 Task: Find connections with filter location Isernhagen Farster Bauerschaft with filter topic #Managerwith filter profile language Potuguese with filter current company Meltwater with filter school Indraprastha University with filter industry Services for the Elderly and Disabled with filter service category Product Marketing with filter keywords title Video Game Writer
Action: Mouse moved to (718, 81)
Screenshot: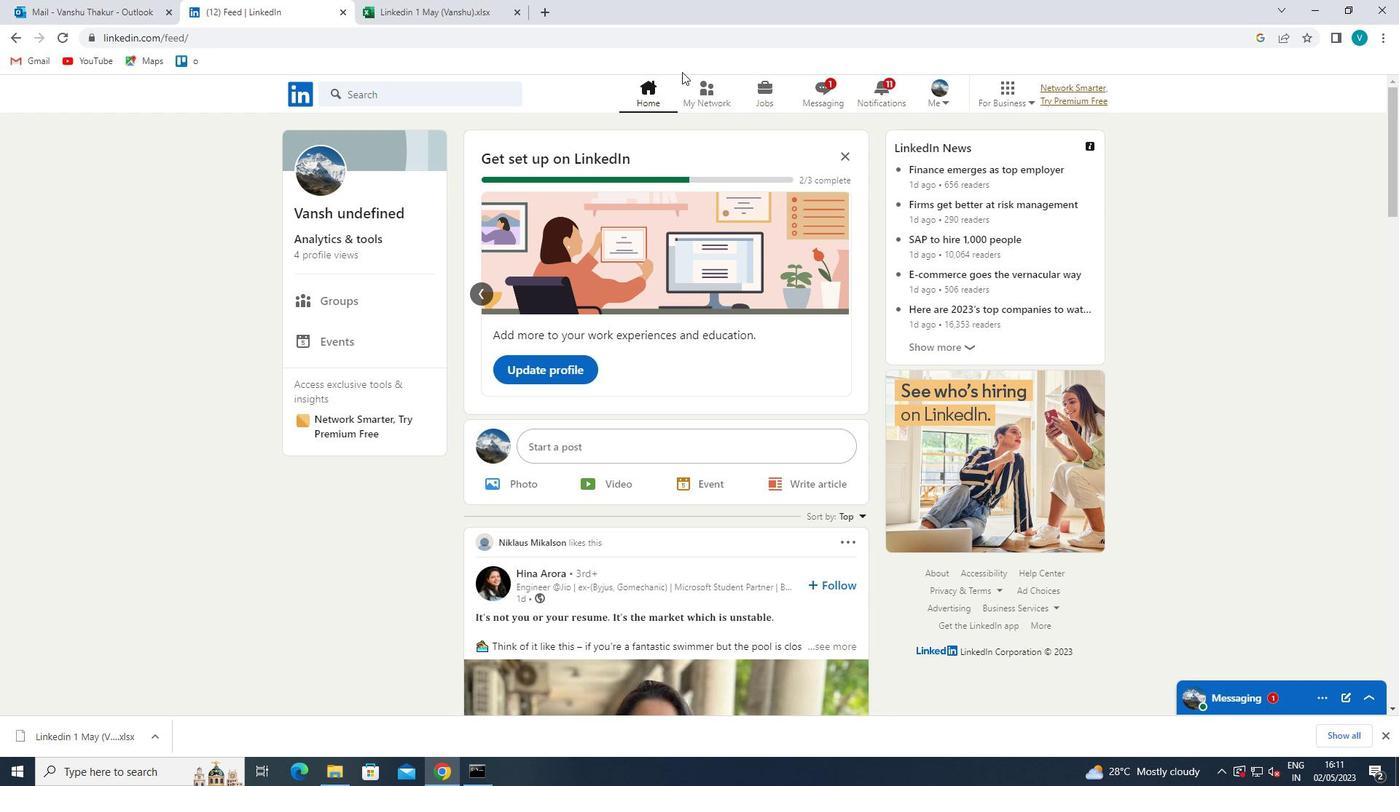 
Action: Mouse pressed left at (718, 81)
Screenshot: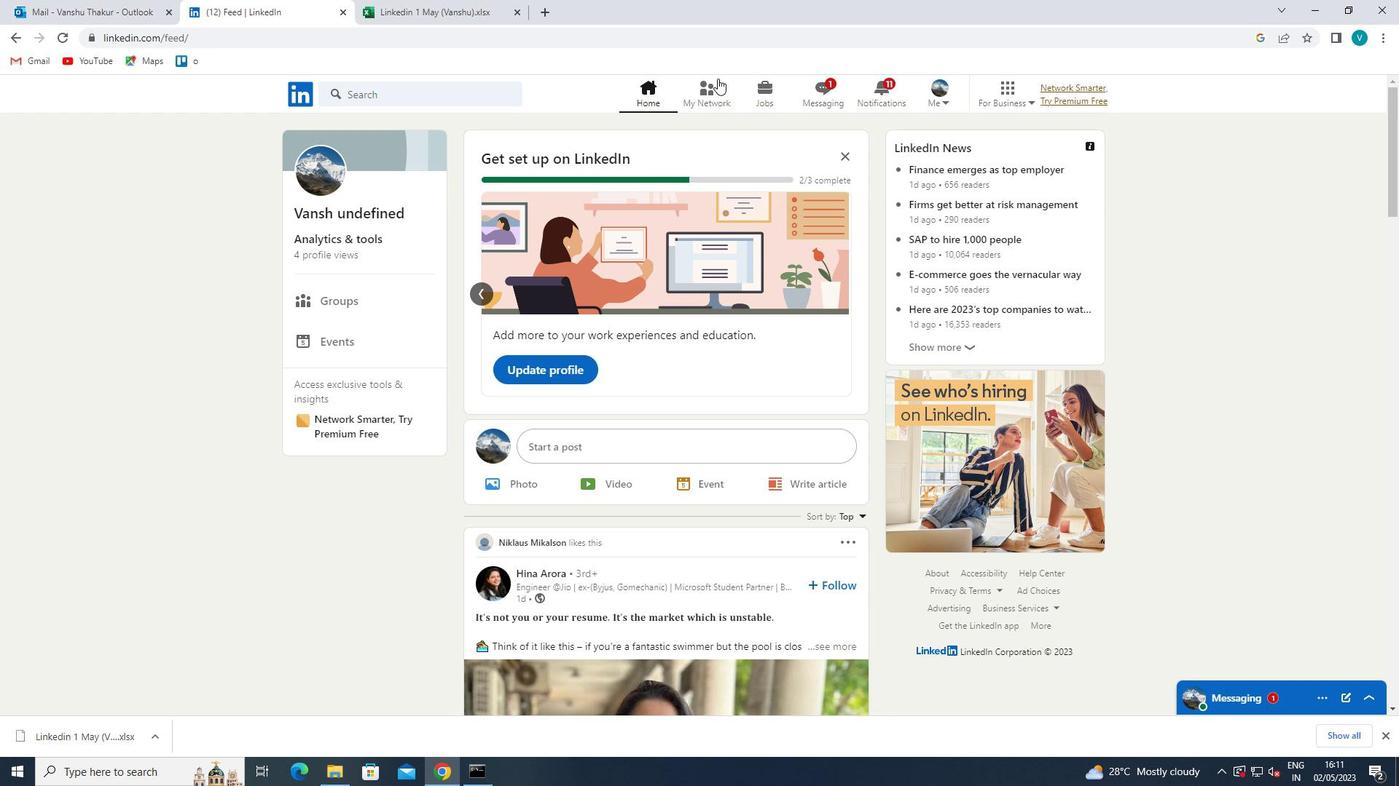 
Action: Mouse moved to (359, 179)
Screenshot: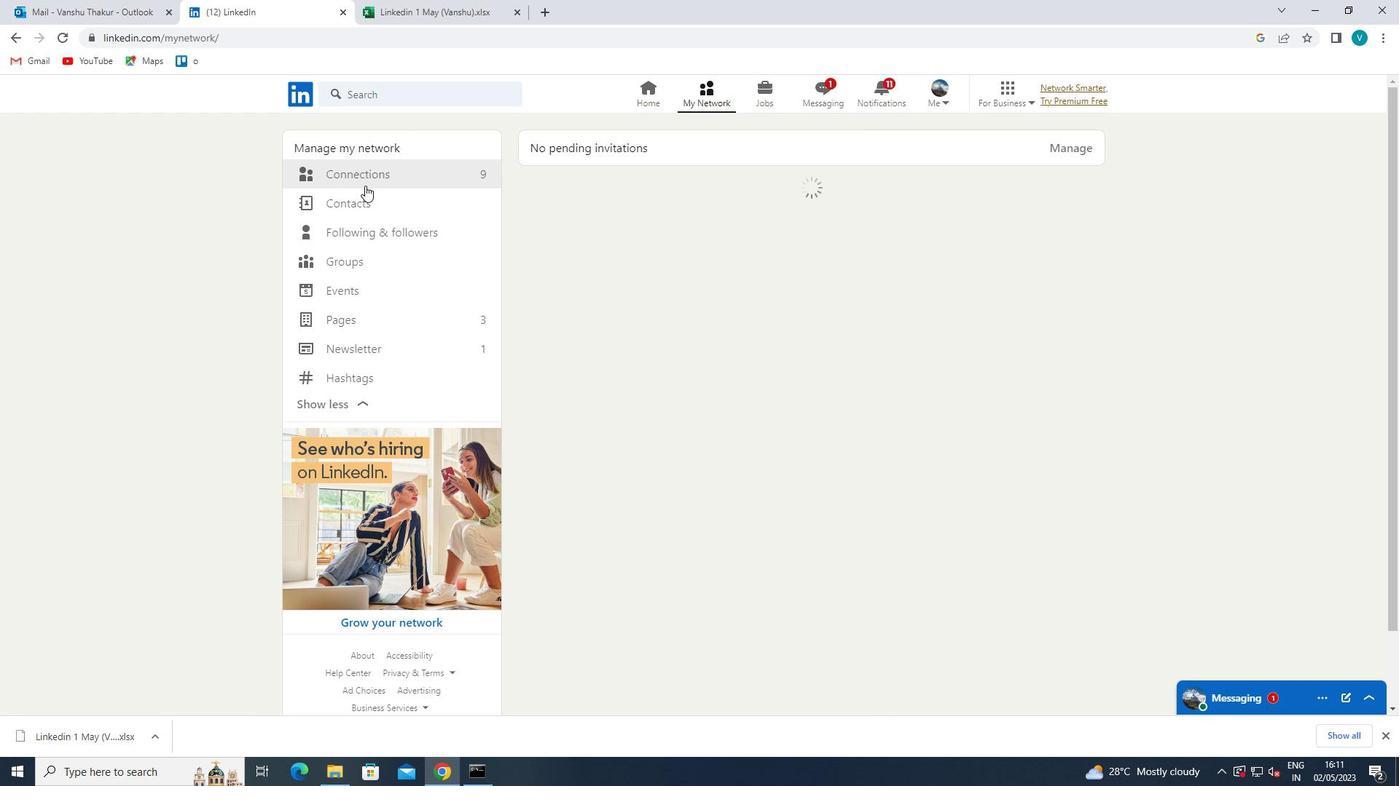
Action: Mouse pressed left at (359, 179)
Screenshot: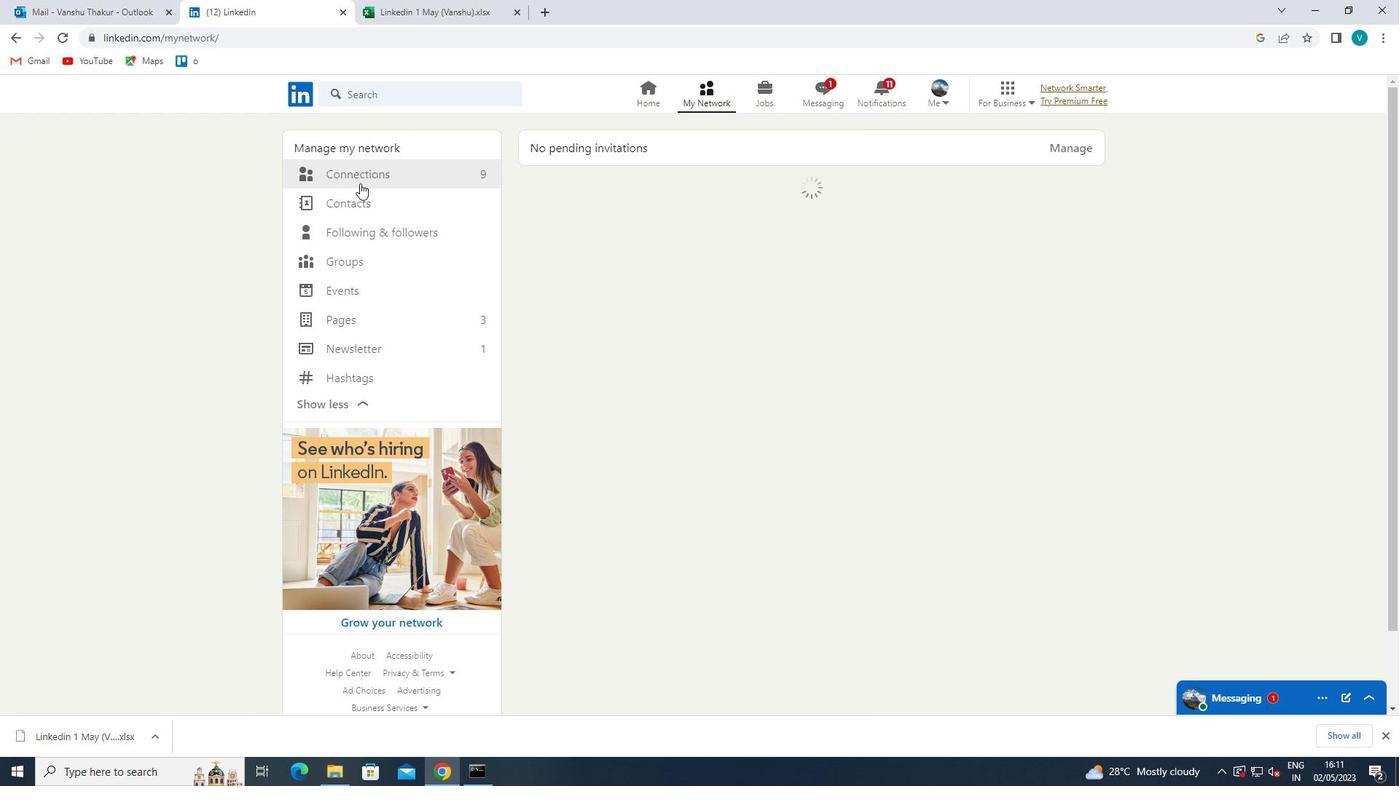 
Action: Mouse moved to (772, 174)
Screenshot: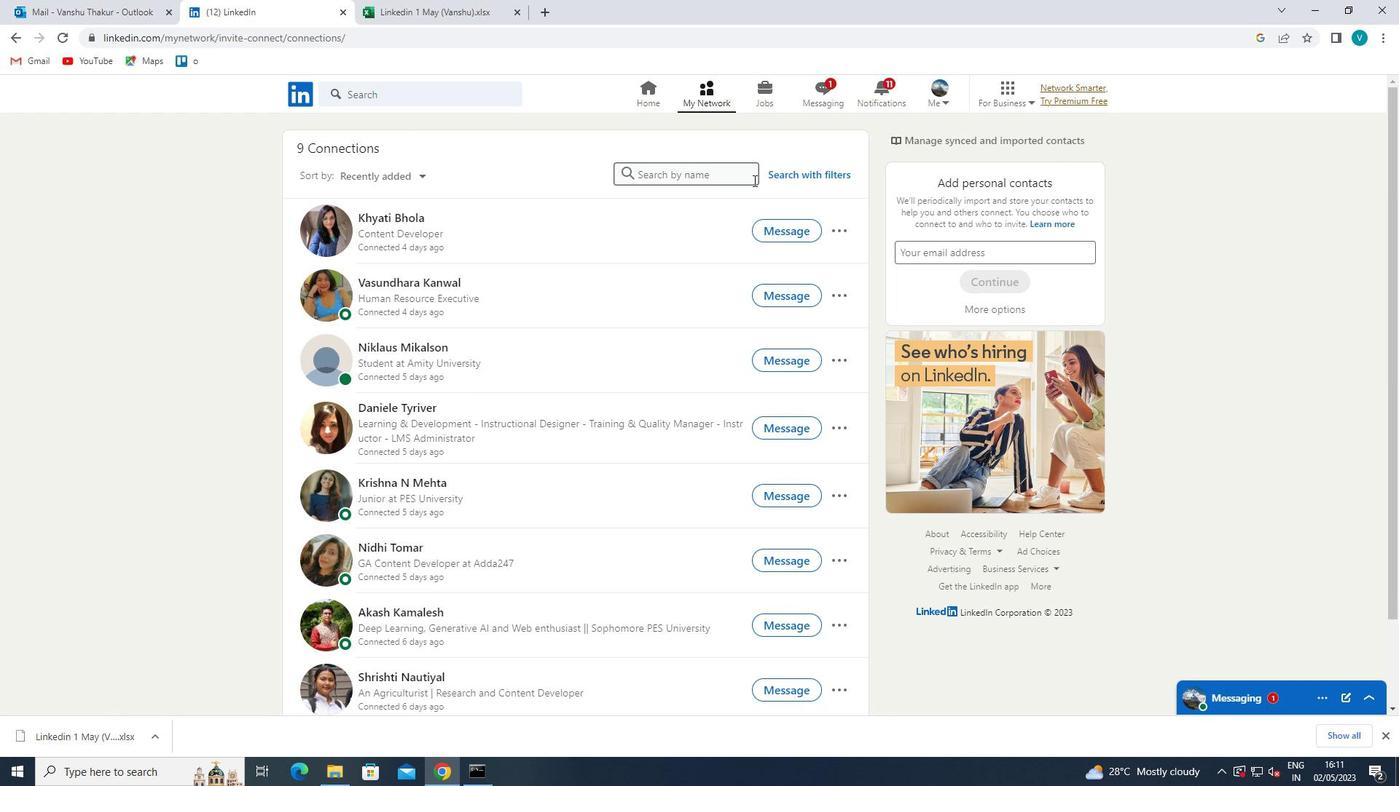 
Action: Mouse pressed left at (772, 174)
Screenshot: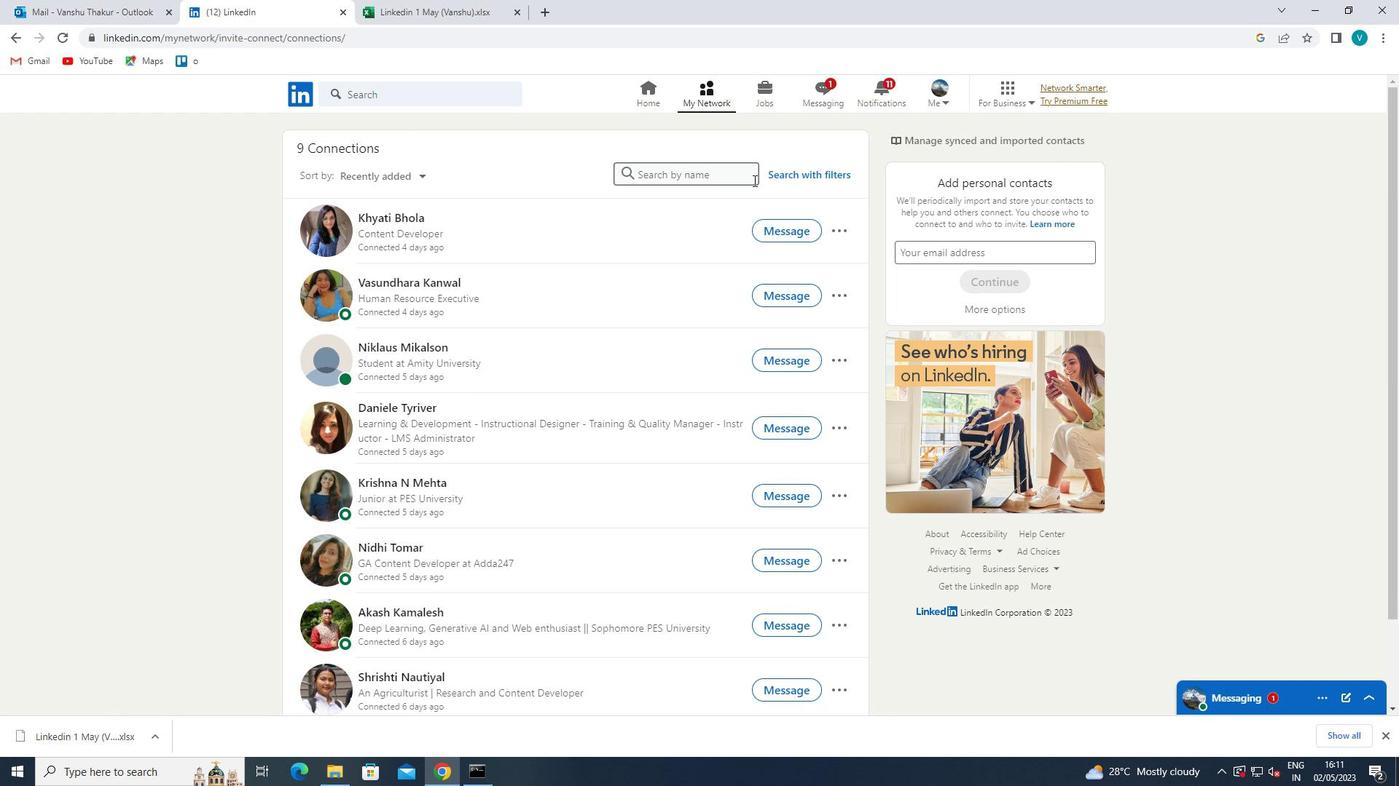 
Action: Mouse moved to (676, 142)
Screenshot: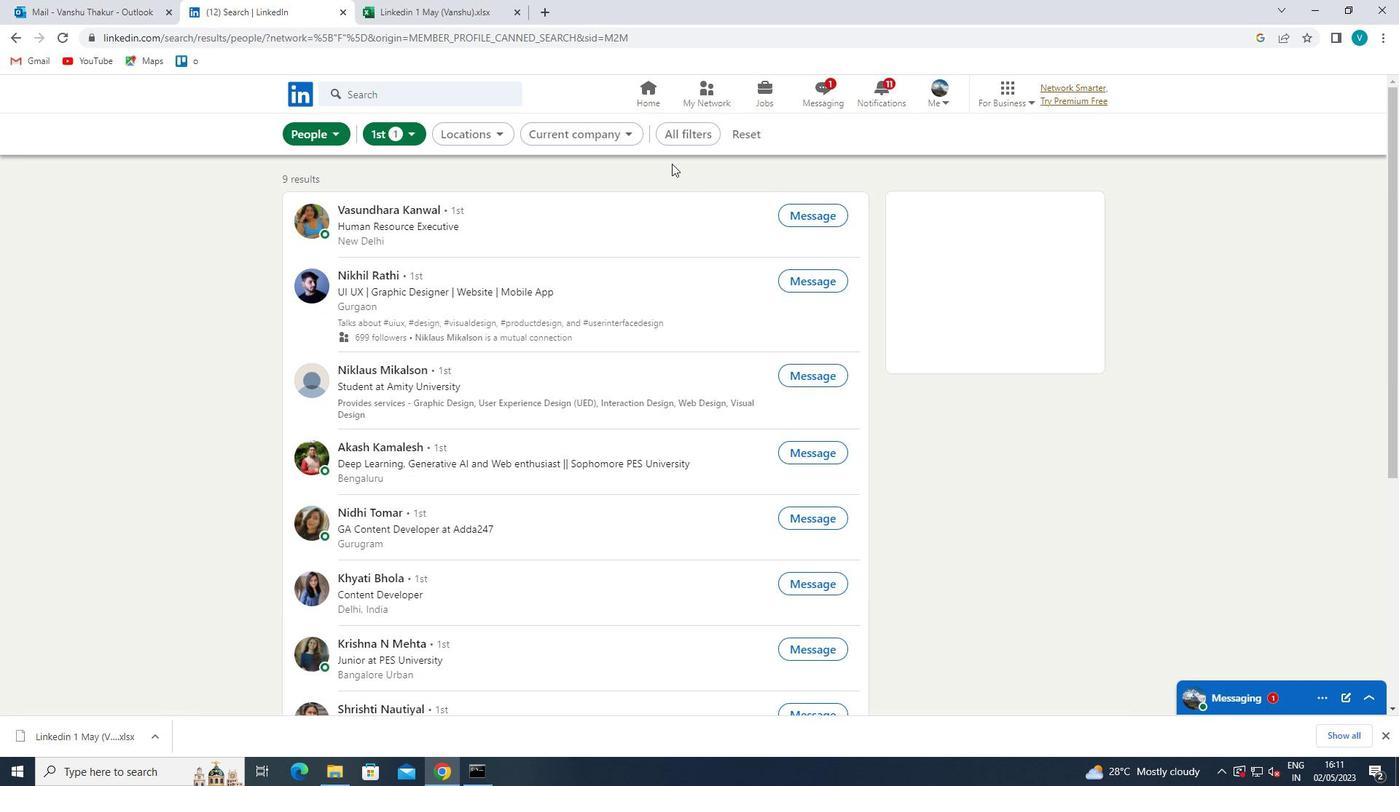 
Action: Mouse pressed left at (676, 142)
Screenshot: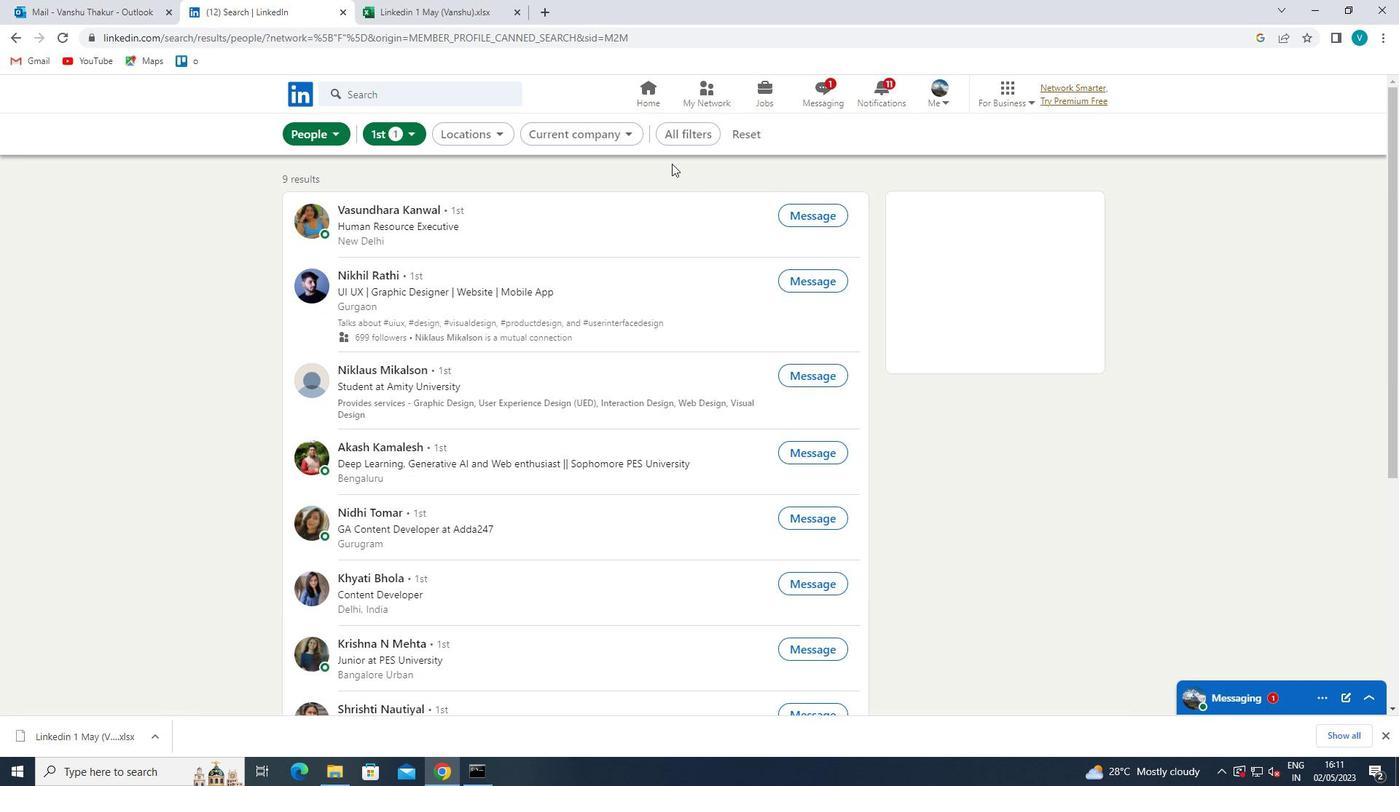 
Action: Mouse moved to (1089, 276)
Screenshot: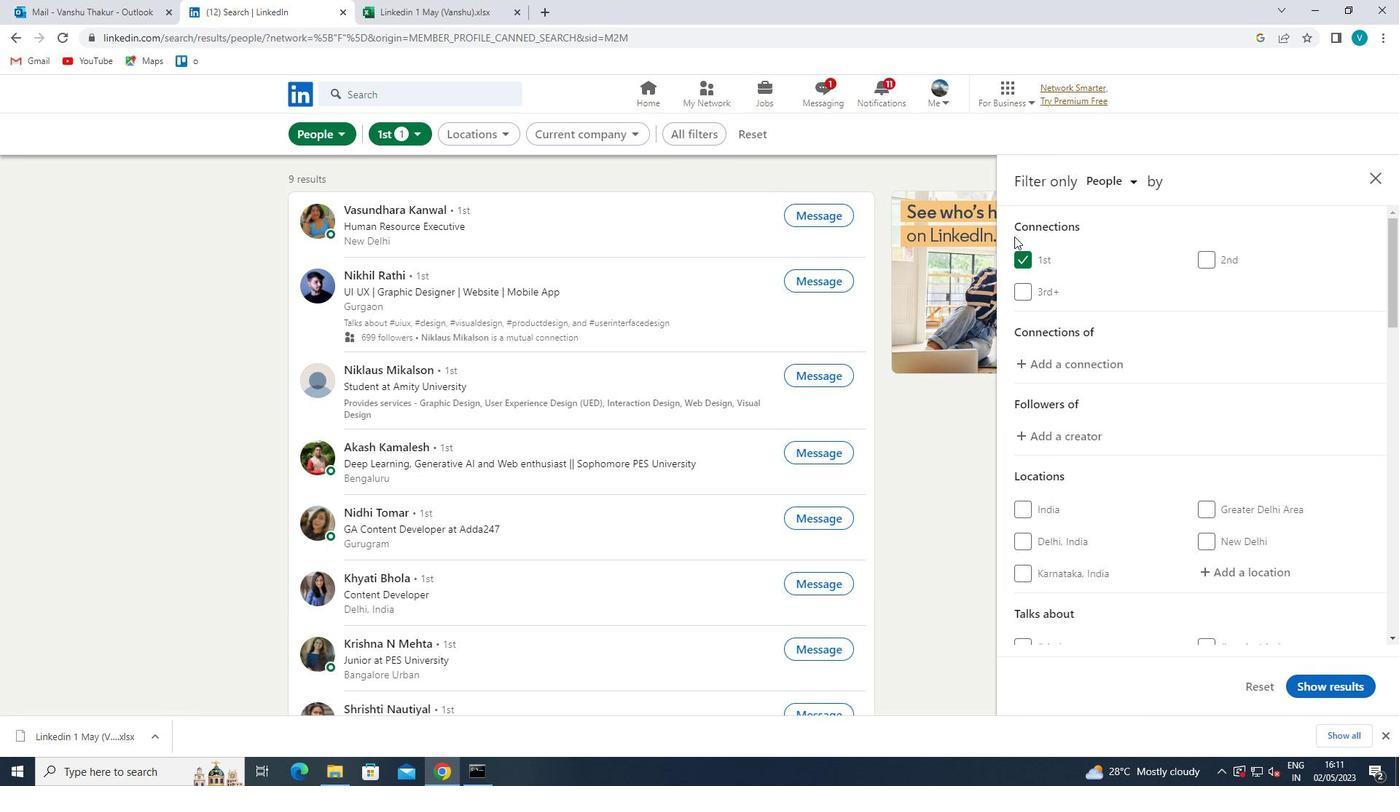 
Action: Mouse scrolled (1089, 275) with delta (0, 0)
Screenshot: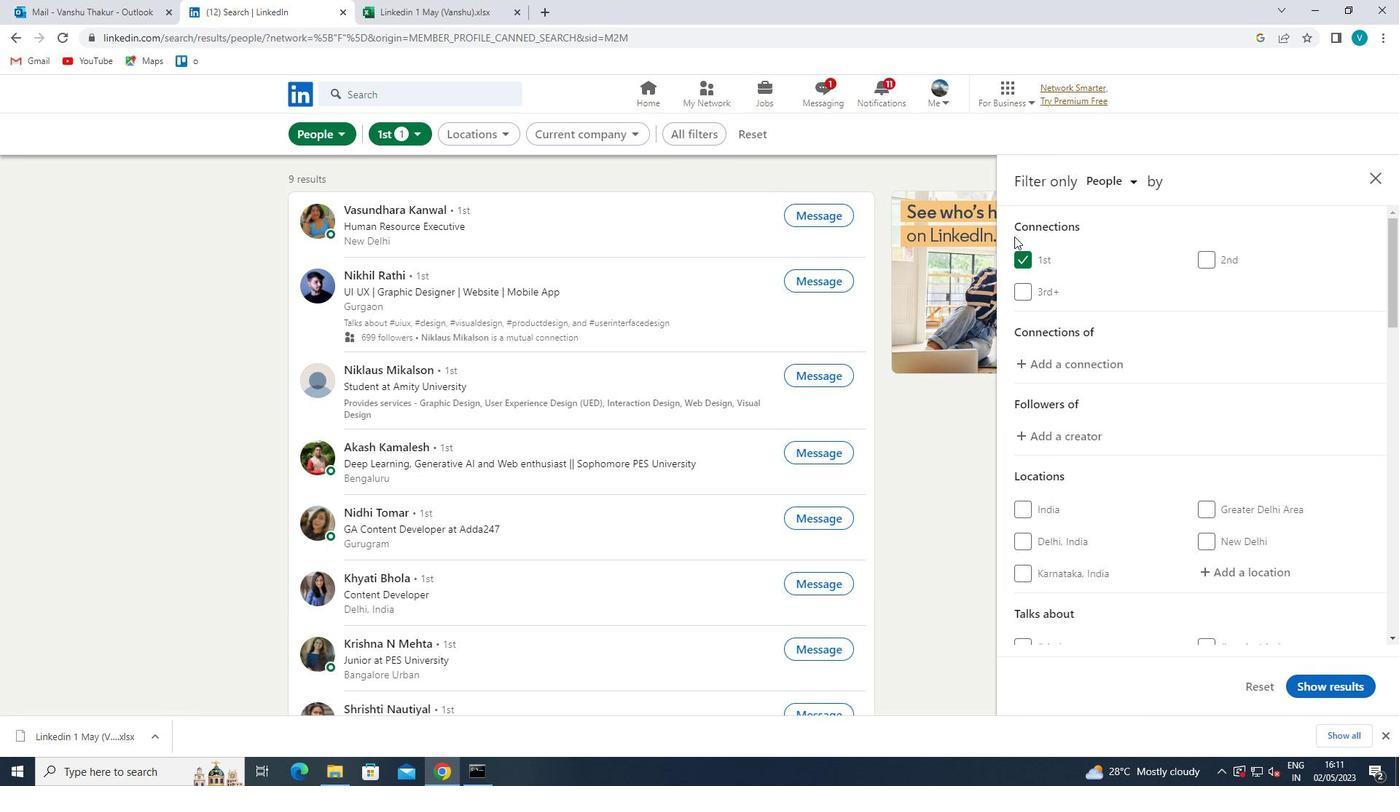 
Action: Mouse moved to (1100, 286)
Screenshot: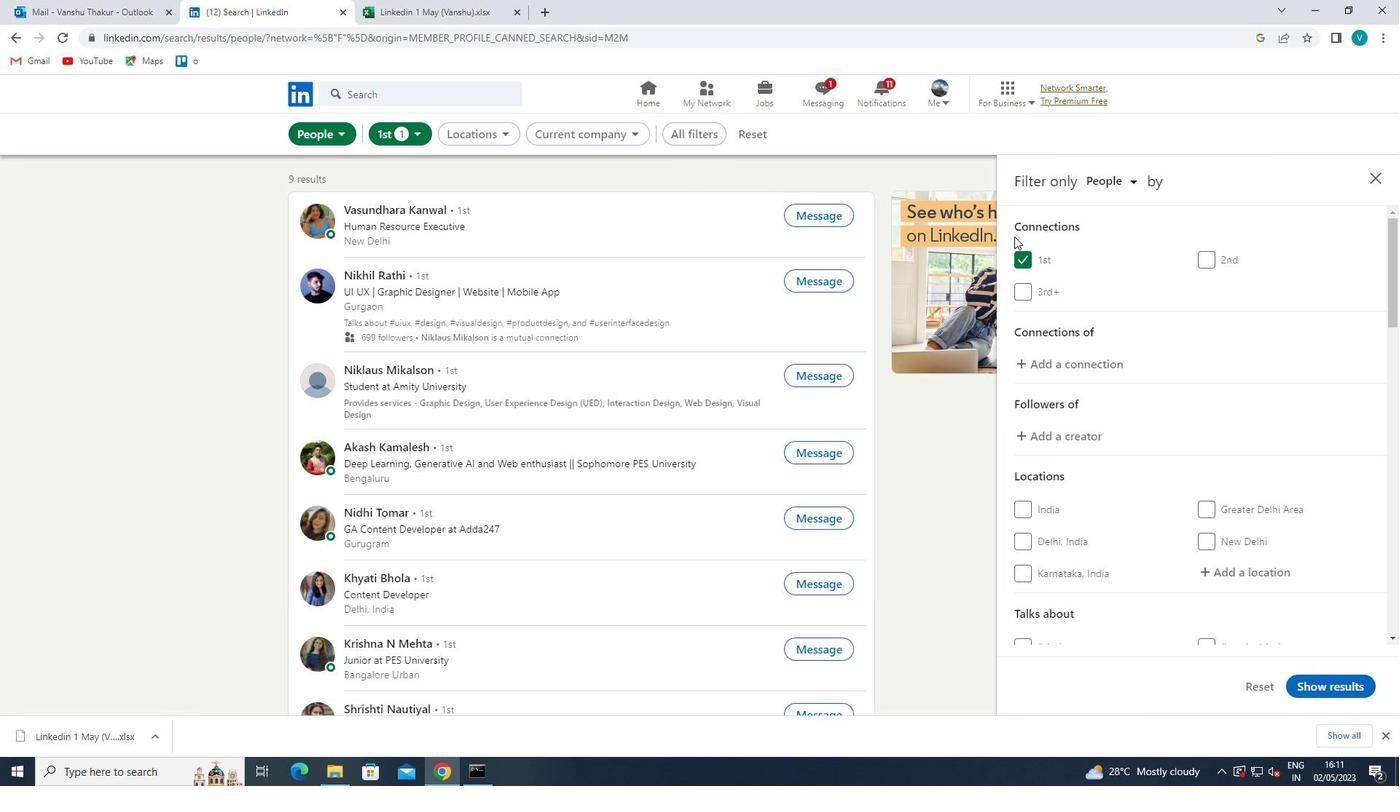 
Action: Mouse scrolled (1100, 285) with delta (0, 0)
Screenshot: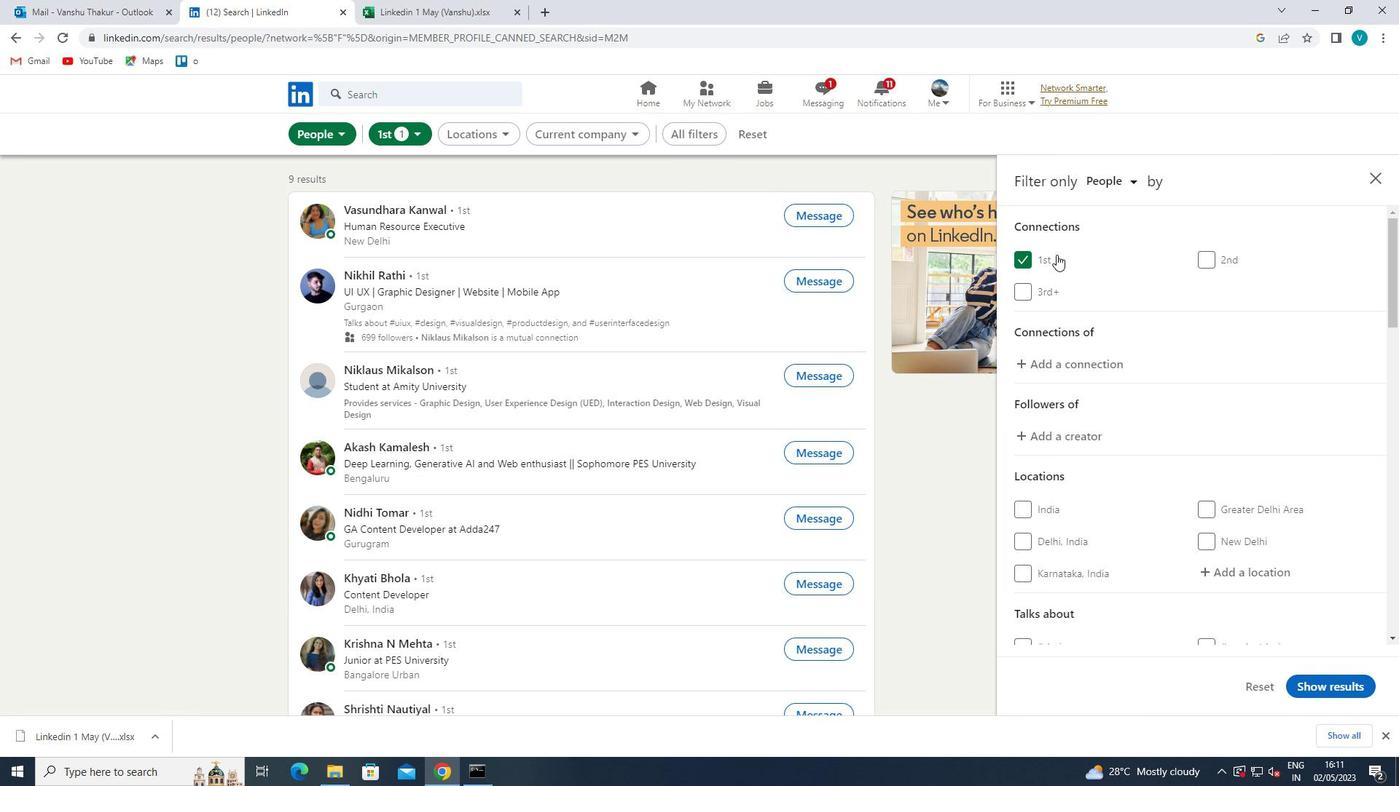 
Action: Mouse moved to (1219, 427)
Screenshot: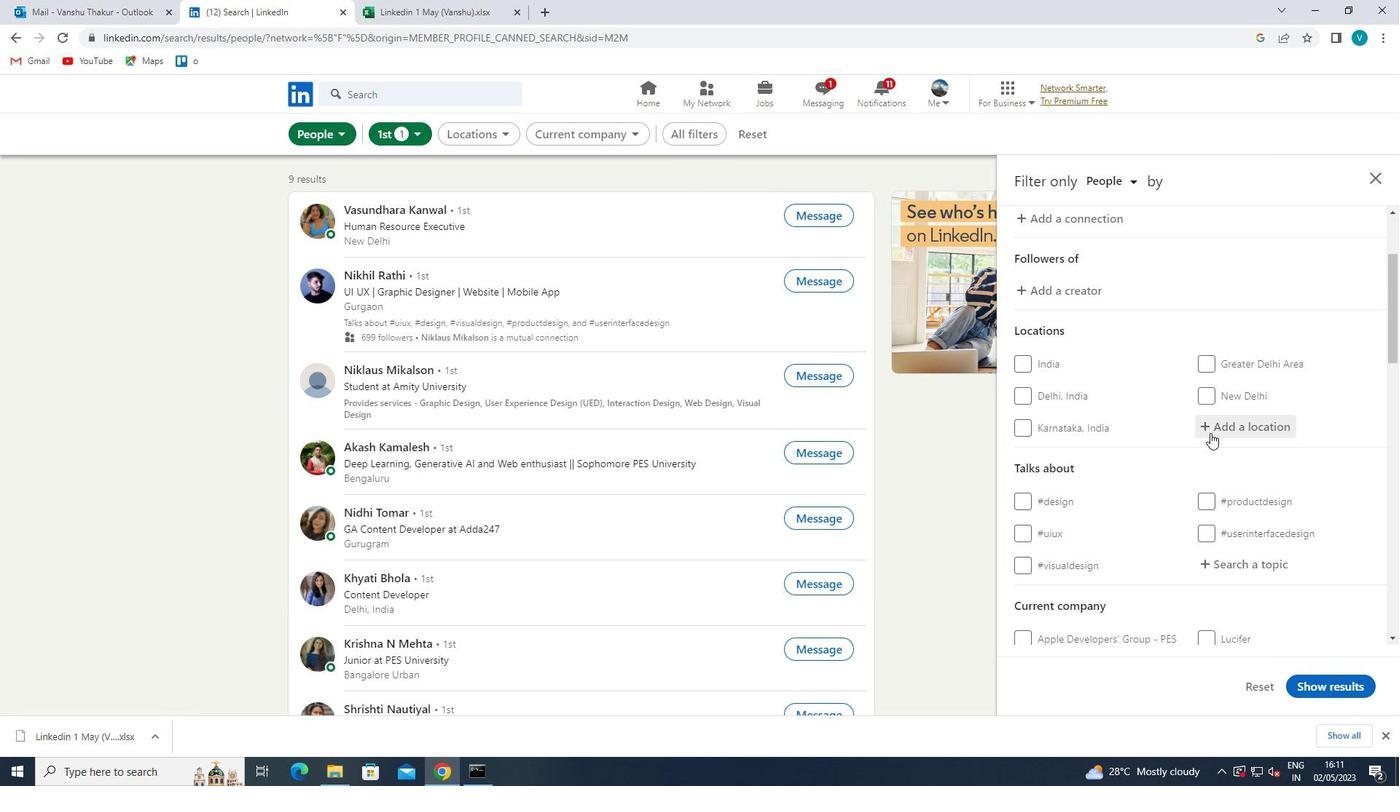 
Action: Mouse pressed left at (1219, 427)
Screenshot: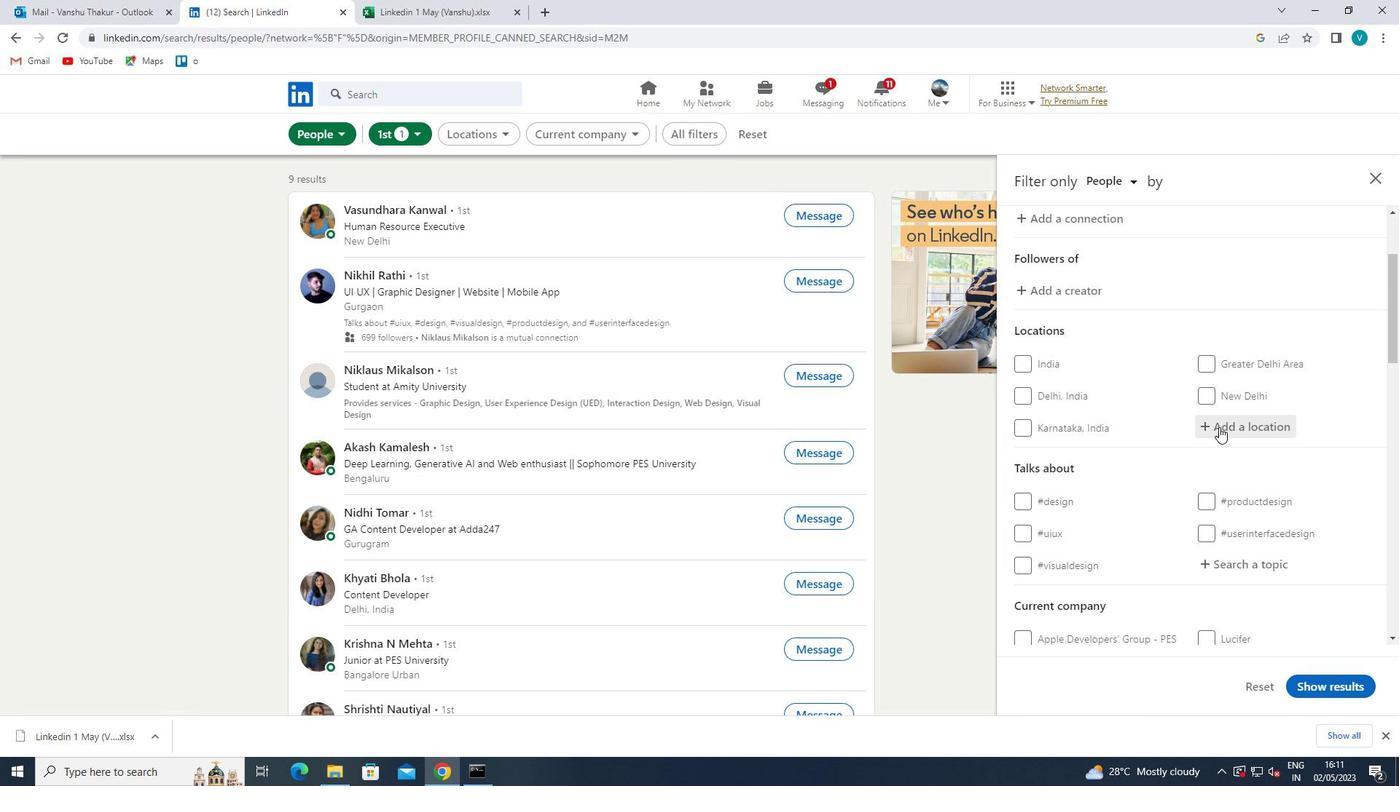 
Action: Mouse moved to (1047, 373)
Screenshot: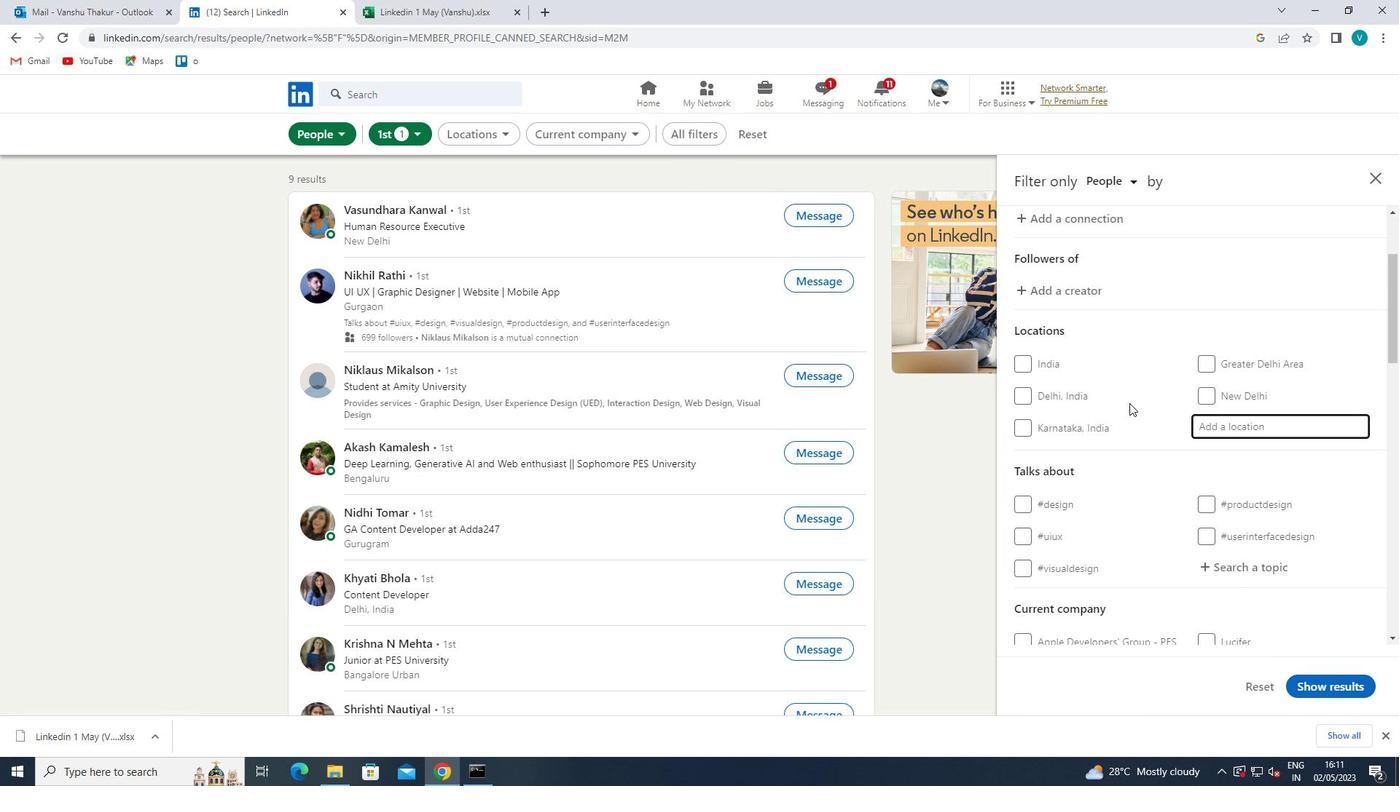 
Action: Key pressed <Key.shift>ISERNHAGEN
Screenshot: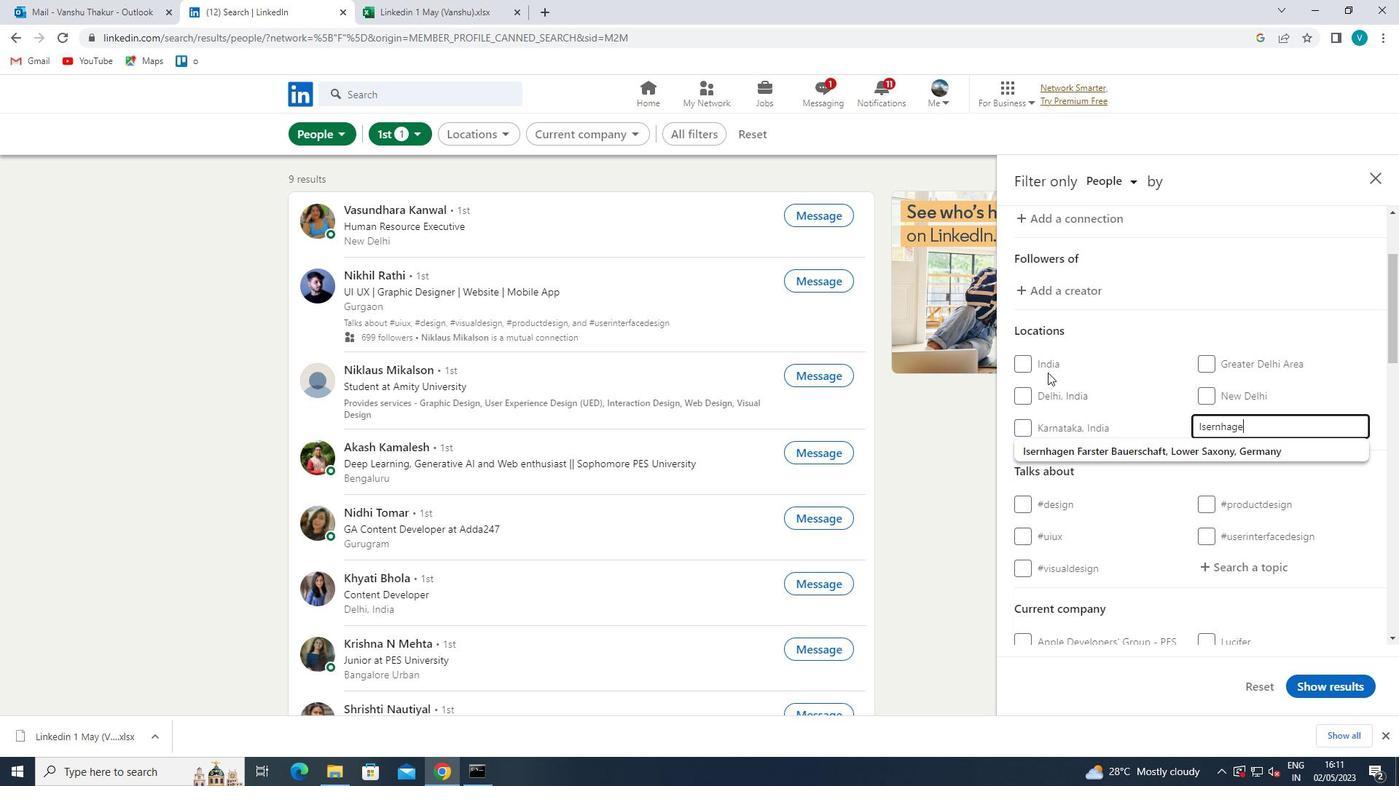 
Action: Mouse moved to (1100, 451)
Screenshot: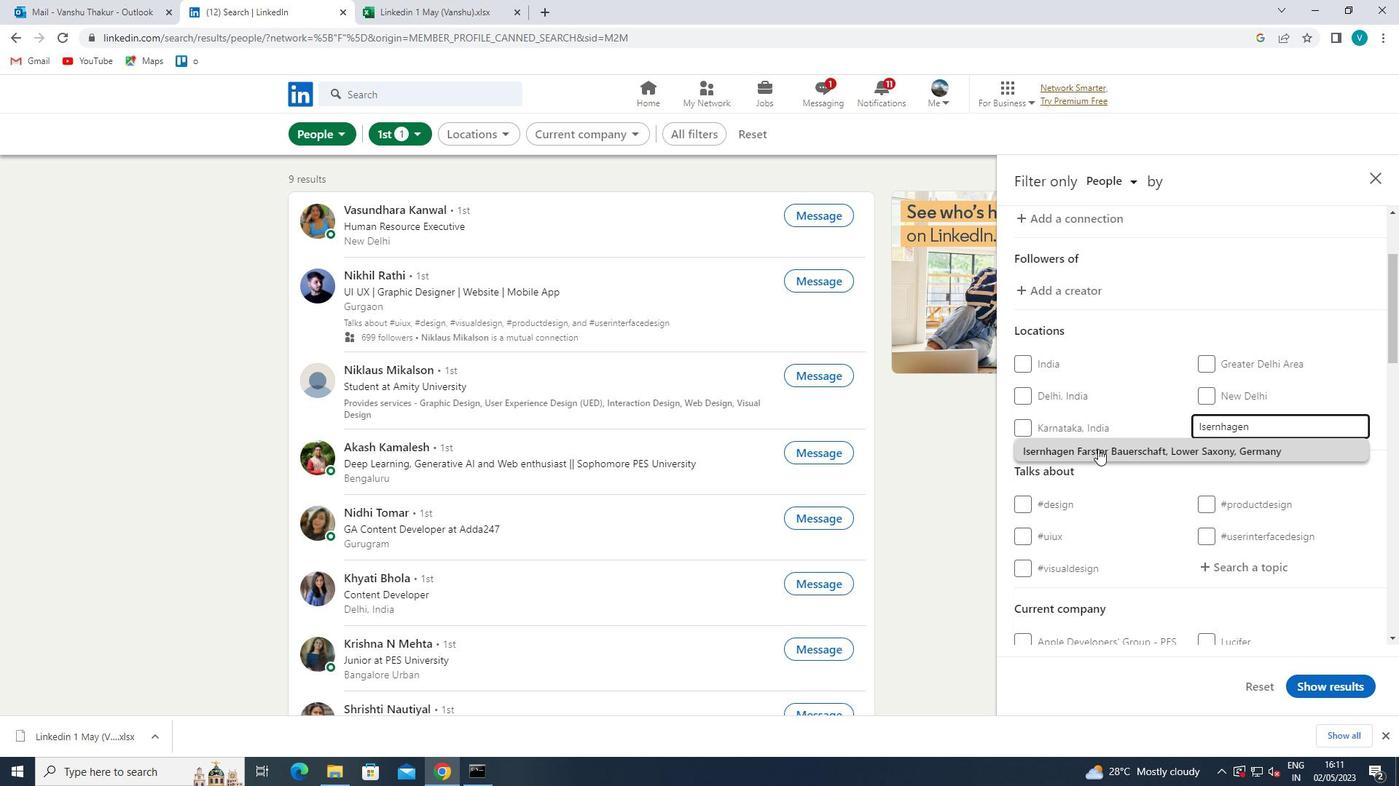 
Action: Mouse pressed left at (1100, 451)
Screenshot: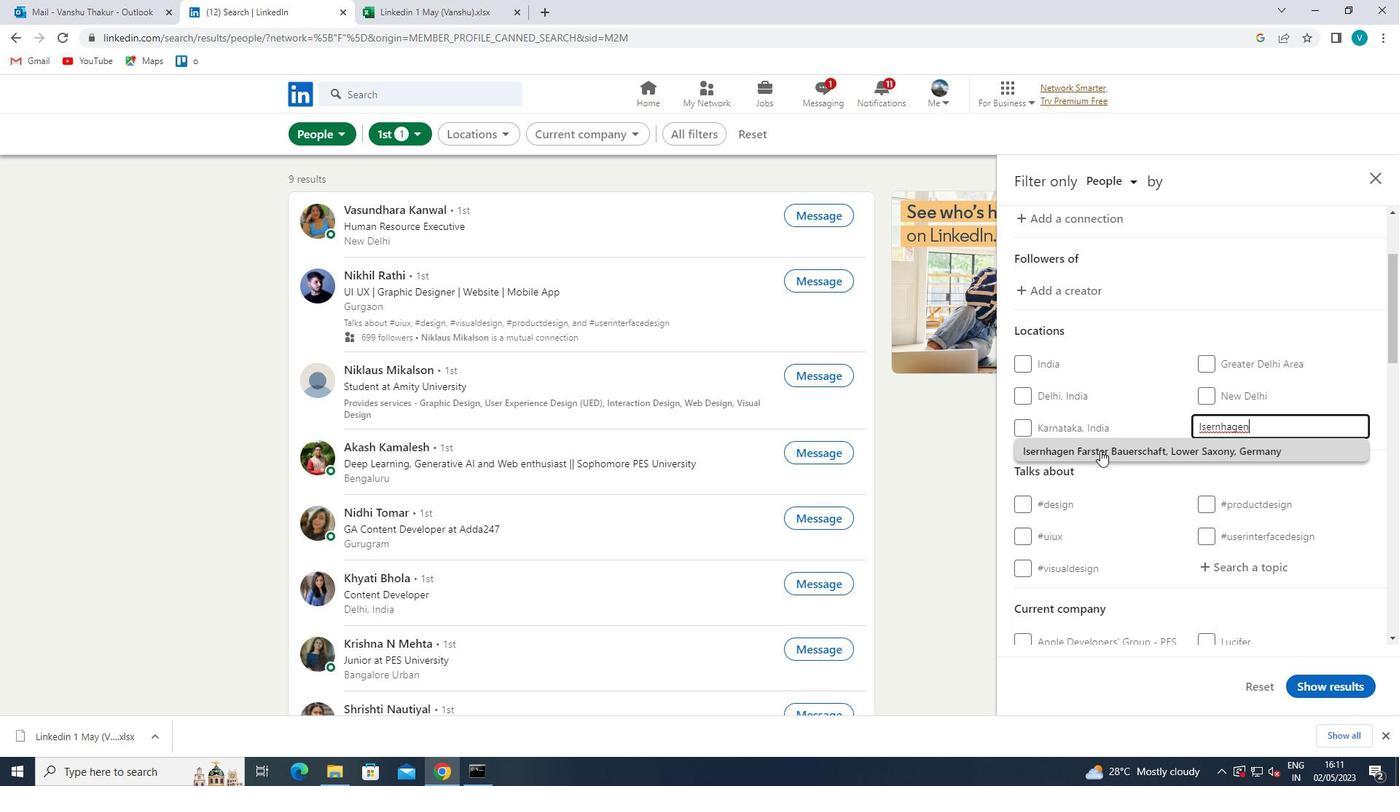 
Action: Mouse moved to (1155, 453)
Screenshot: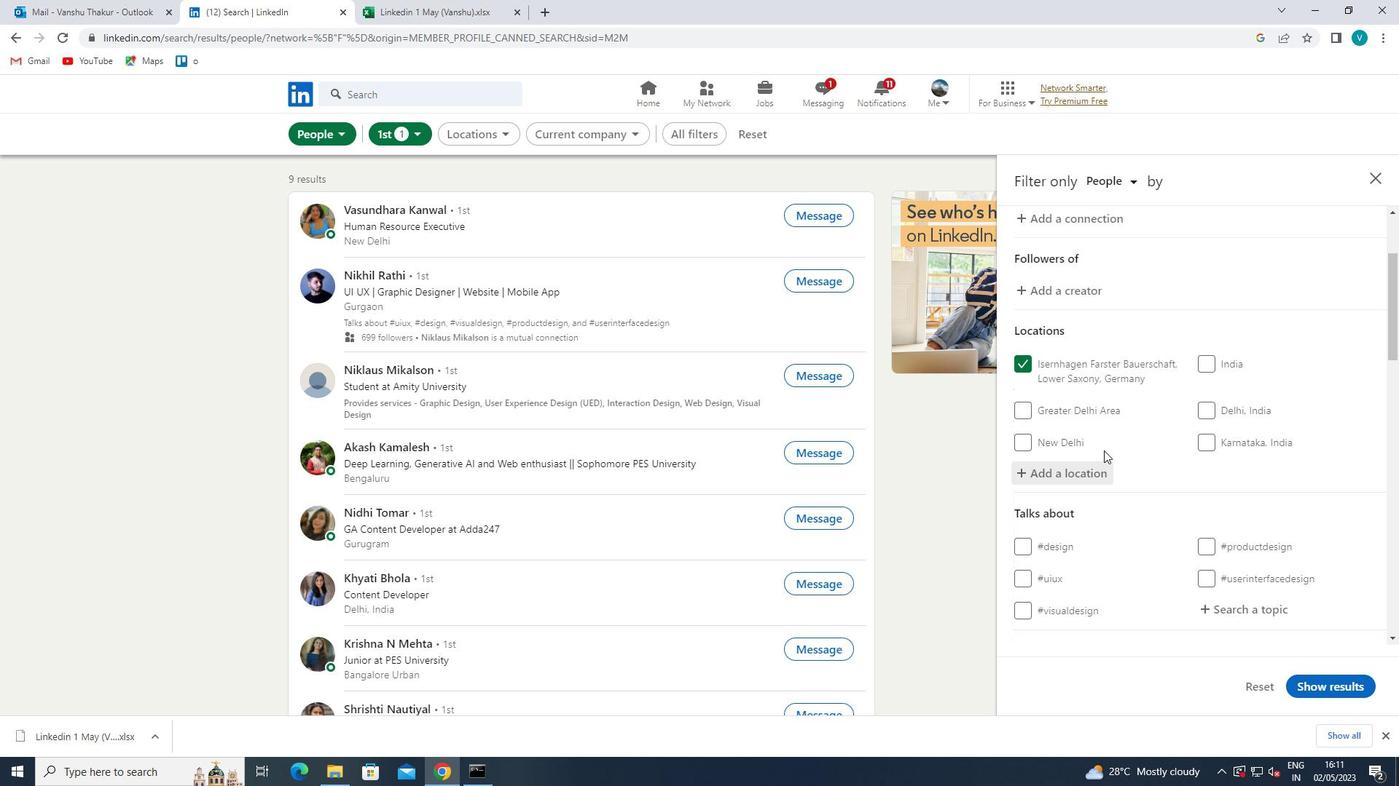 
Action: Mouse scrolled (1155, 452) with delta (0, 0)
Screenshot: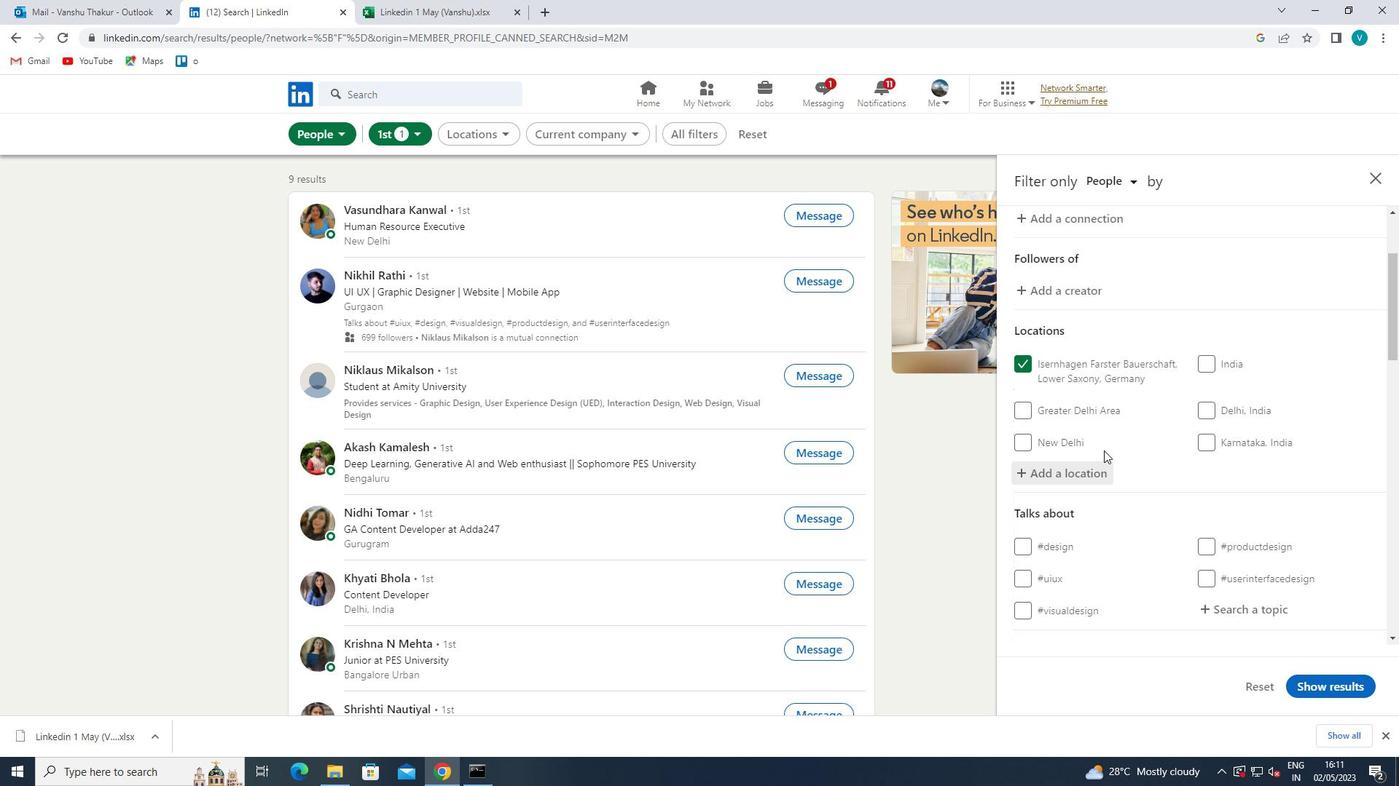 
Action: Mouse moved to (1219, 472)
Screenshot: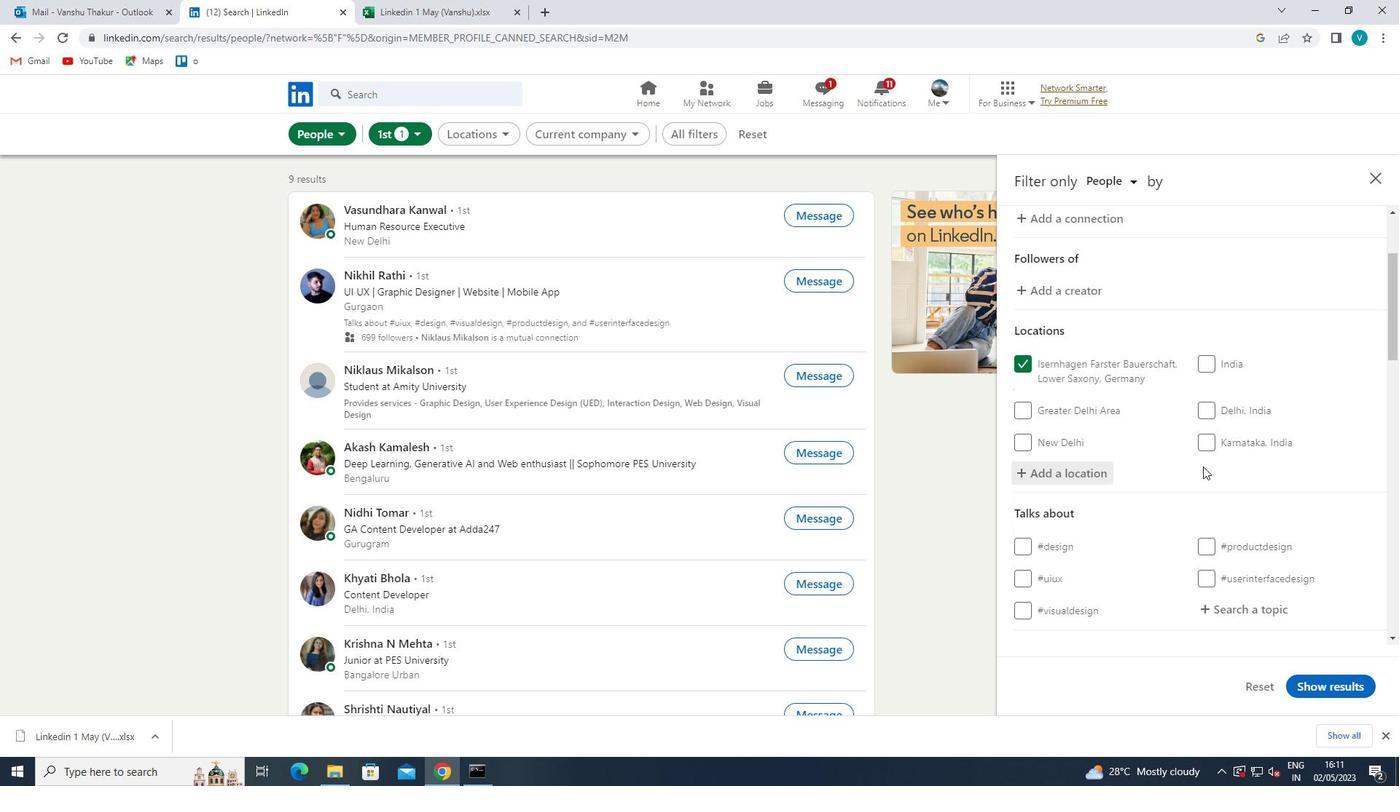 
Action: Mouse scrolled (1219, 471) with delta (0, 0)
Screenshot: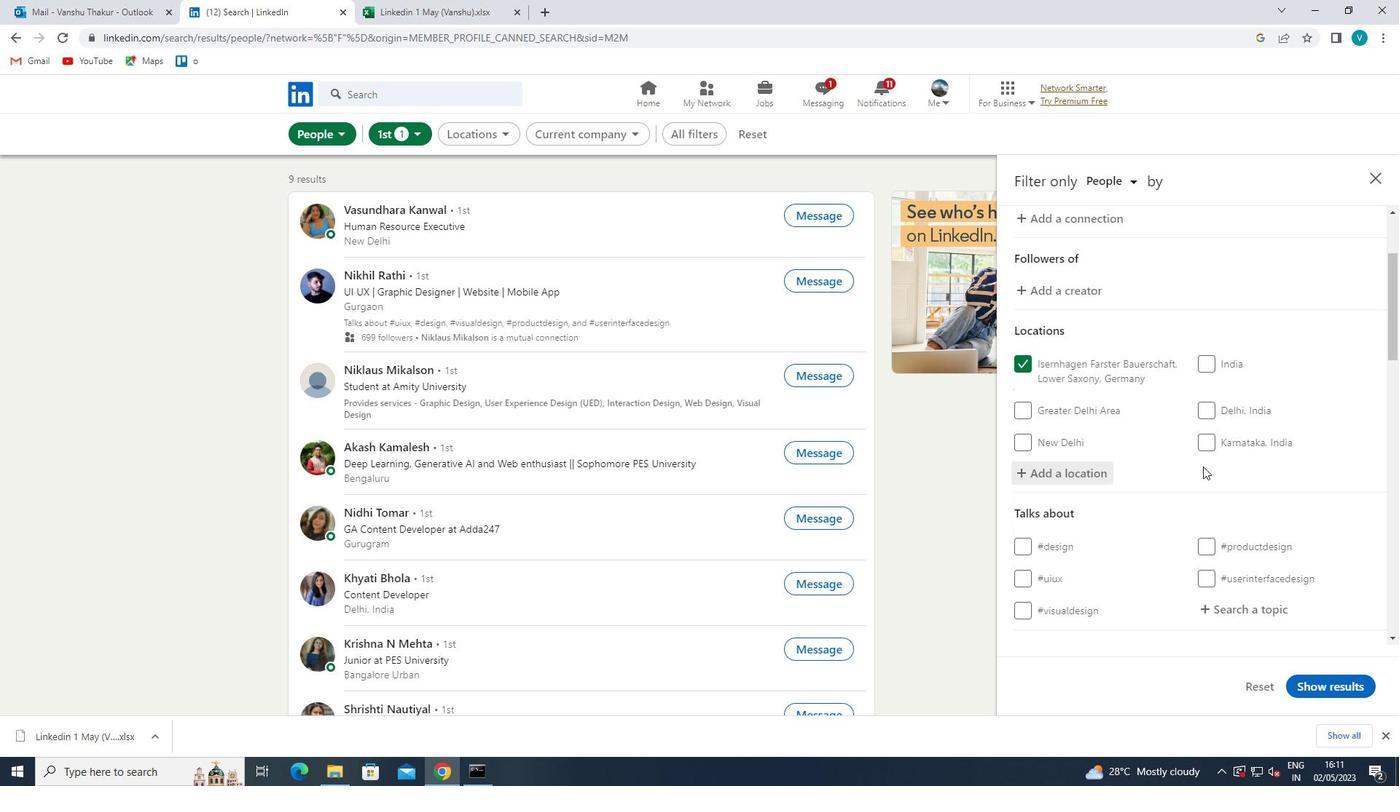 
Action: Mouse moved to (1224, 472)
Screenshot: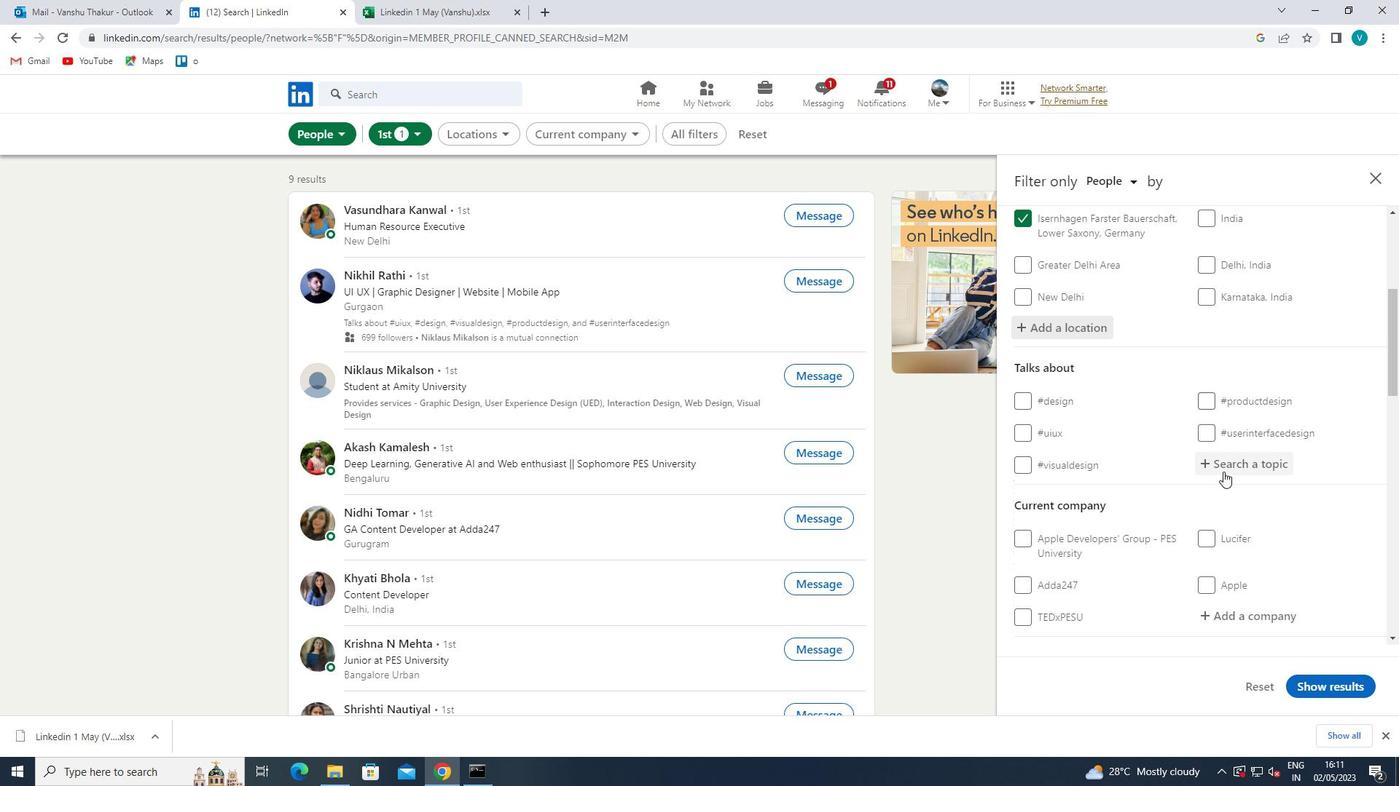
Action: Mouse pressed left at (1224, 472)
Screenshot: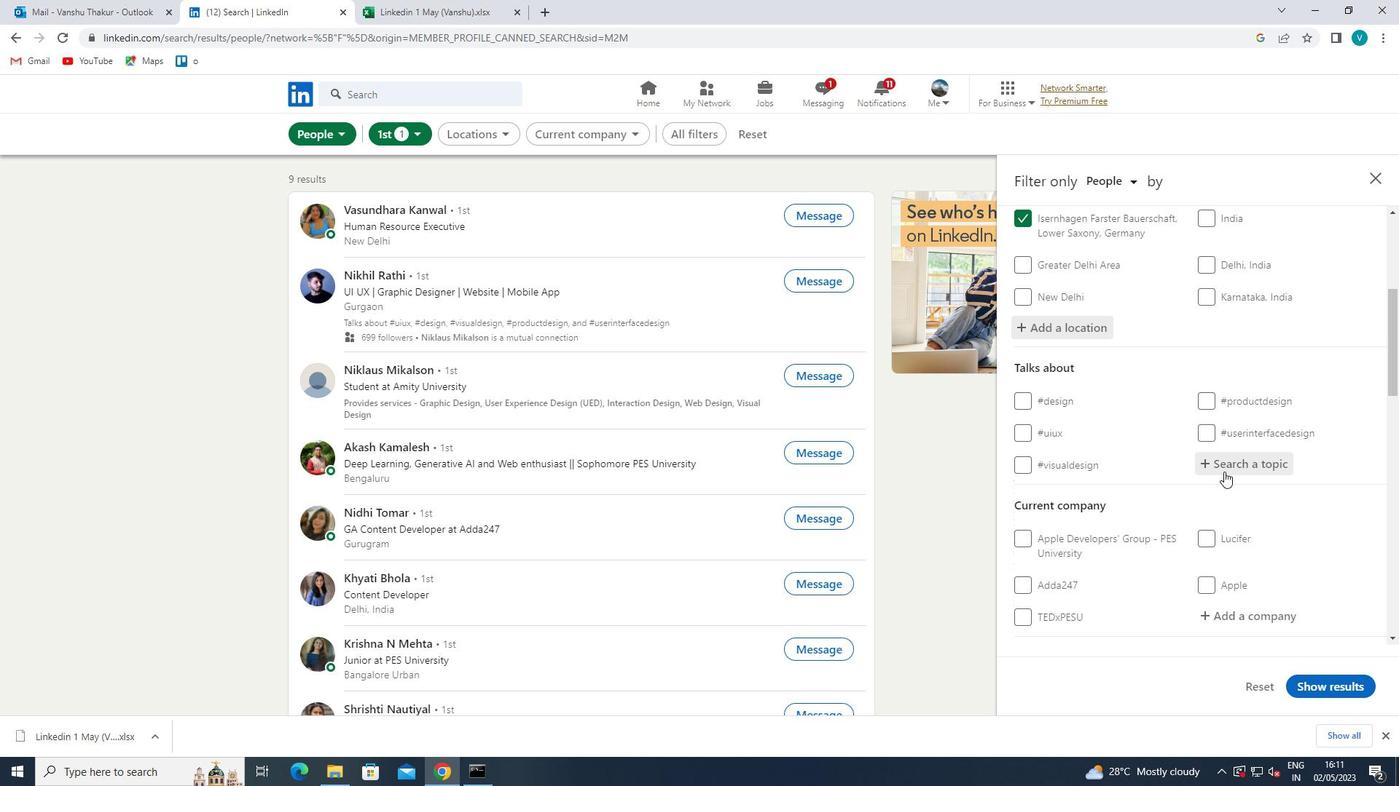 
Action: Key pressed MANAGER
Screenshot: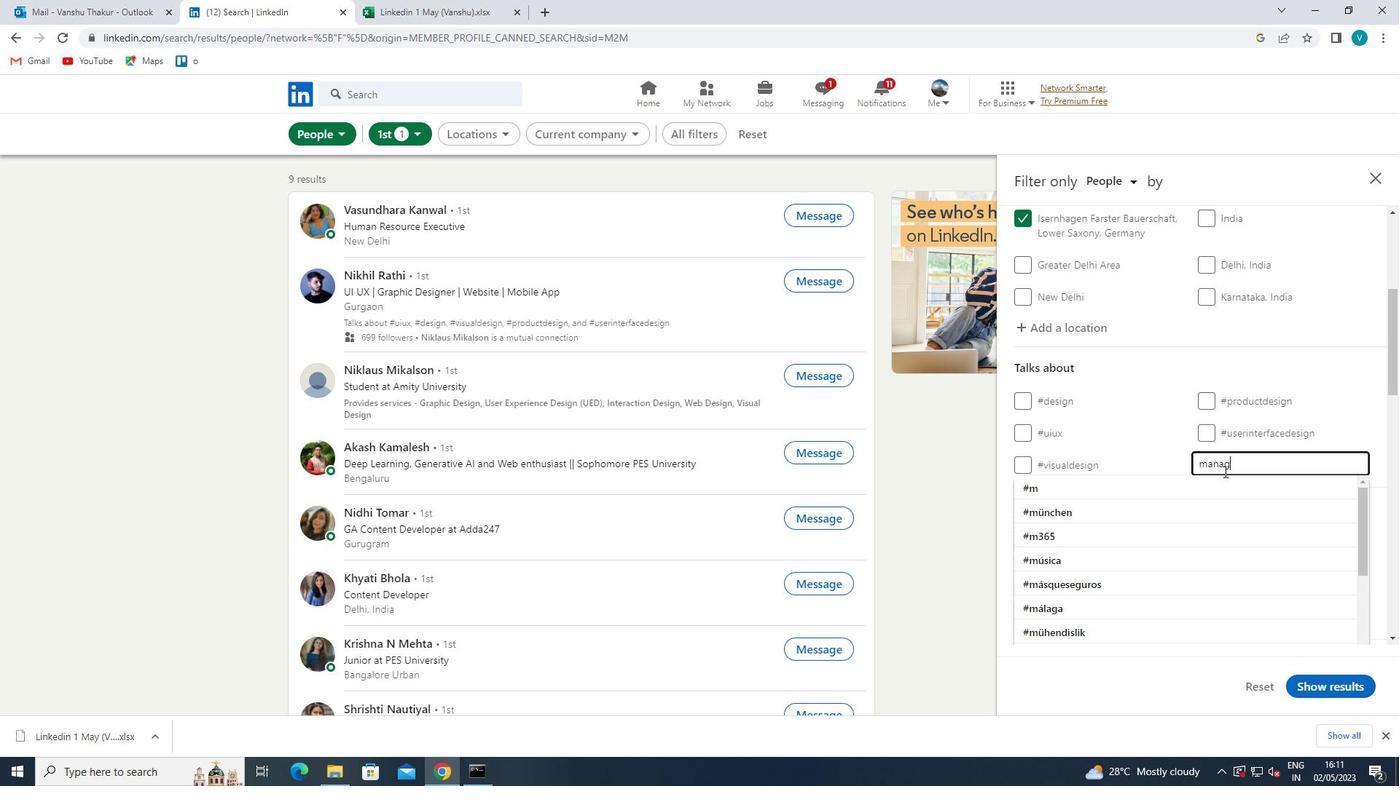 
Action: Mouse moved to (1188, 477)
Screenshot: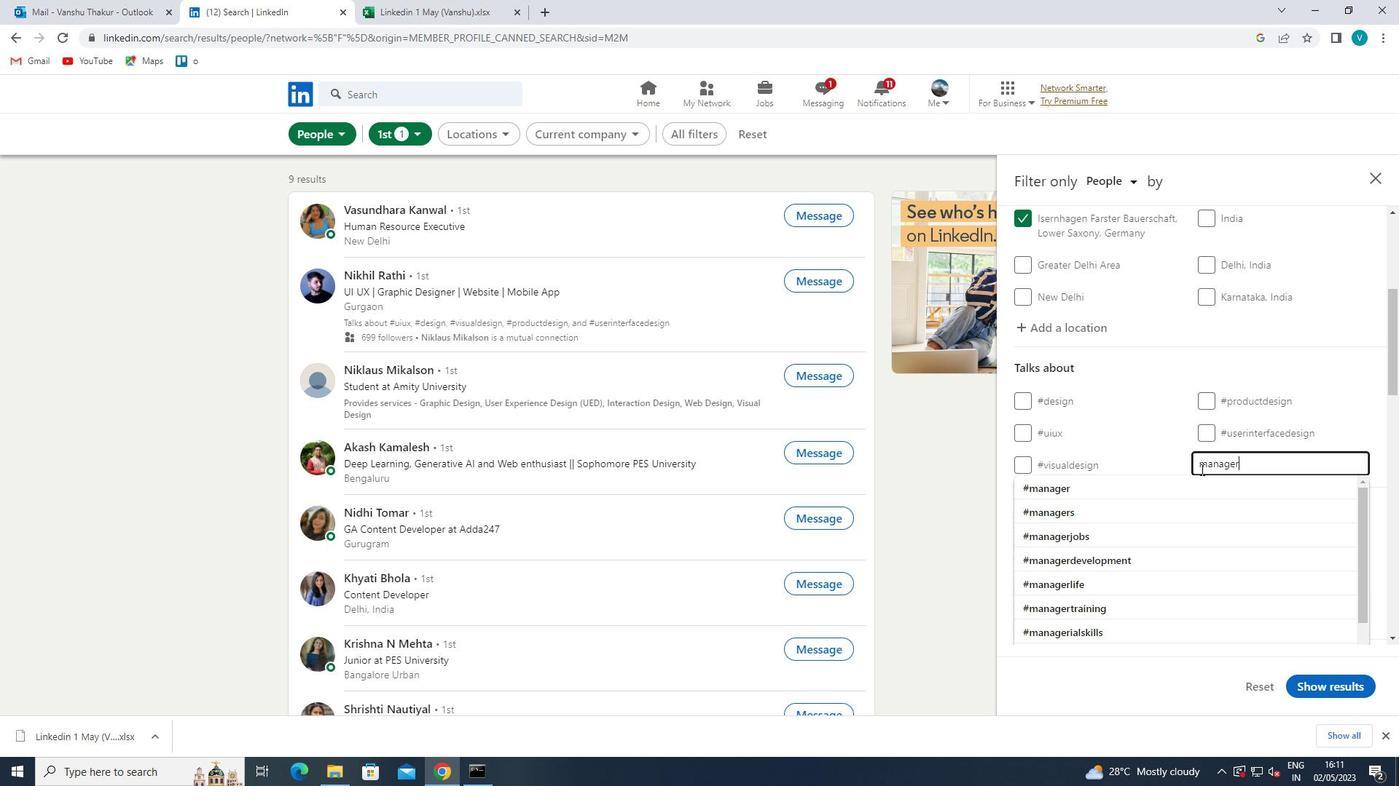 
Action: Mouse pressed left at (1188, 477)
Screenshot: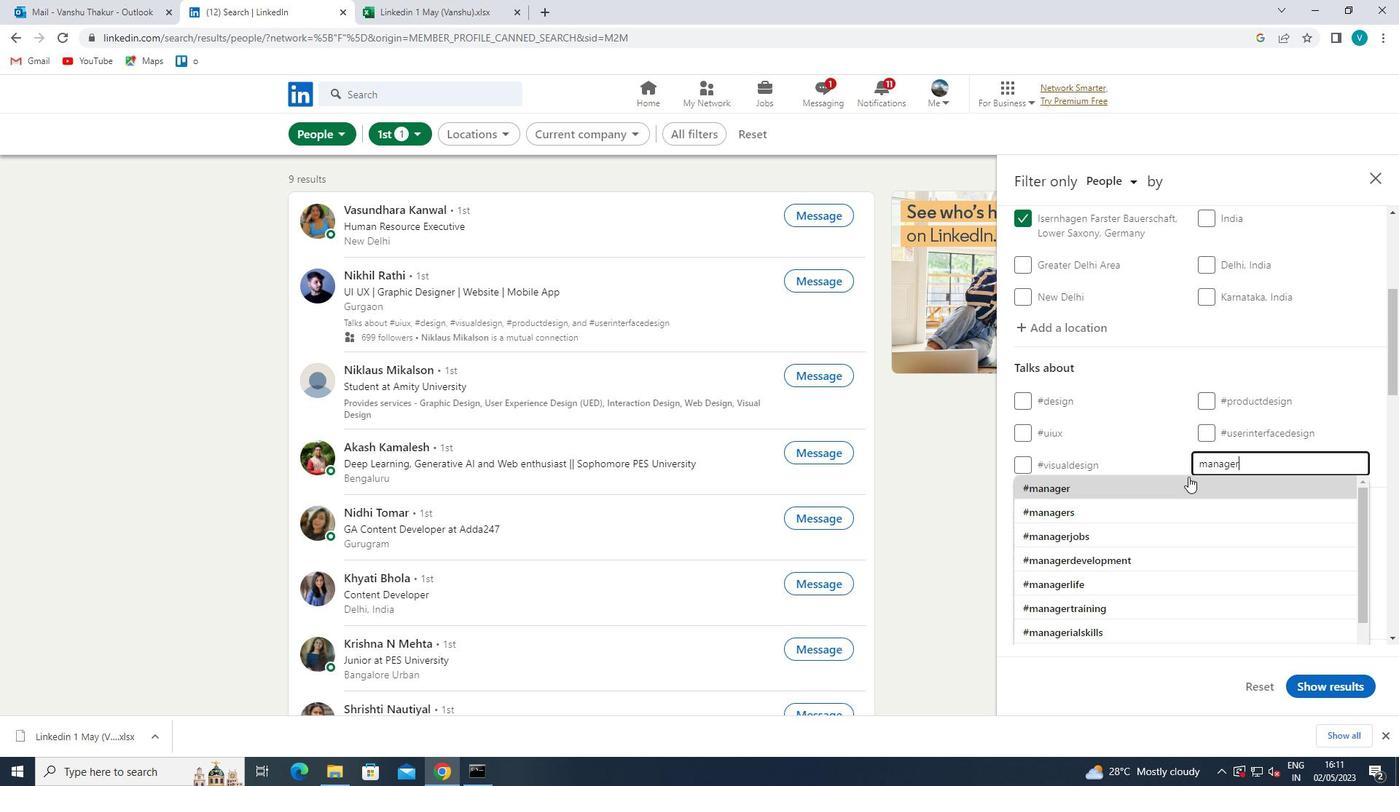 
Action: Mouse scrolled (1188, 476) with delta (0, 0)
Screenshot: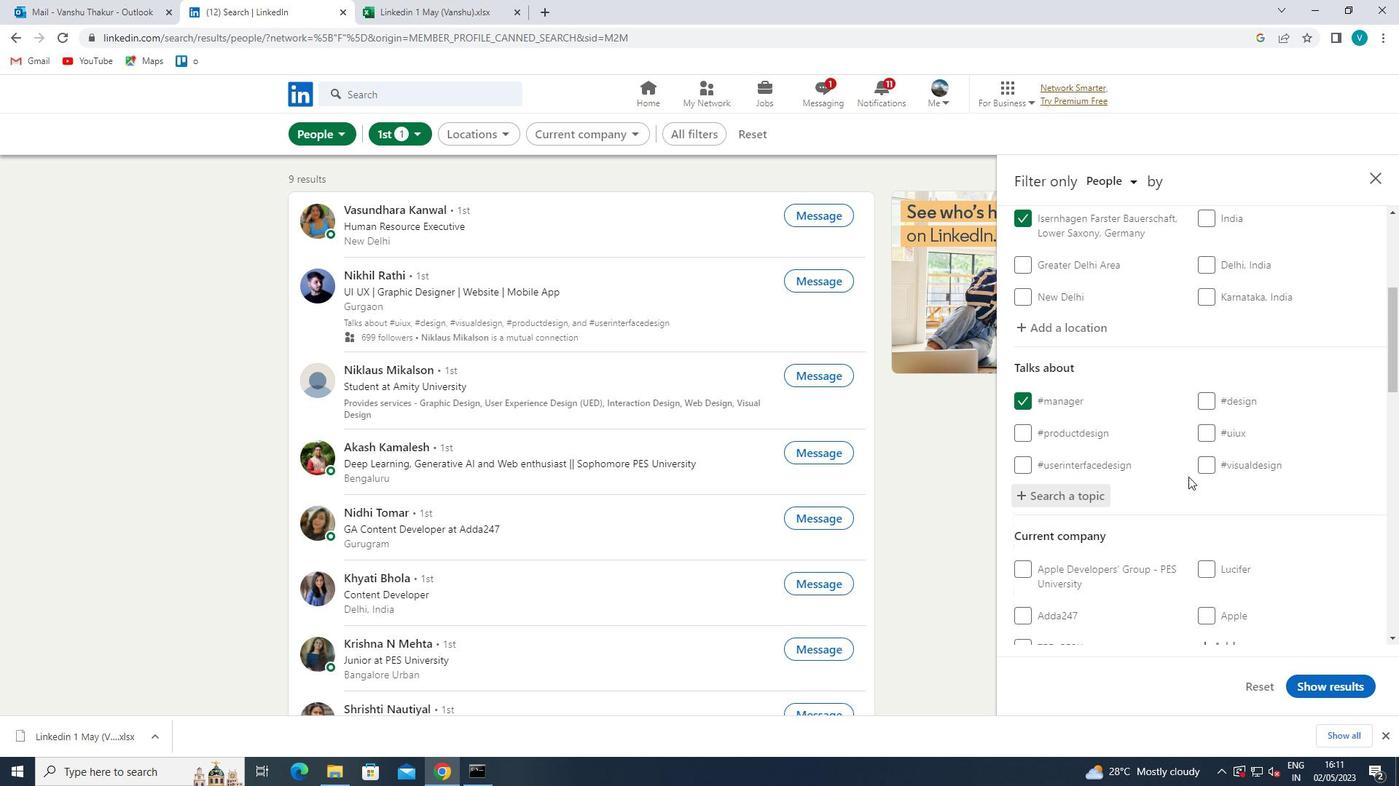
Action: Mouse scrolled (1188, 476) with delta (0, 0)
Screenshot: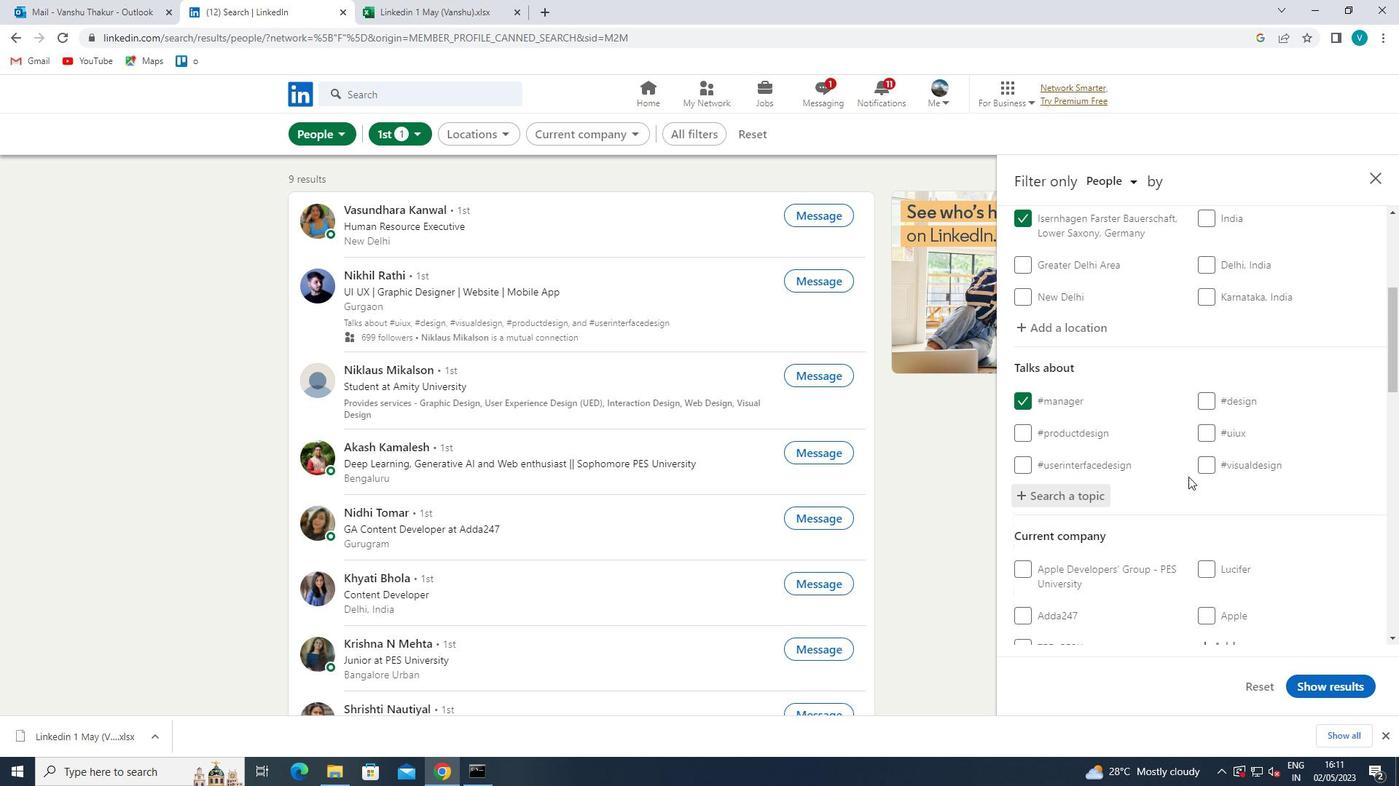 
Action: Mouse scrolled (1188, 476) with delta (0, 0)
Screenshot: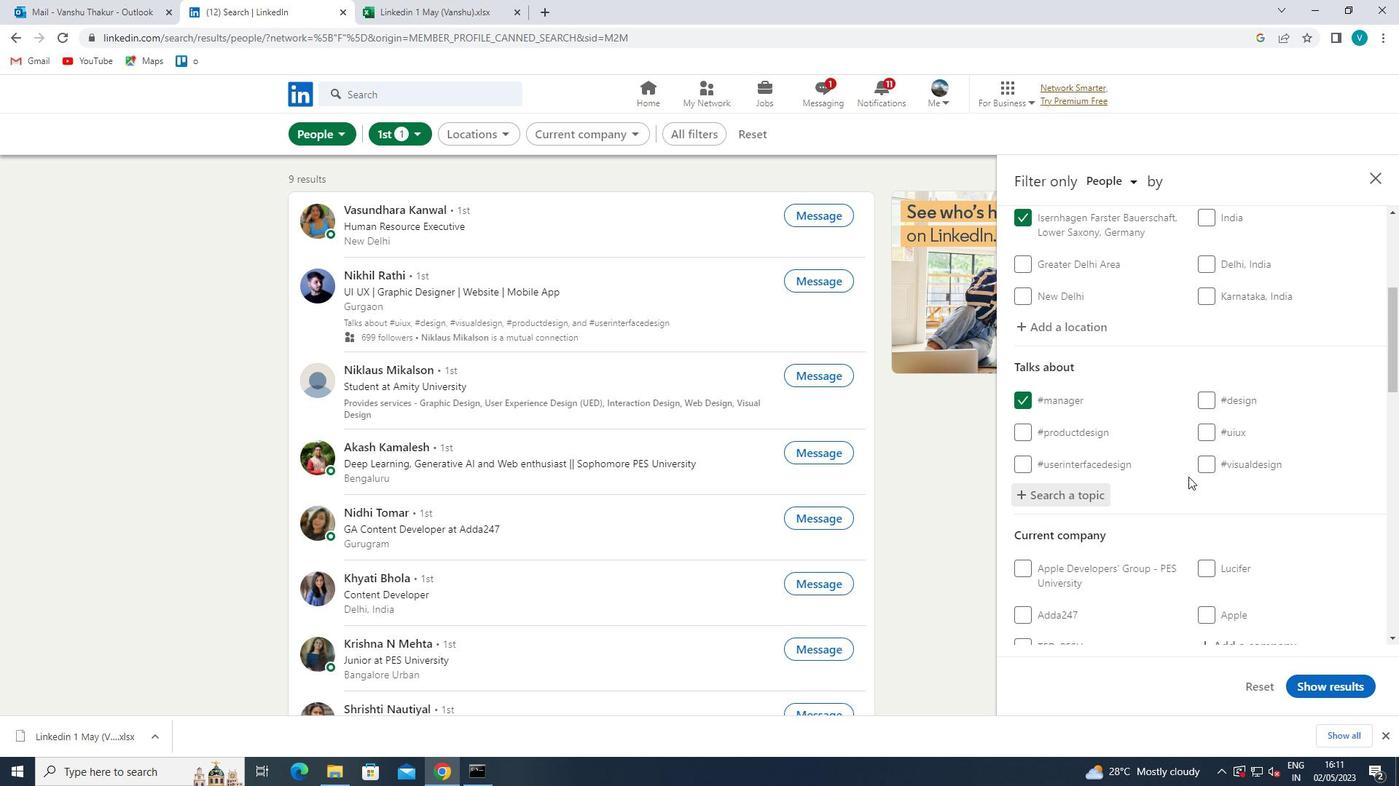 
Action: Mouse moved to (1247, 428)
Screenshot: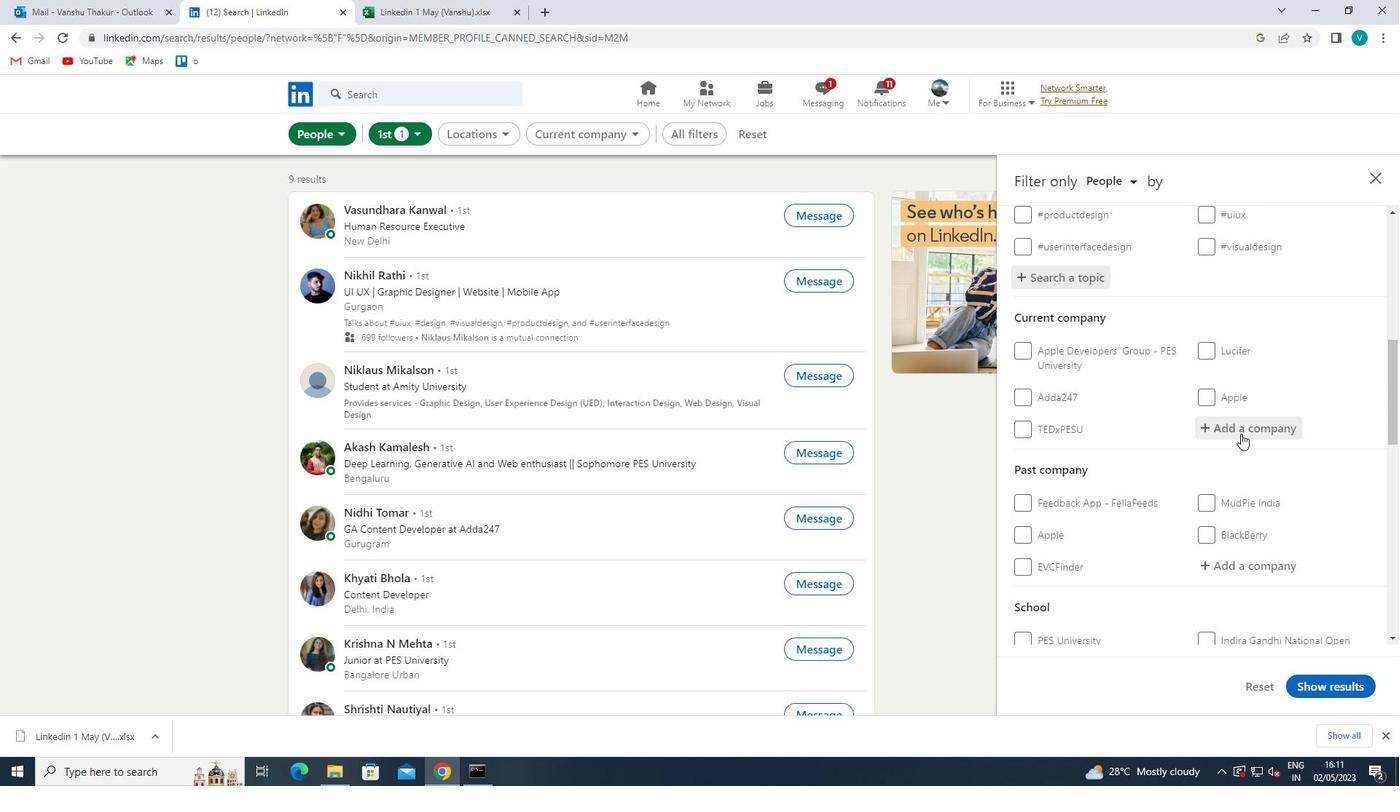 
Action: Mouse pressed left at (1247, 428)
Screenshot: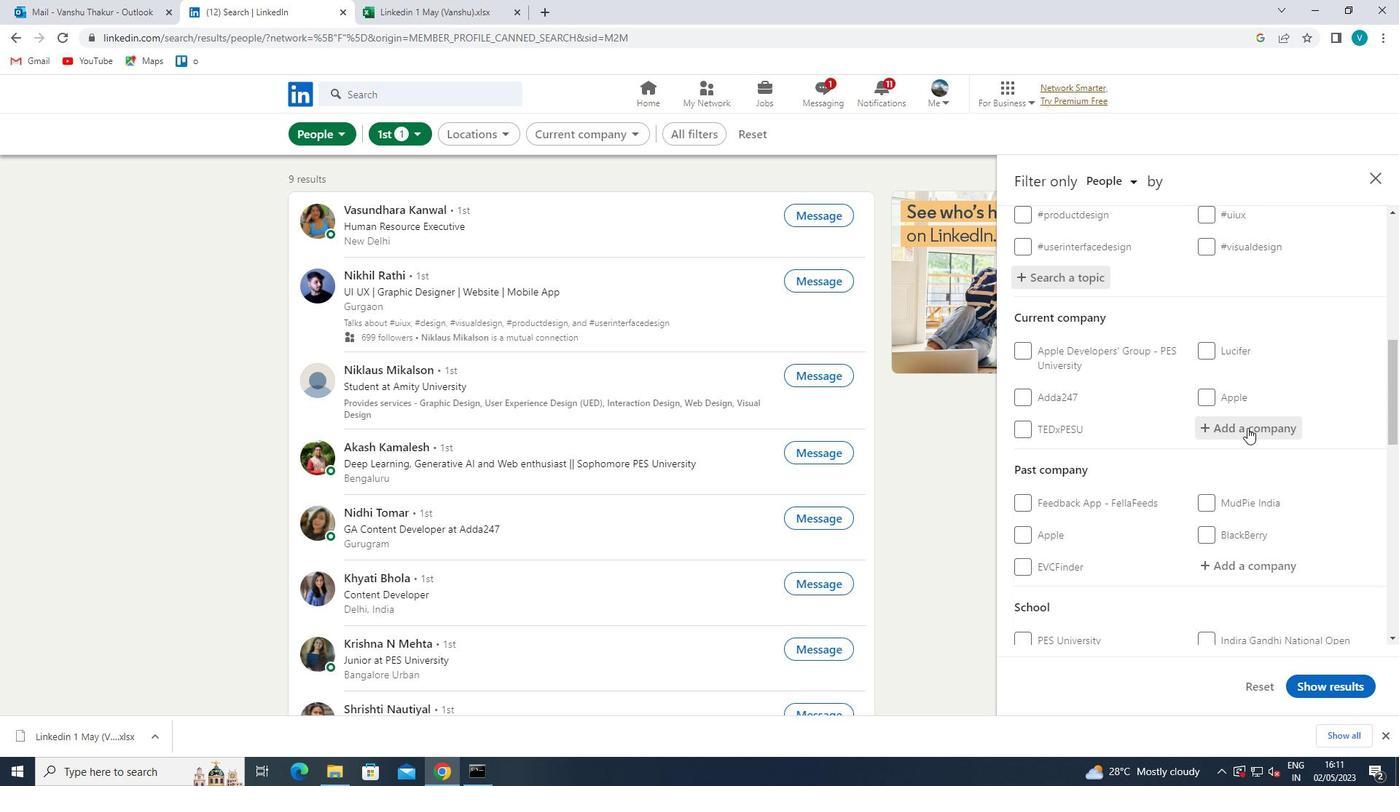 
Action: Mouse moved to (1187, 467)
Screenshot: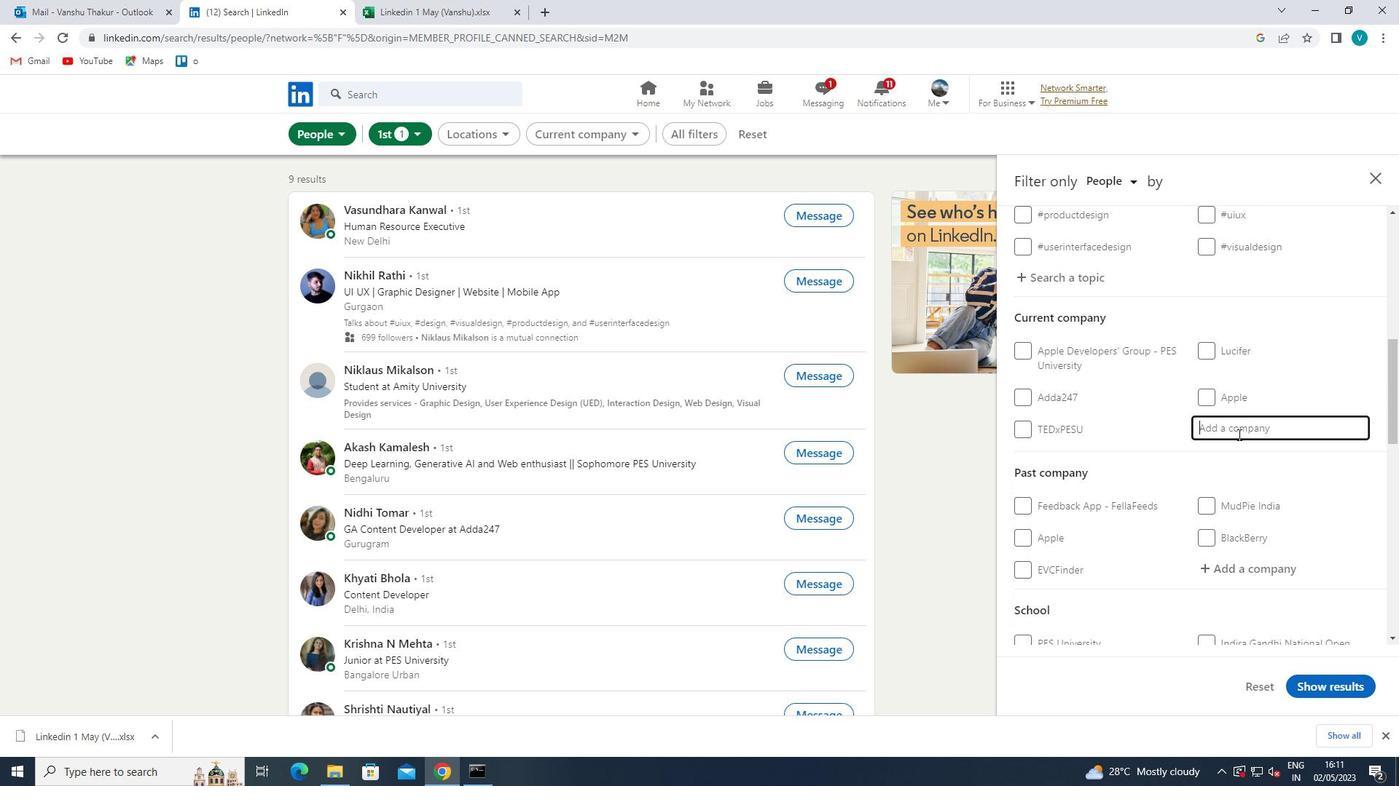 
Action: Key pressed <Key.shift><Key.shift><Key.shift><Key.shift>MELTWATER
Screenshot: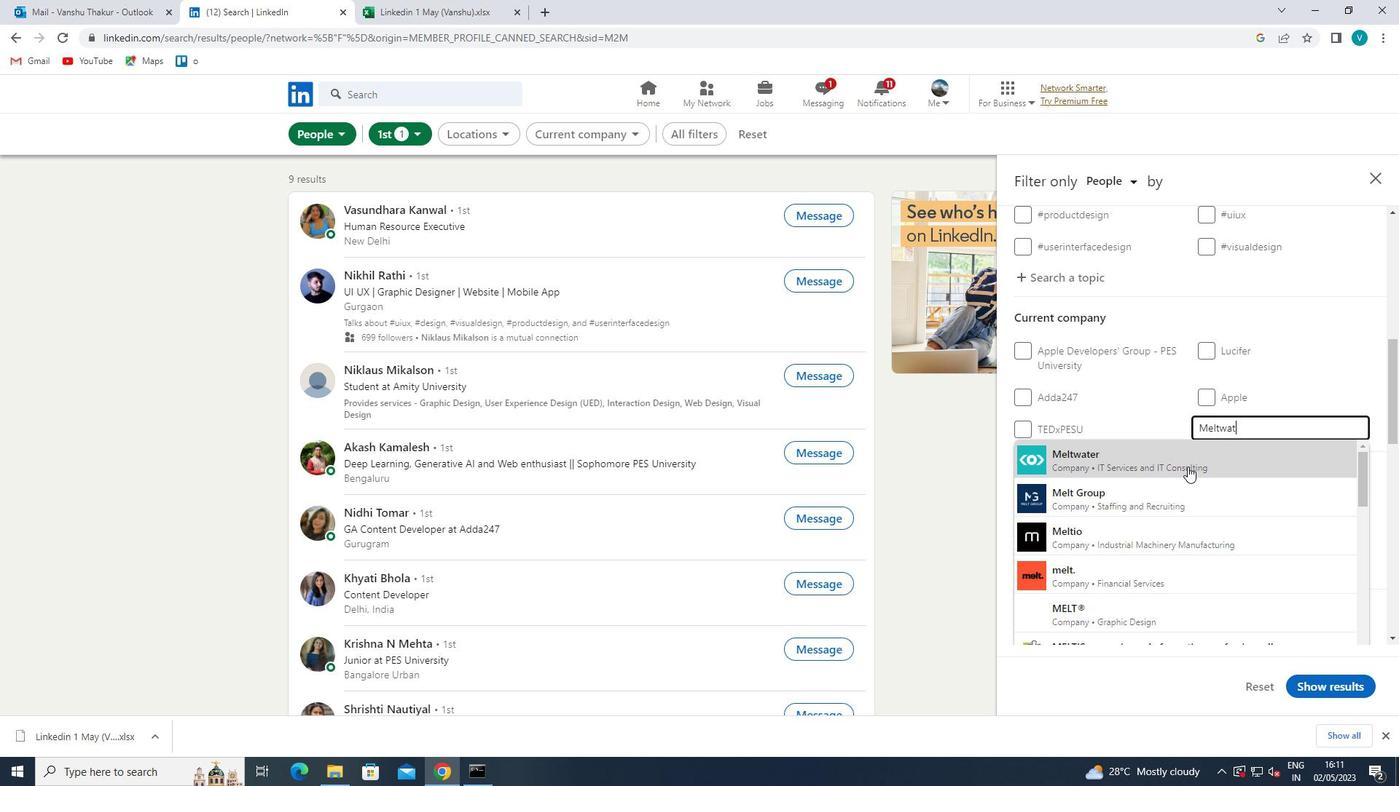 
Action: Mouse pressed left at (1187, 467)
Screenshot: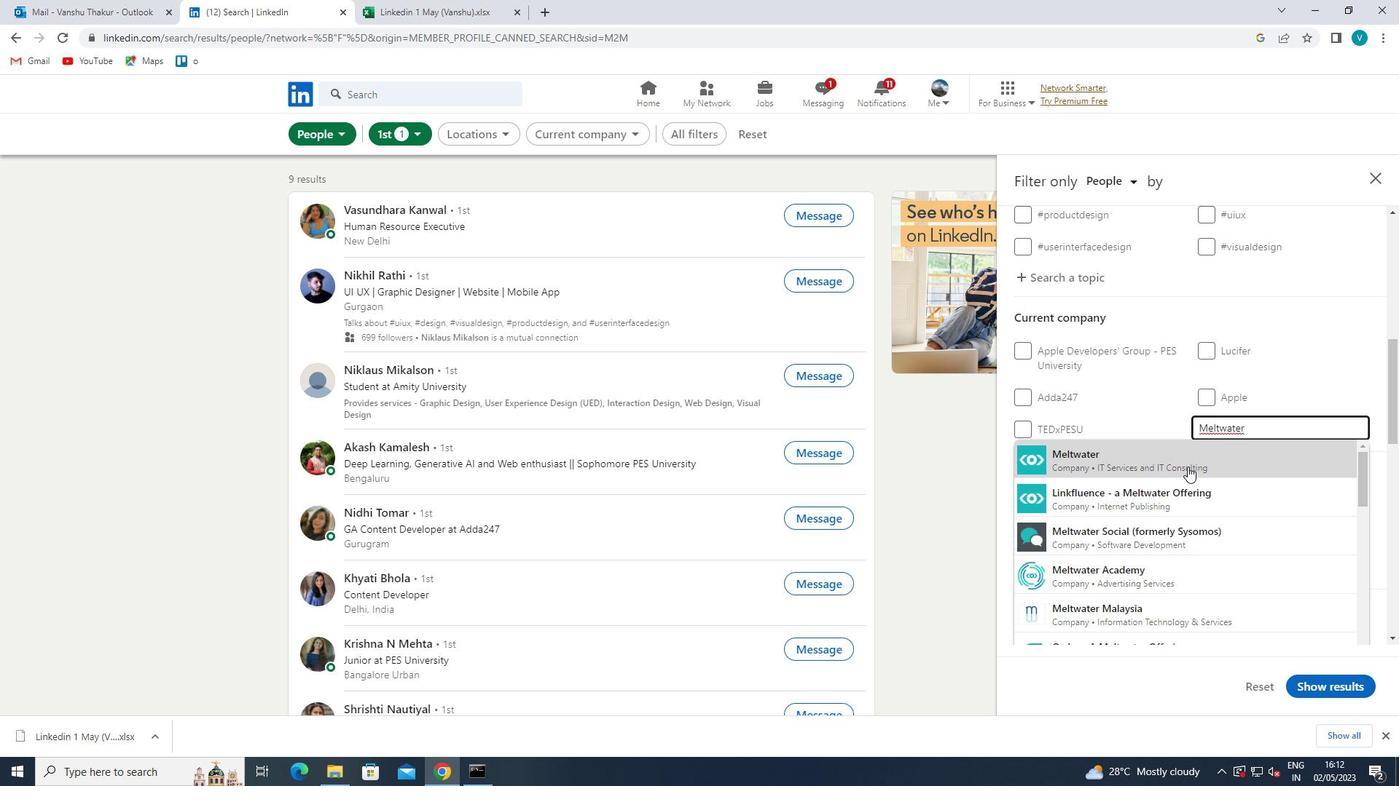 
Action: Mouse scrolled (1187, 466) with delta (0, 0)
Screenshot: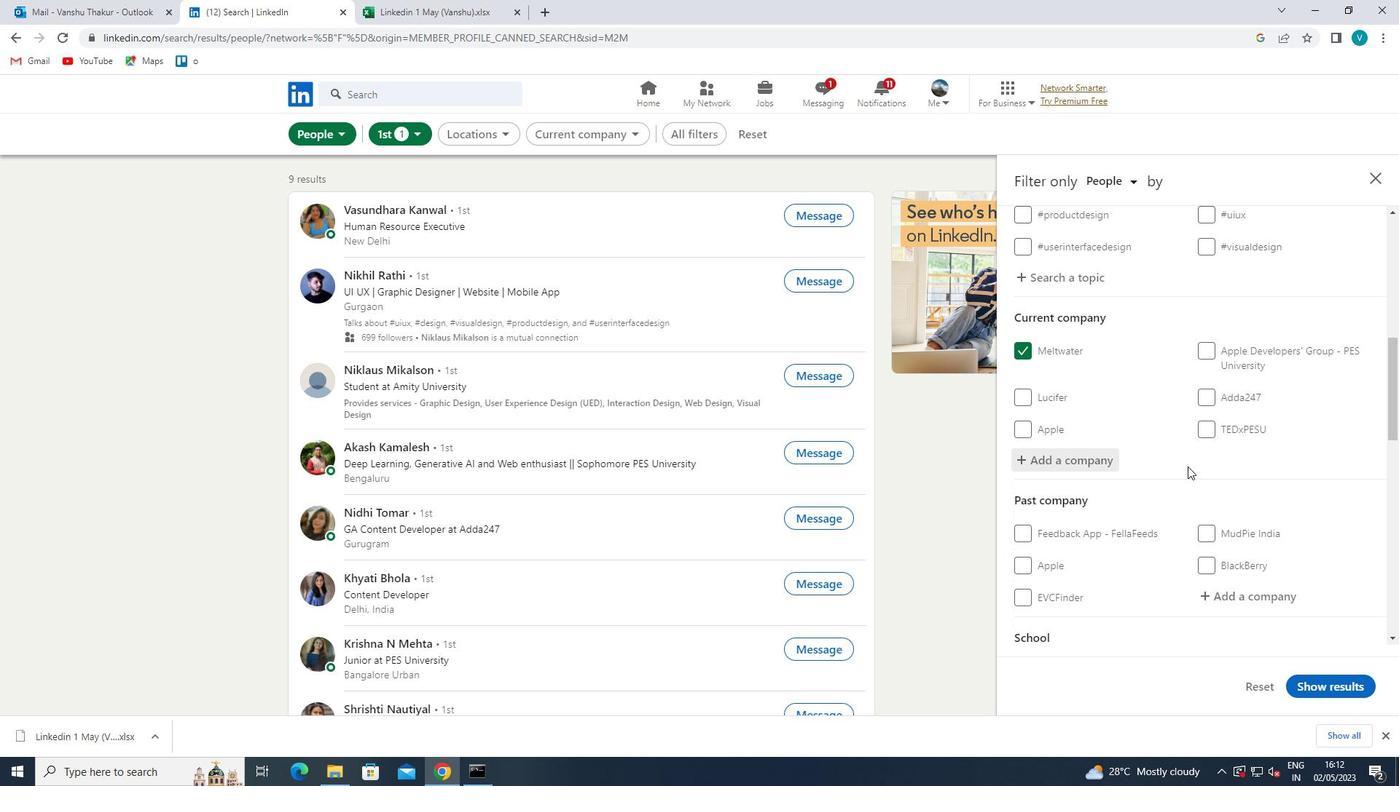
Action: Mouse scrolled (1187, 466) with delta (0, 0)
Screenshot: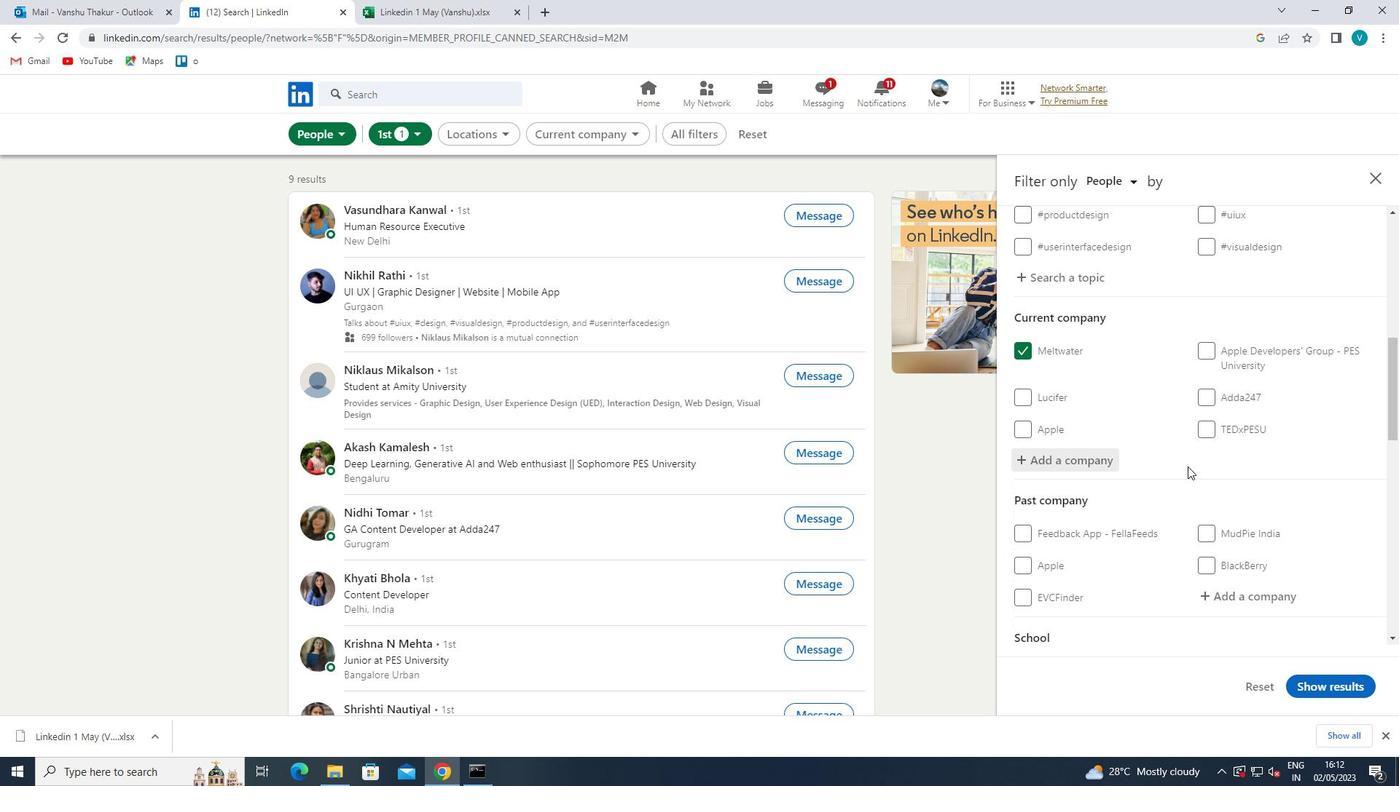 
Action: Mouse scrolled (1187, 466) with delta (0, 0)
Screenshot: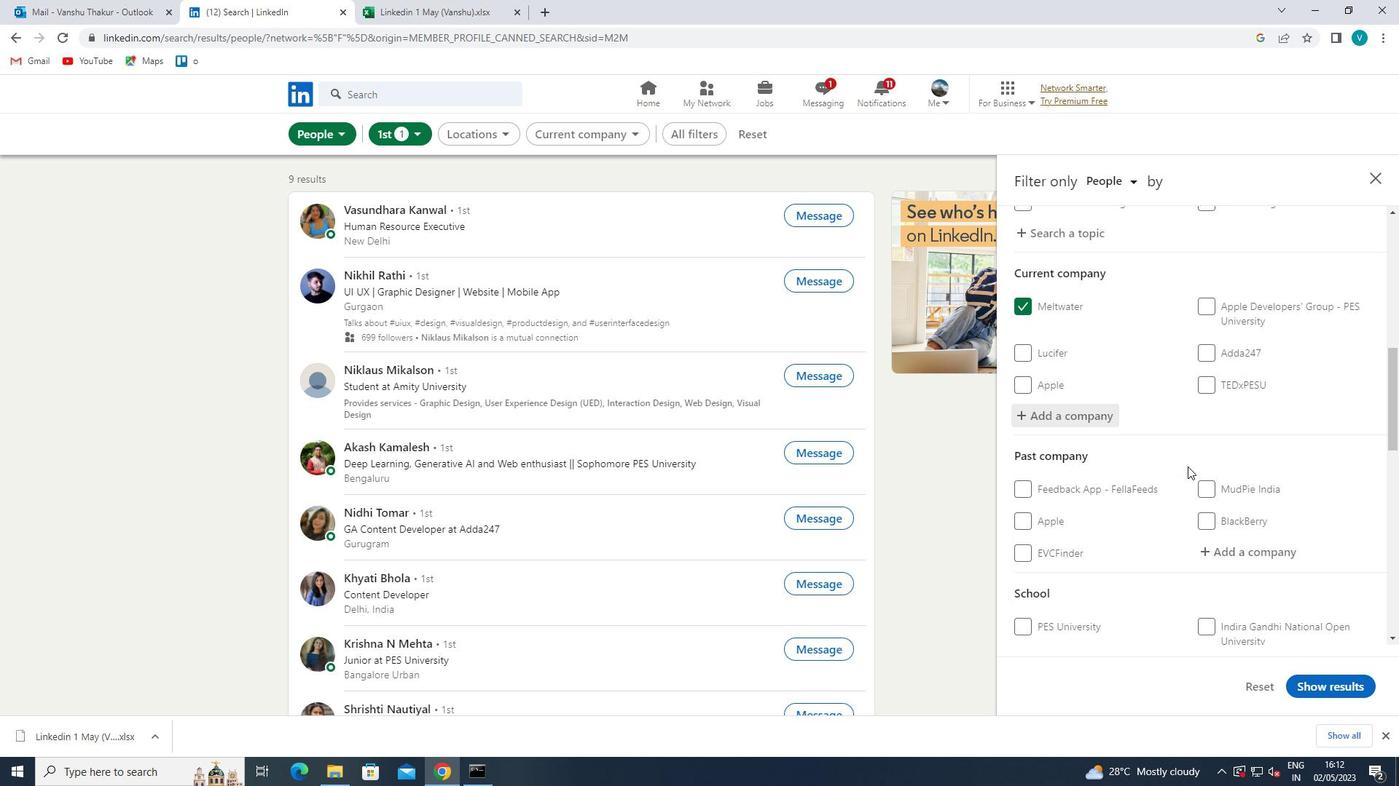 
Action: Mouse moved to (1235, 561)
Screenshot: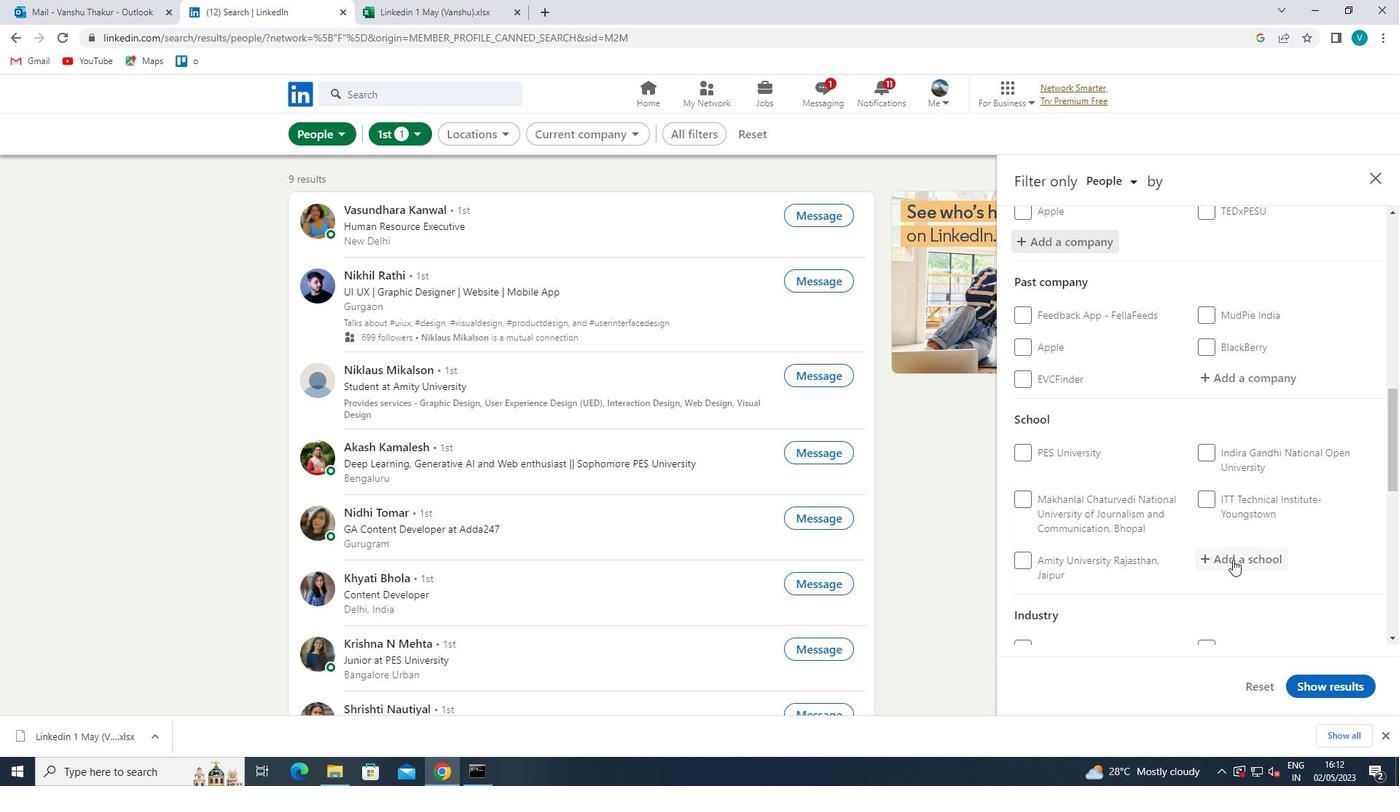 
Action: Mouse pressed left at (1235, 561)
Screenshot: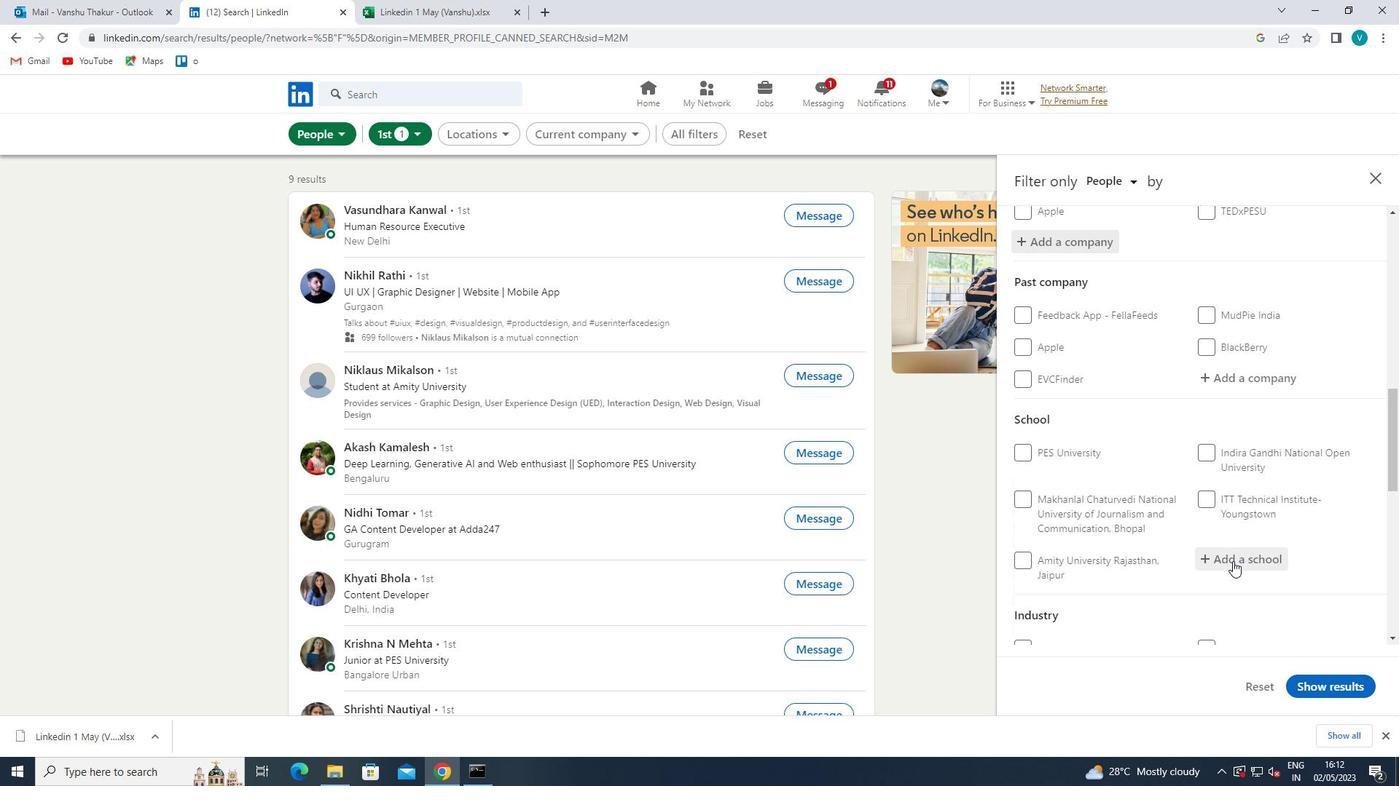 
Action: Mouse moved to (1185, 588)
Screenshot: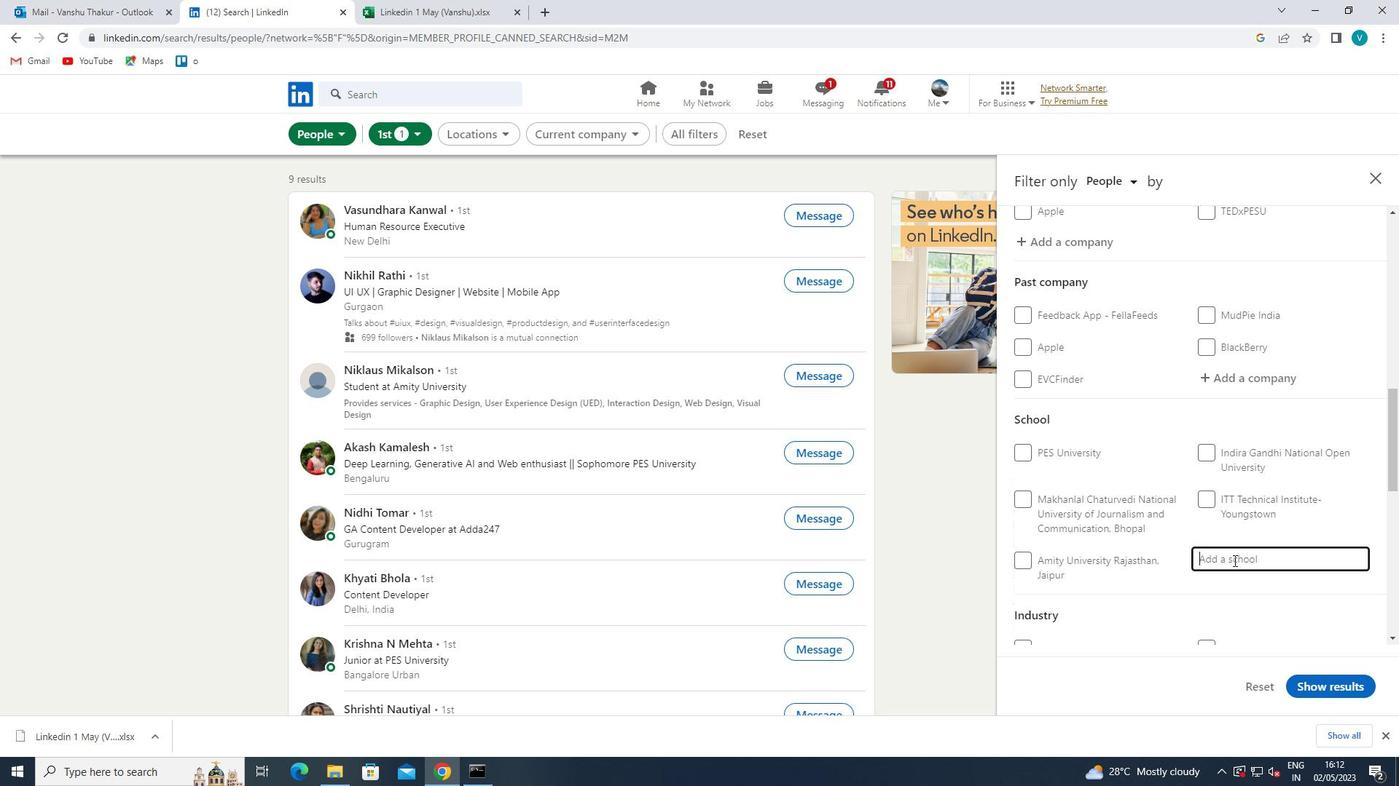 
Action: Key pressed <Key.shift>INDRAPRA
Screenshot: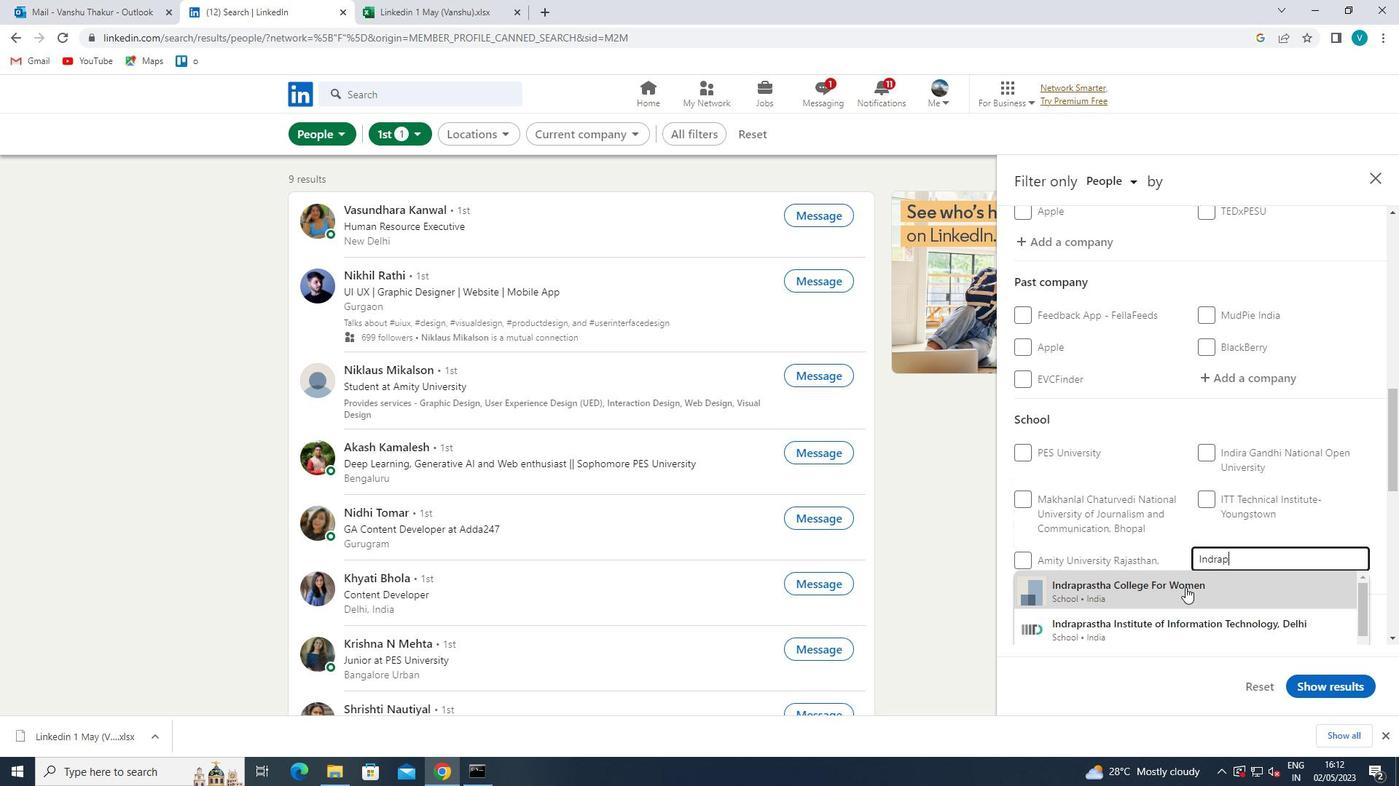 
Action: Mouse moved to (1184, 588)
Screenshot: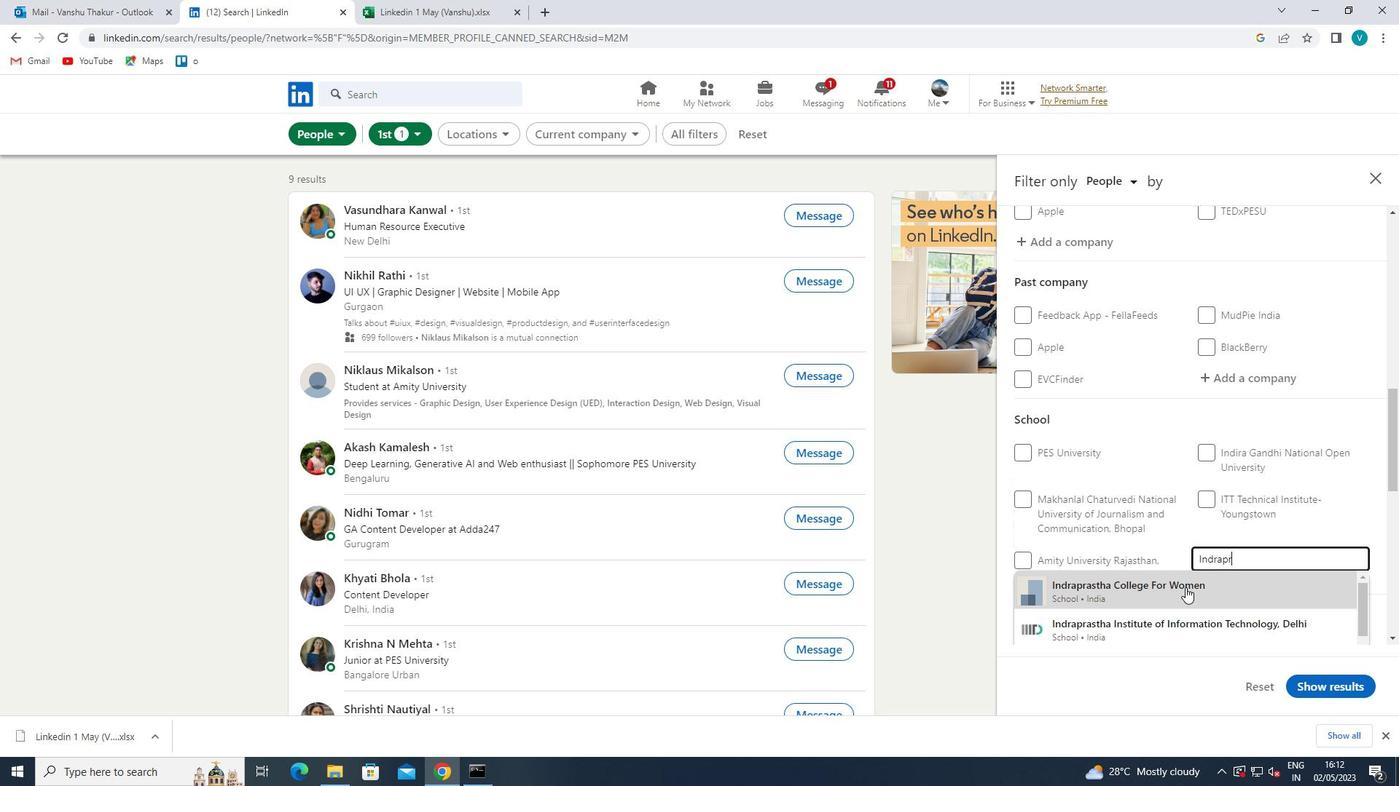 
Action: Key pressed STHA
Screenshot: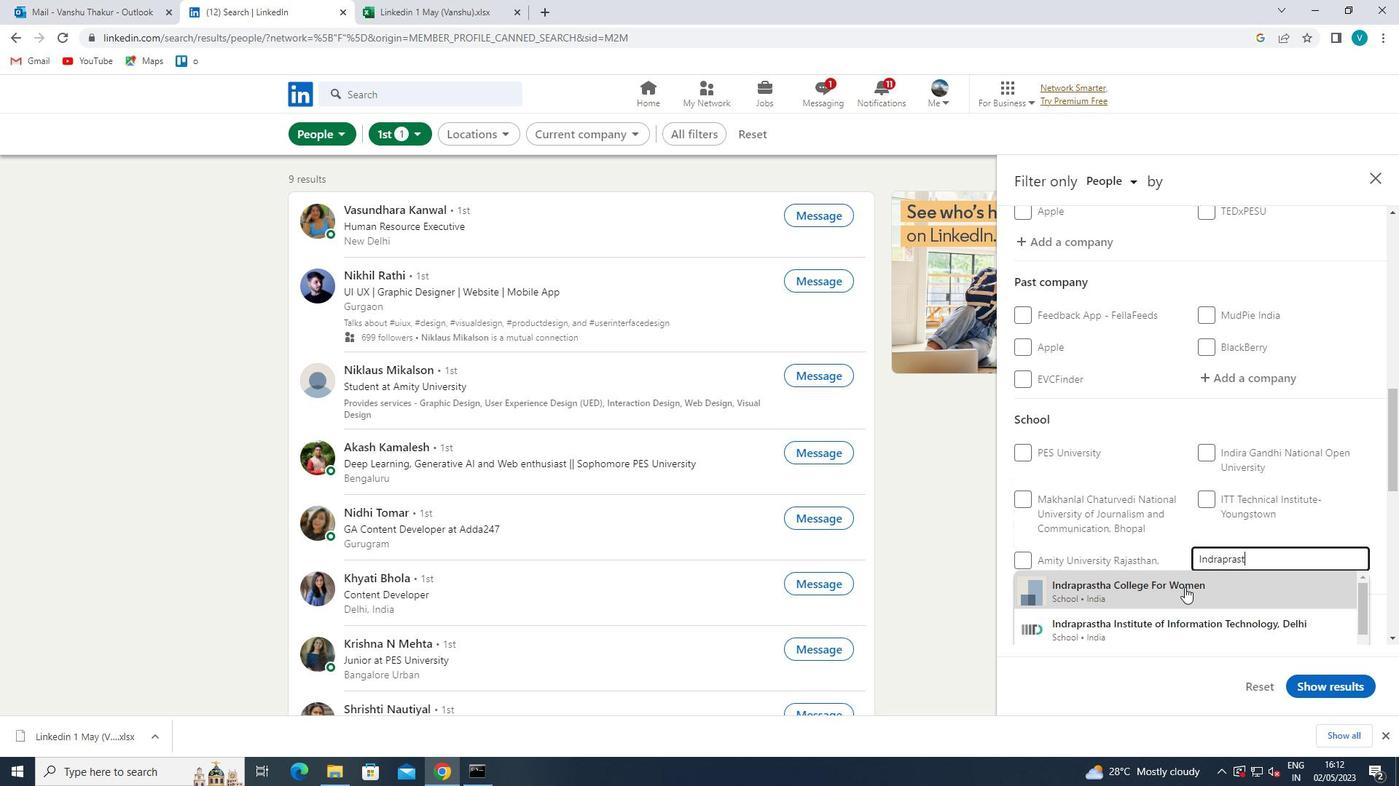 
Action: Mouse moved to (1183, 590)
Screenshot: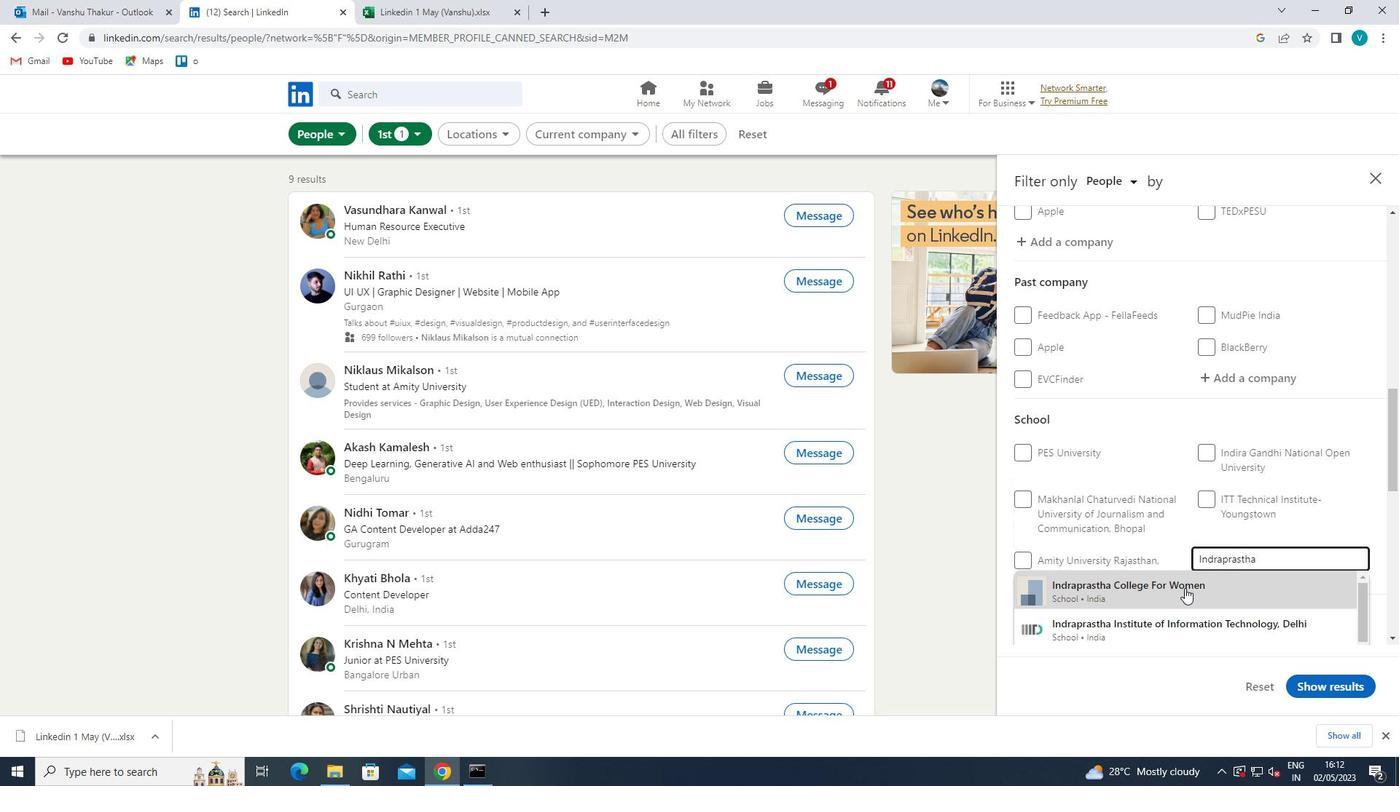 
Action: Key pressed <Key.space><Key.shift>UN
Screenshot: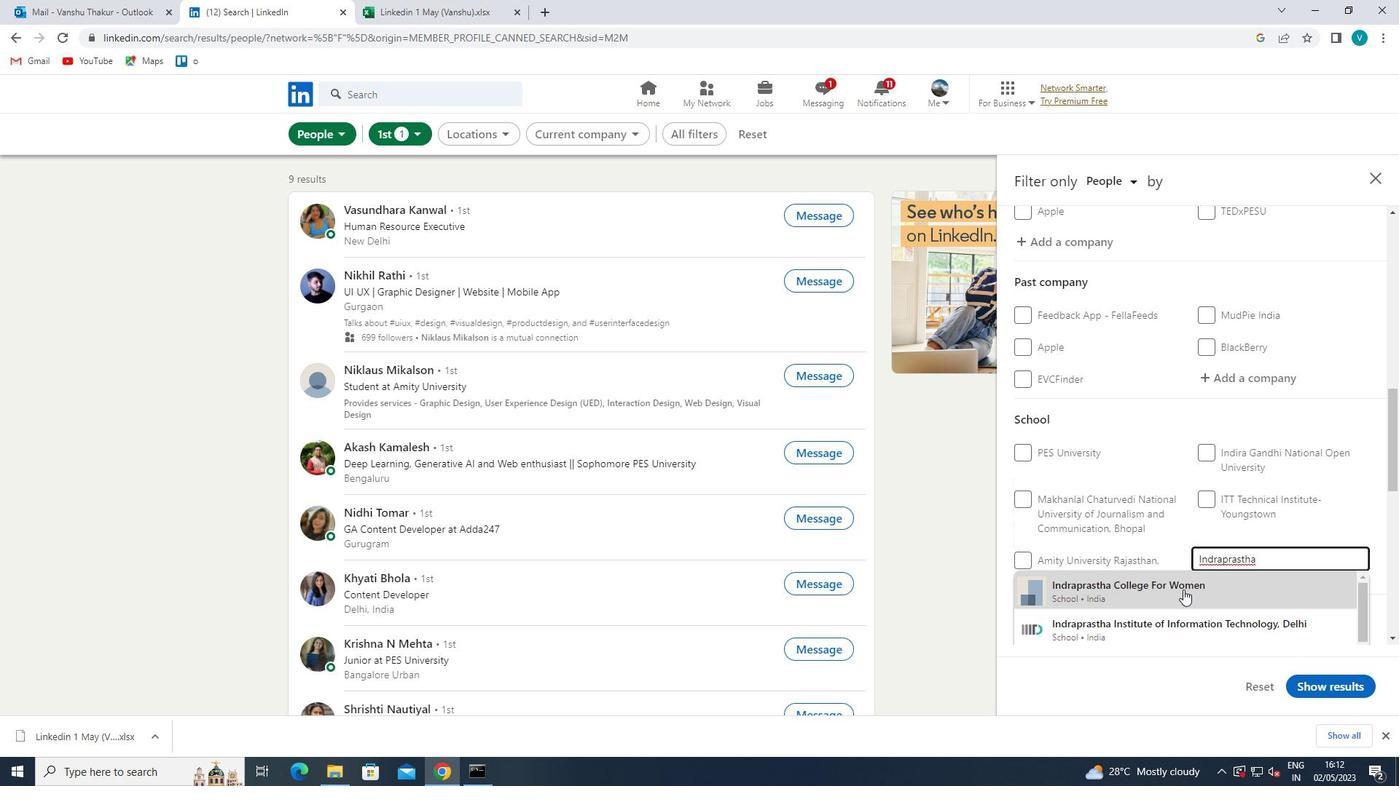 
Action: Mouse moved to (1185, 580)
Screenshot: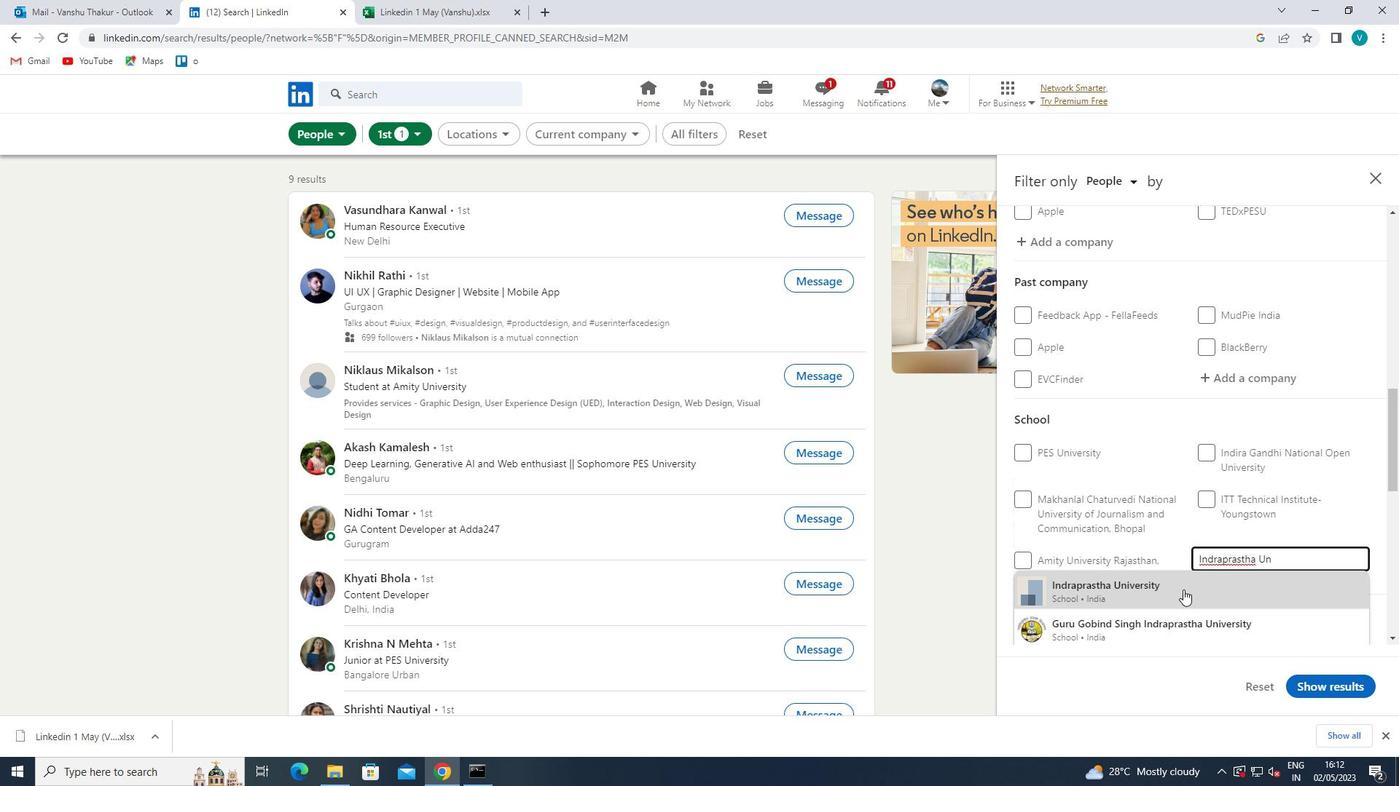
Action: Mouse pressed left at (1185, 580)
Screenshot: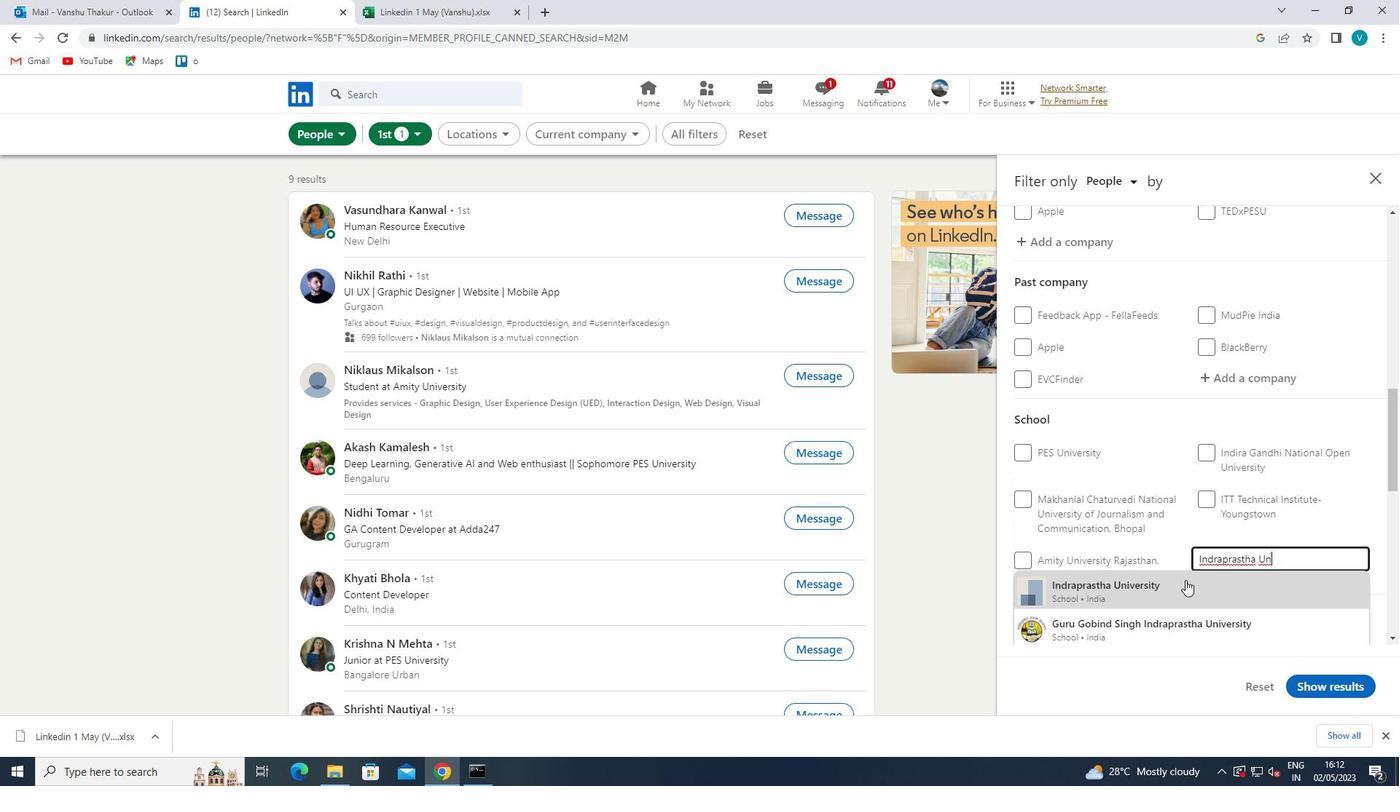 
Action: Mouse scrolled (1185, 580) with delta (0, 0)
Screenshot: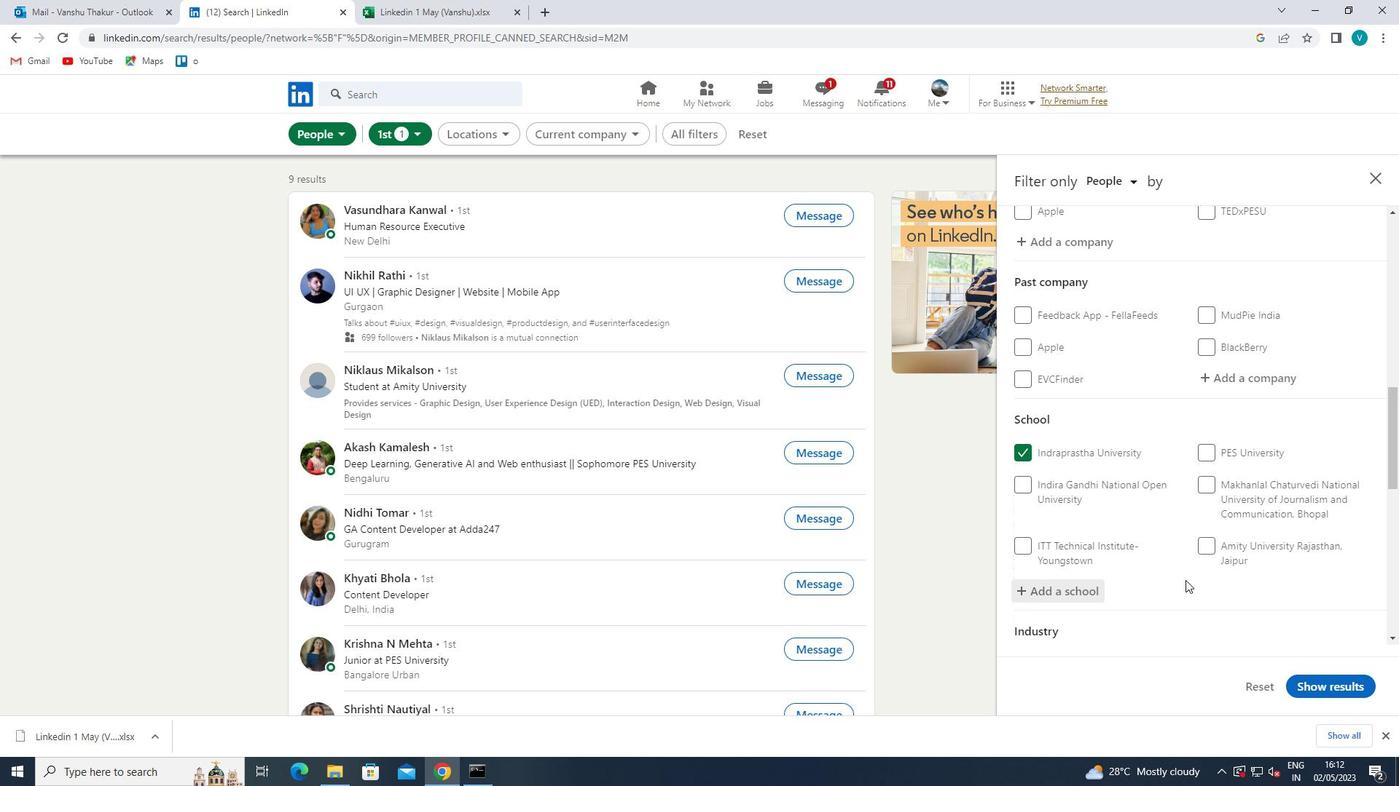 
Action: Mouse scrolled (1185, 580) with delta (0, 0)
Screenshot: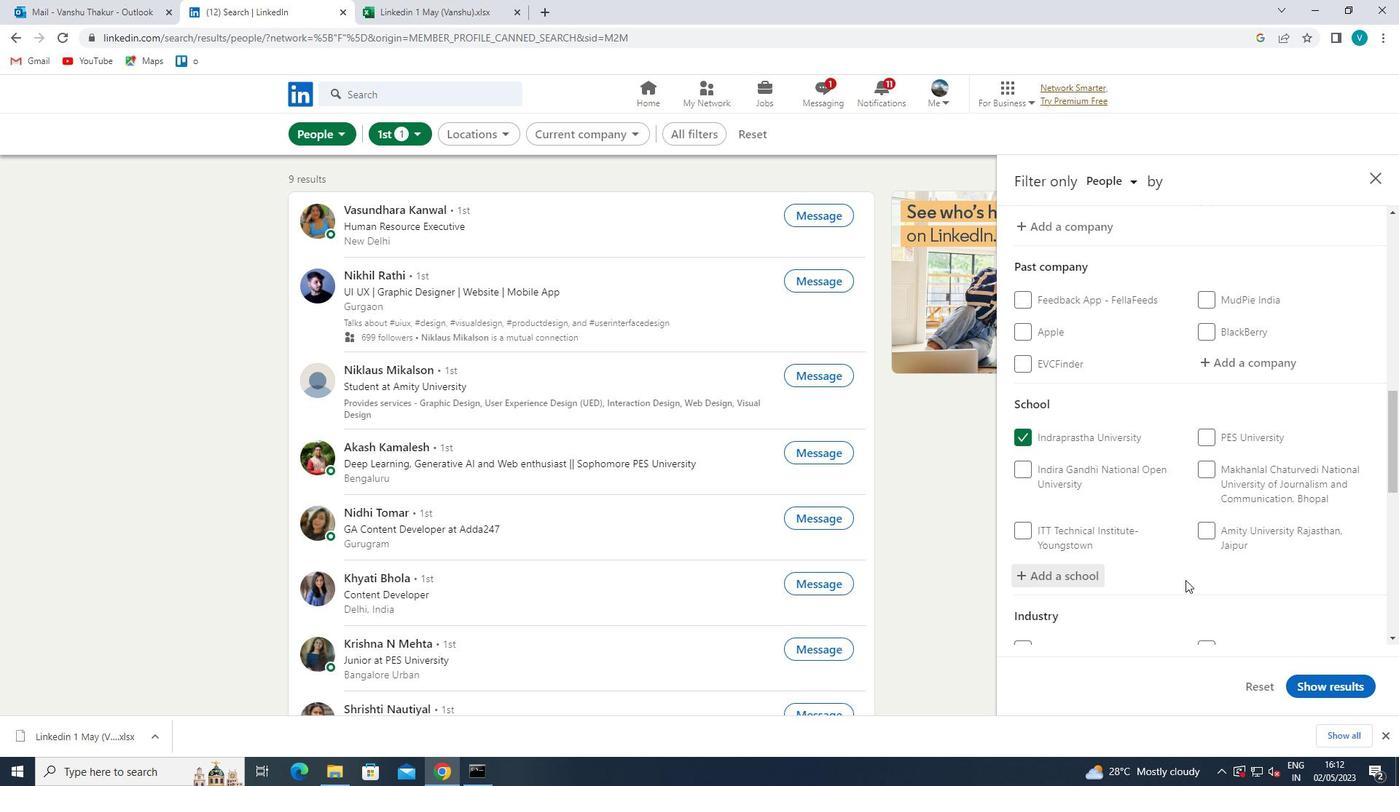 
Action: Mouse scrolled (1185, 580) with delta (0, 0)
Screenshot: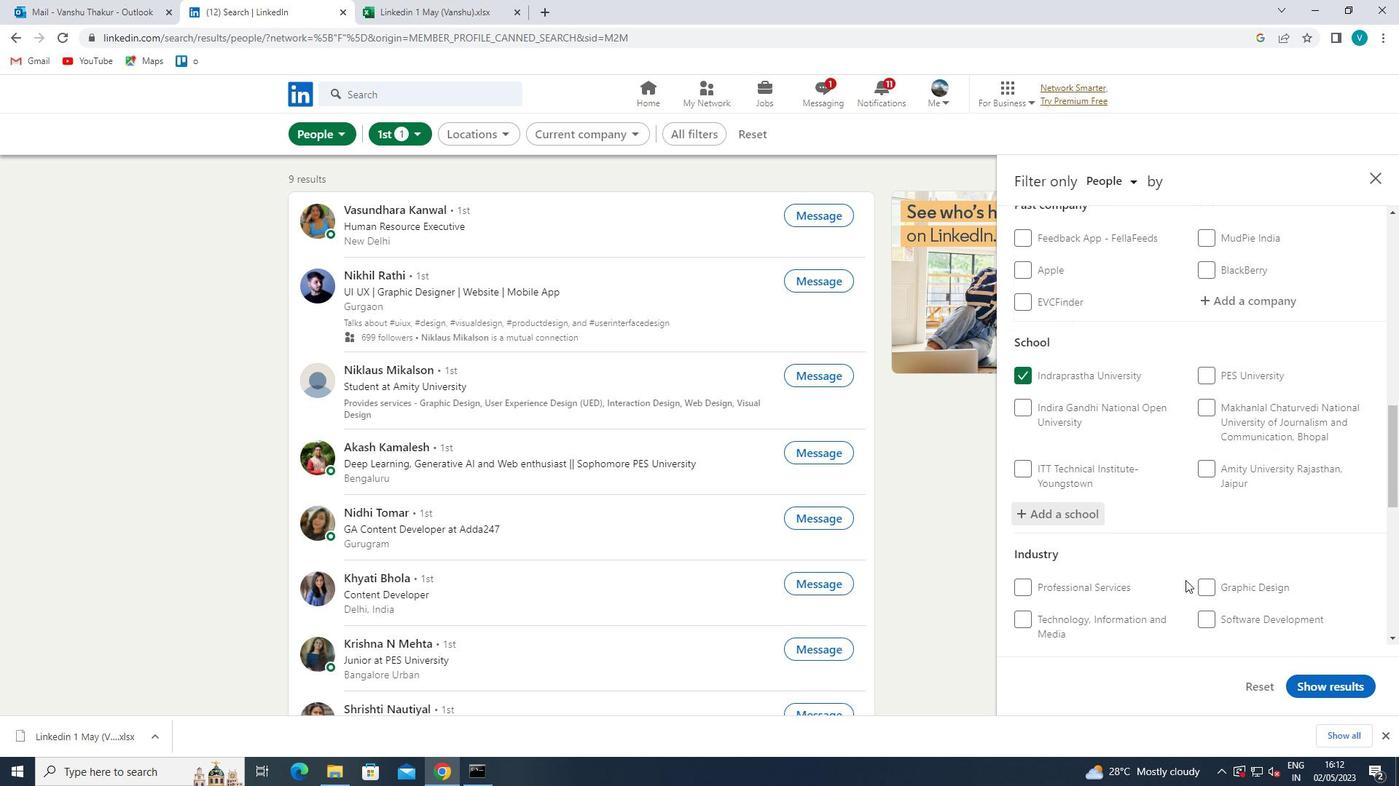 
Action: Mouse scrolled (1185, 580) with delta (0, 0)
Screenshot: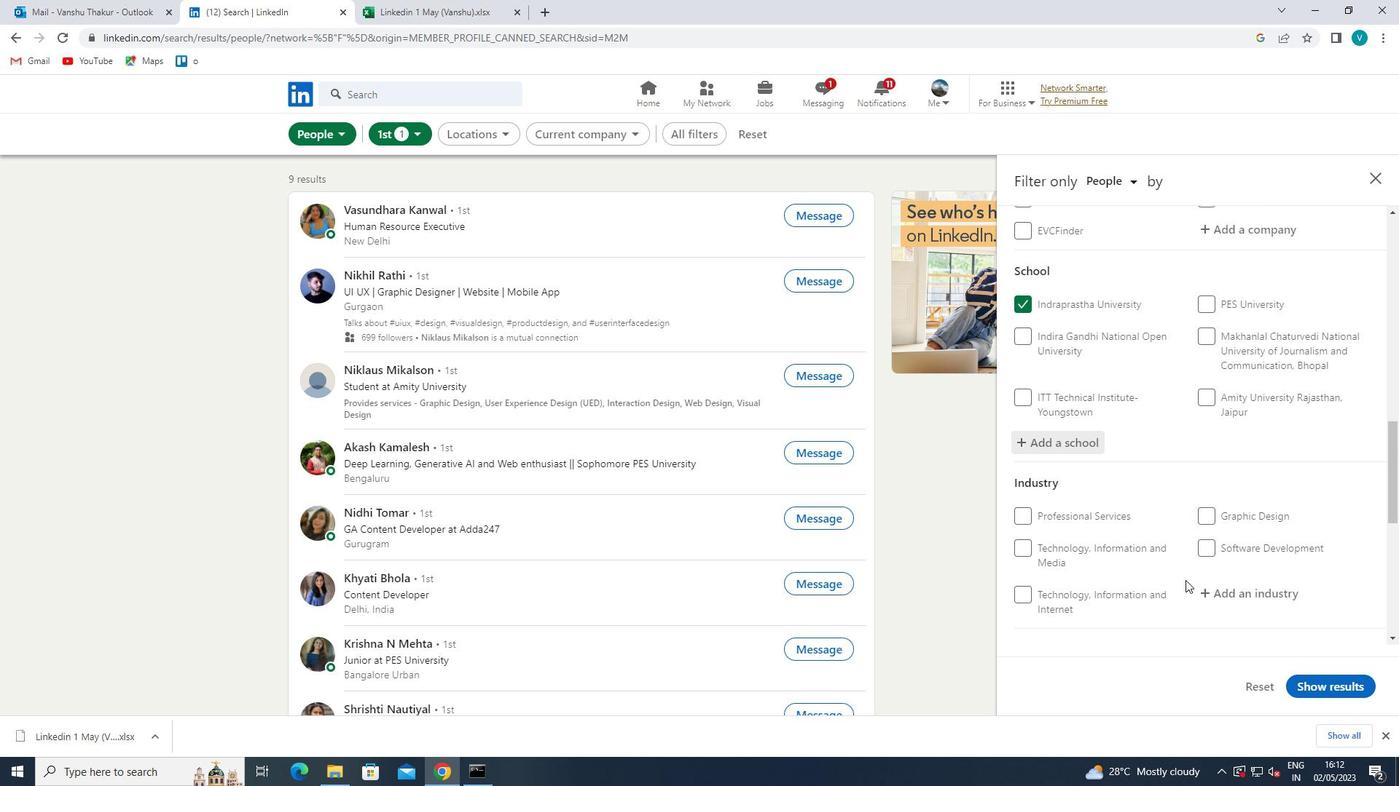 
Action: Mouse moved to (1259, 449)
Screenshot: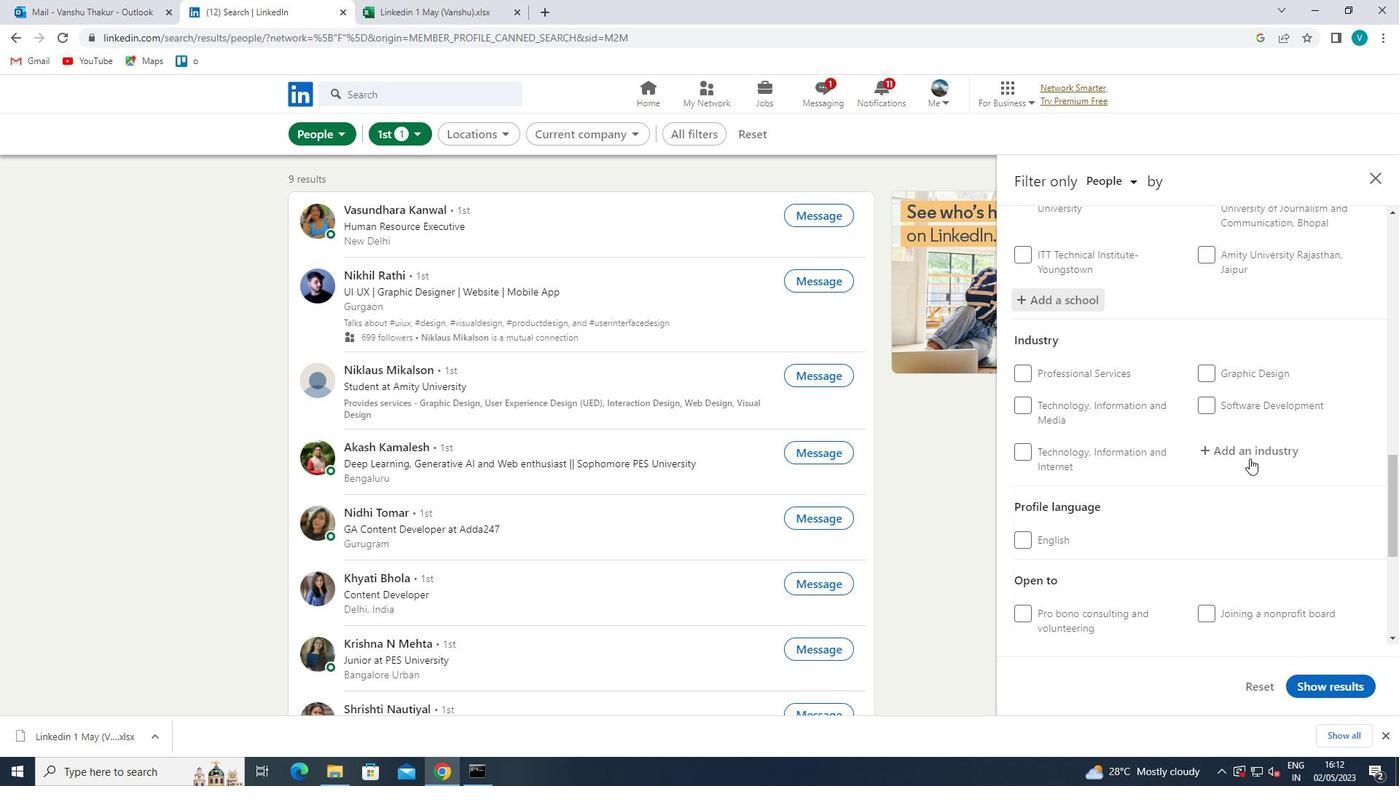 
Action: Mouse pressed left at (1259, 449)
Screenshot: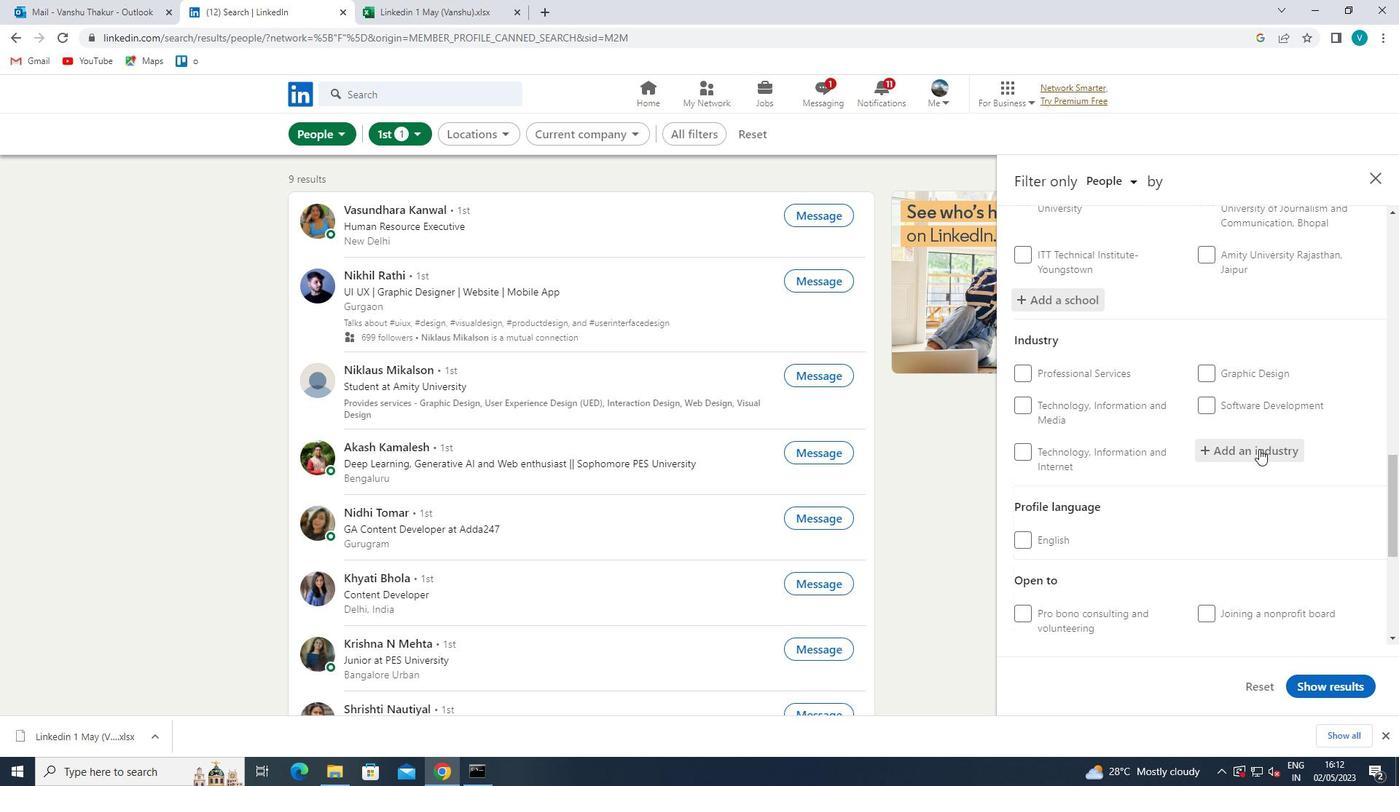
Action: Mouse moved to (1177, 499)
Screenshot: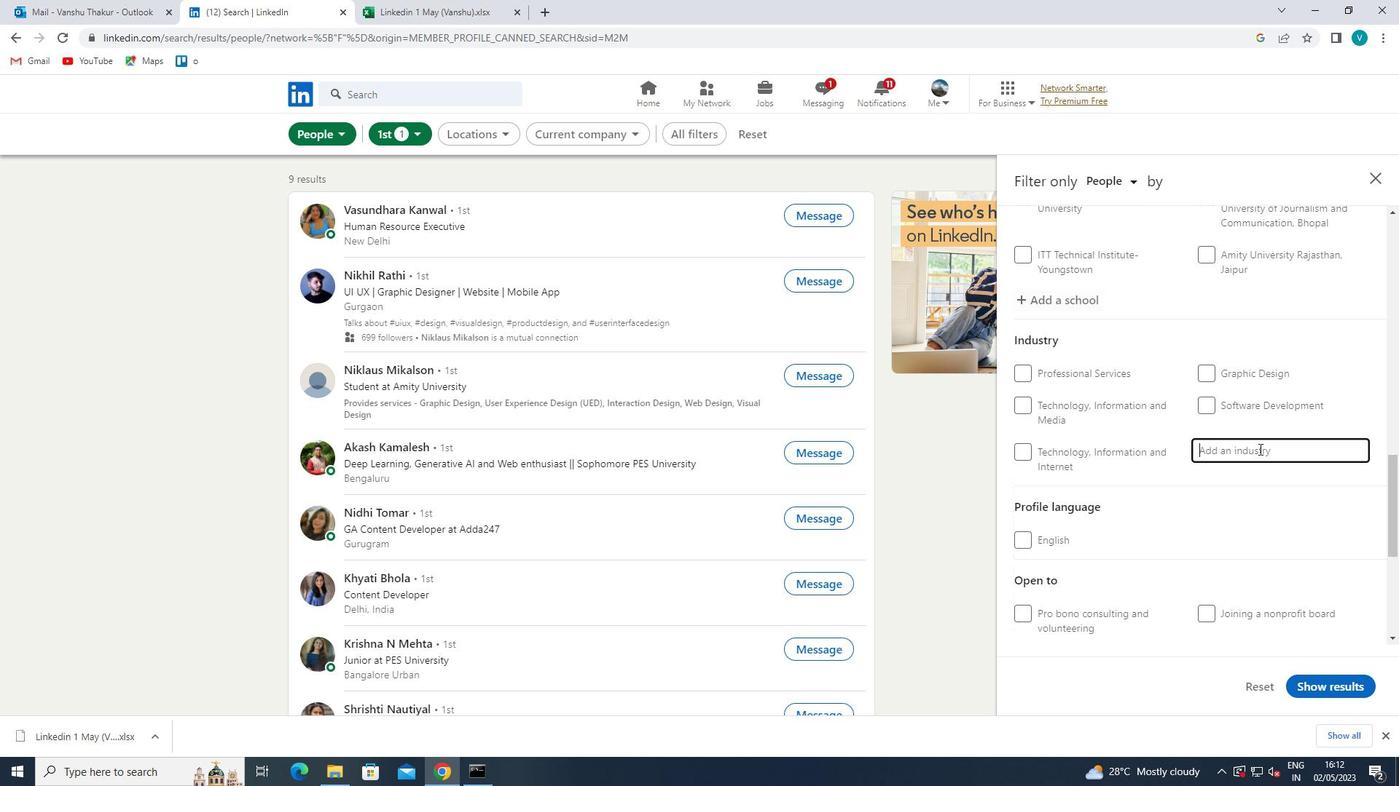 
Action: Key pressed <Key.shift>
Screenshot: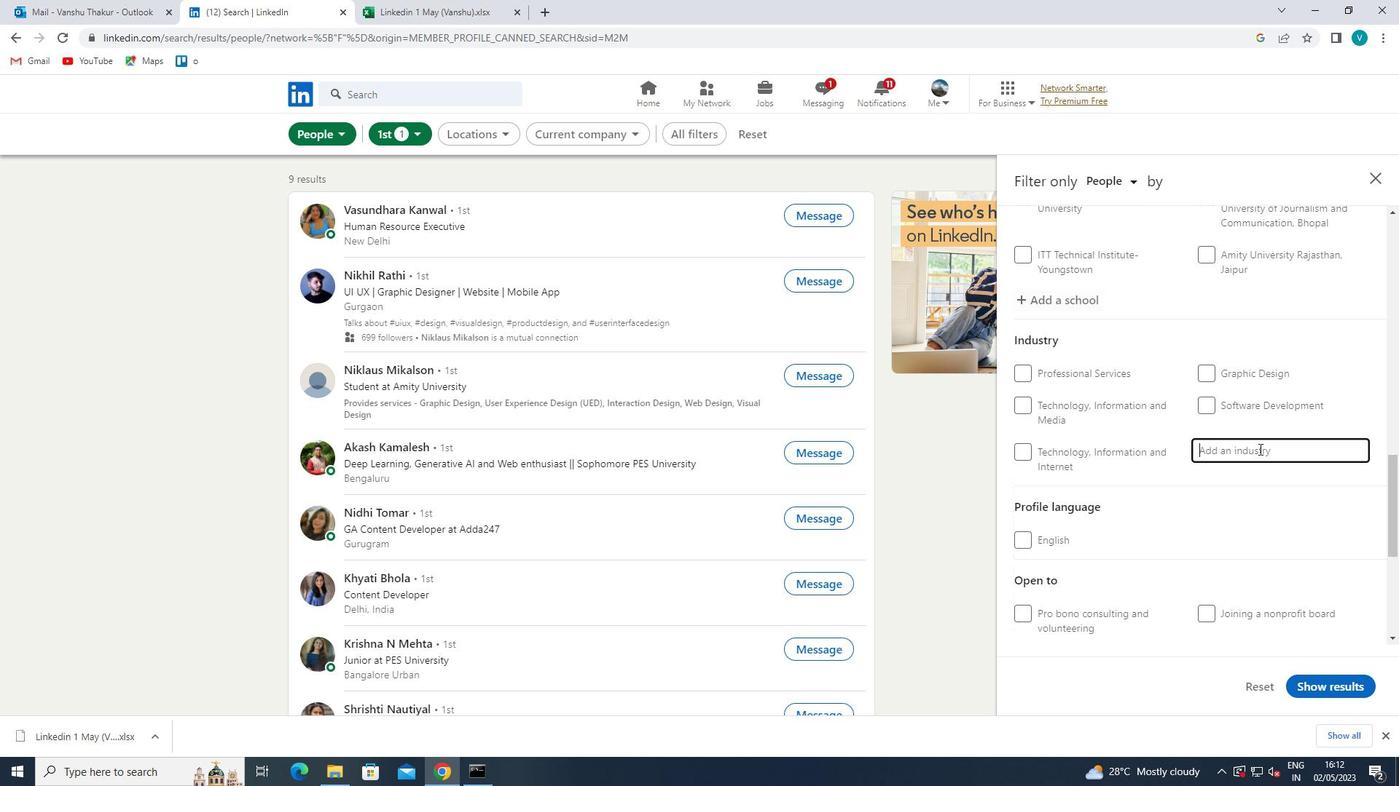 
Action: Mouse moved to (1173, 502)
Screenshot: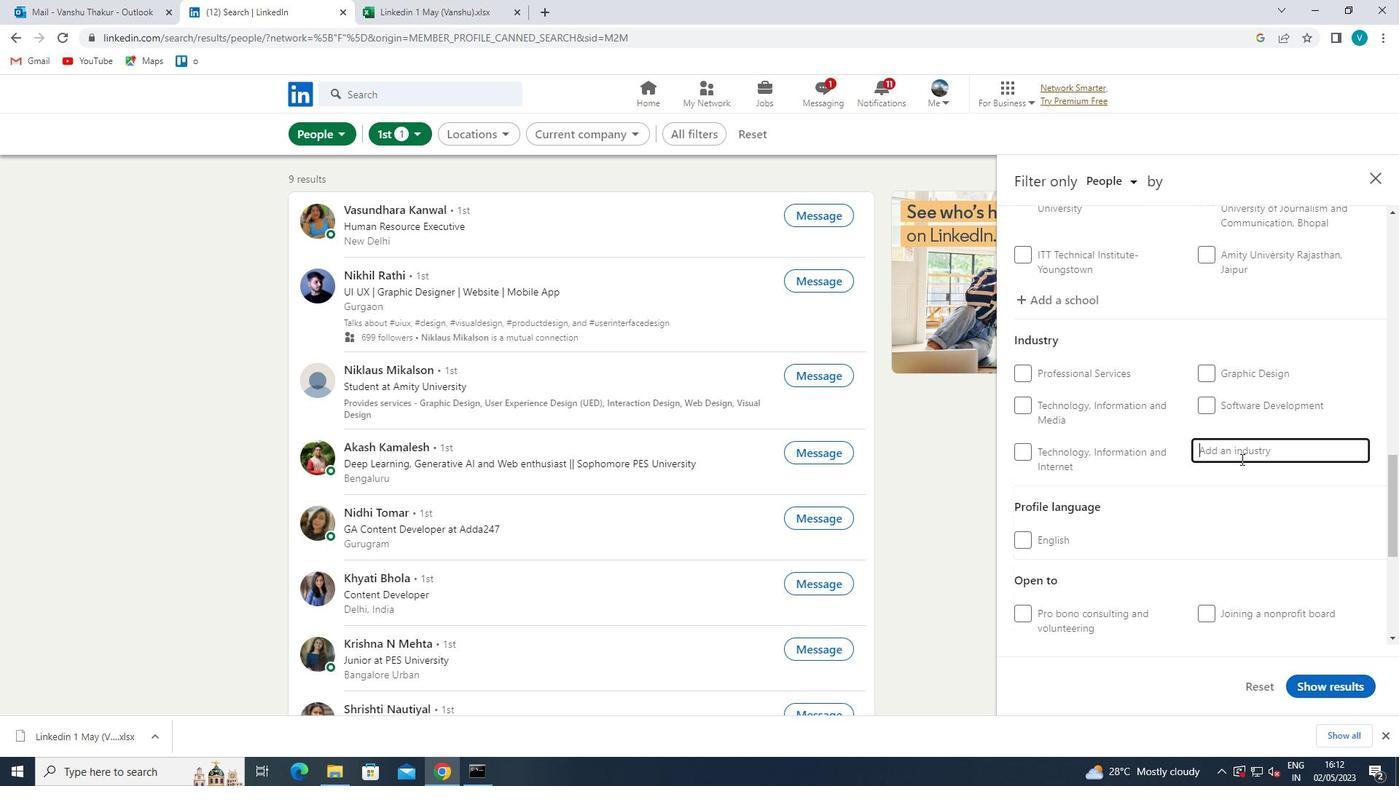 
Action: Key pressed SERV
Screenshot: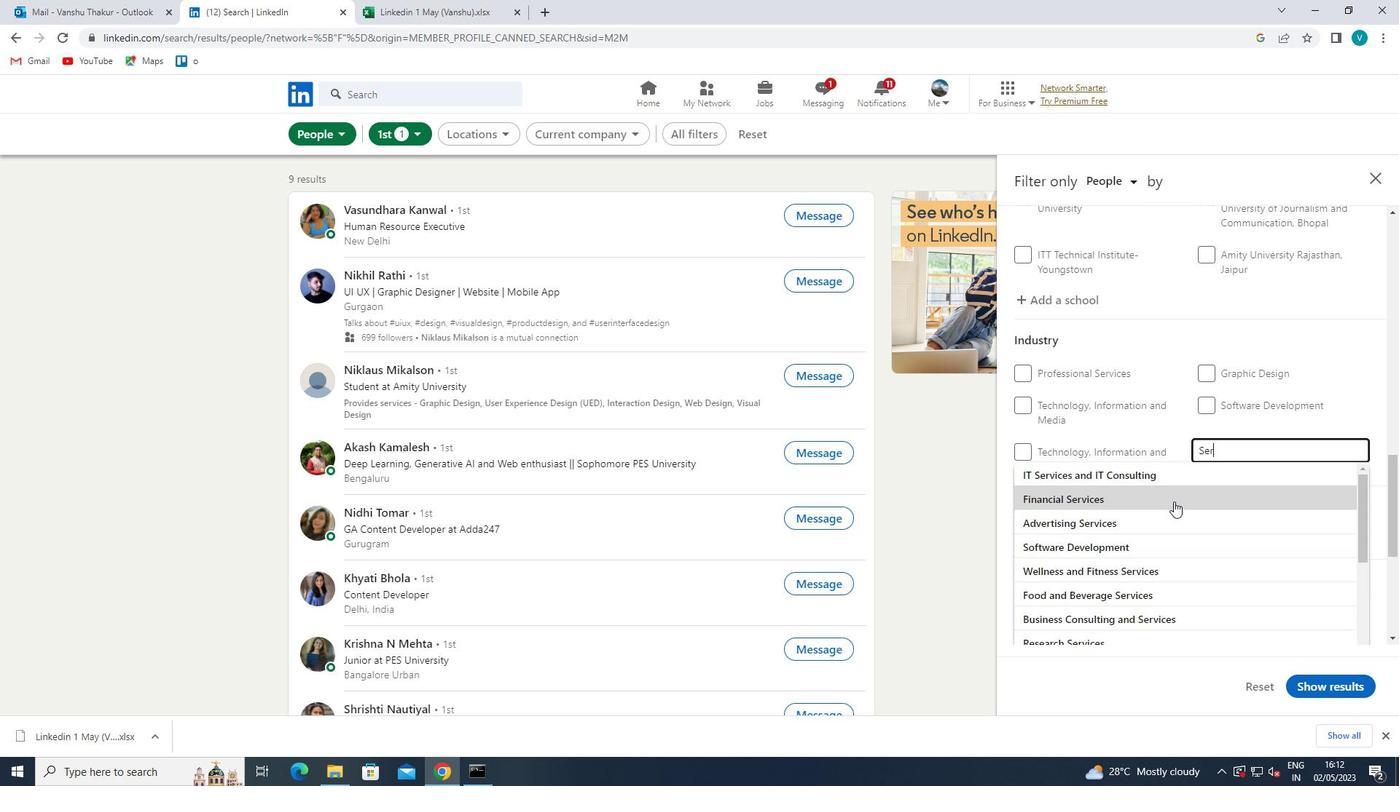 
Action: Mouse moved to (1160, 507)
Screenshot: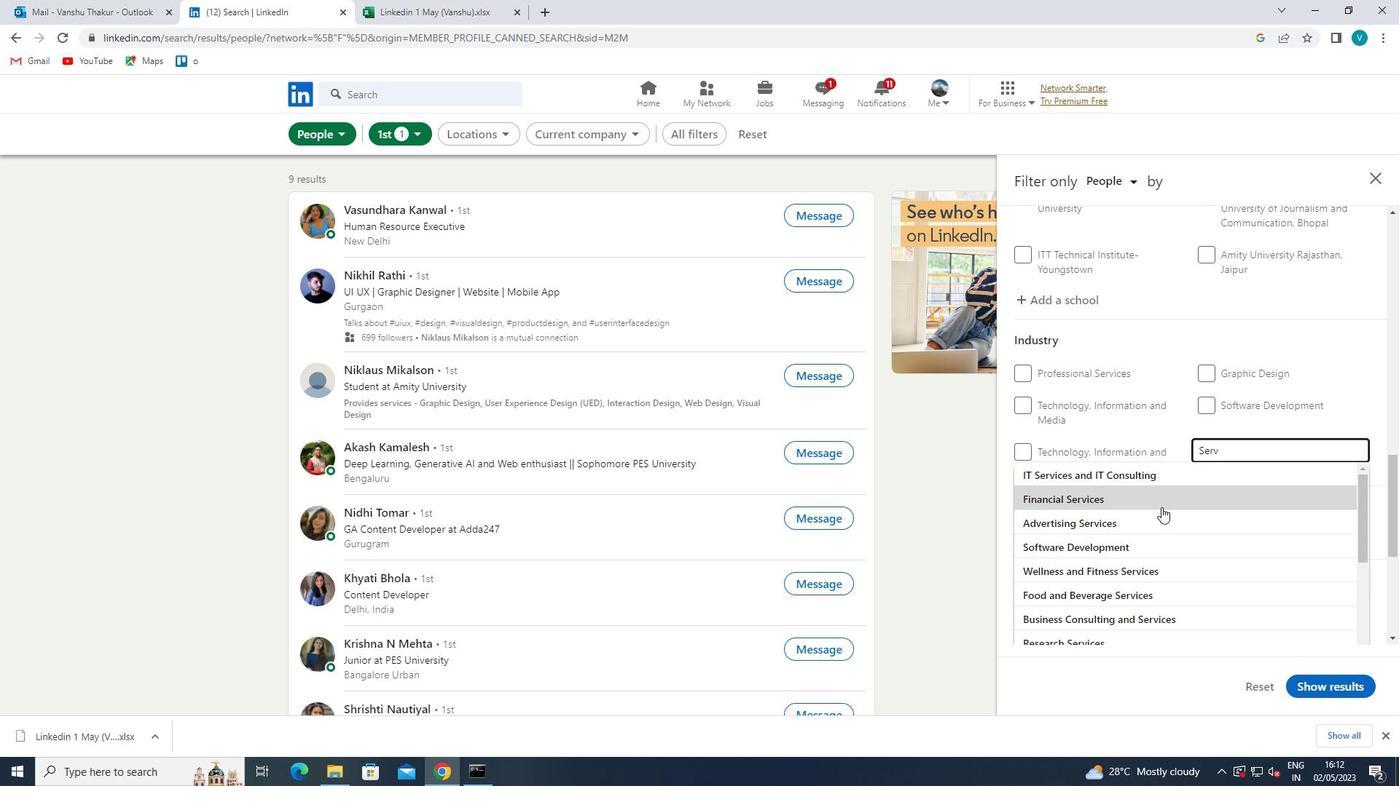 
Action: Key pressed ICES
Screenshot: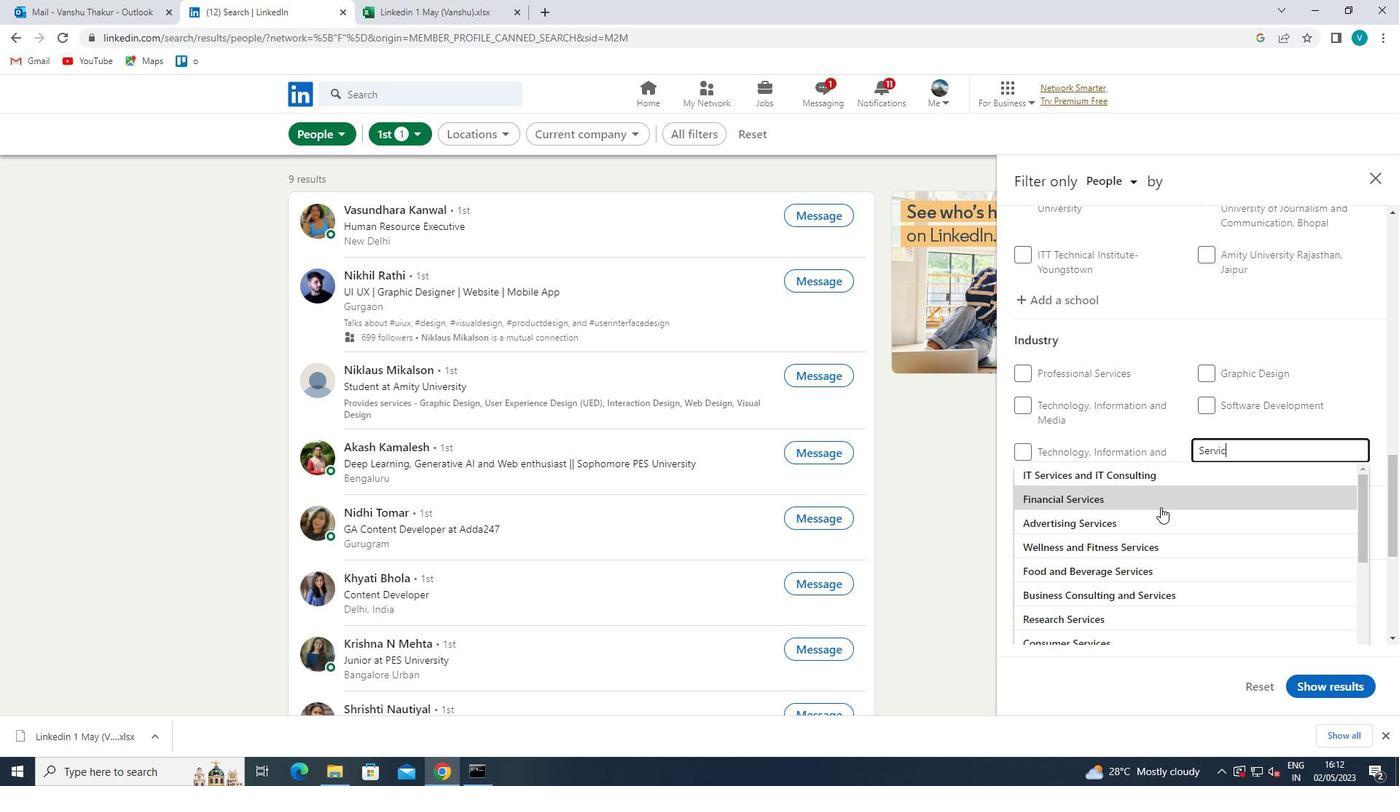 
Action: Mouse moved to (1173, 440)
Screenshot: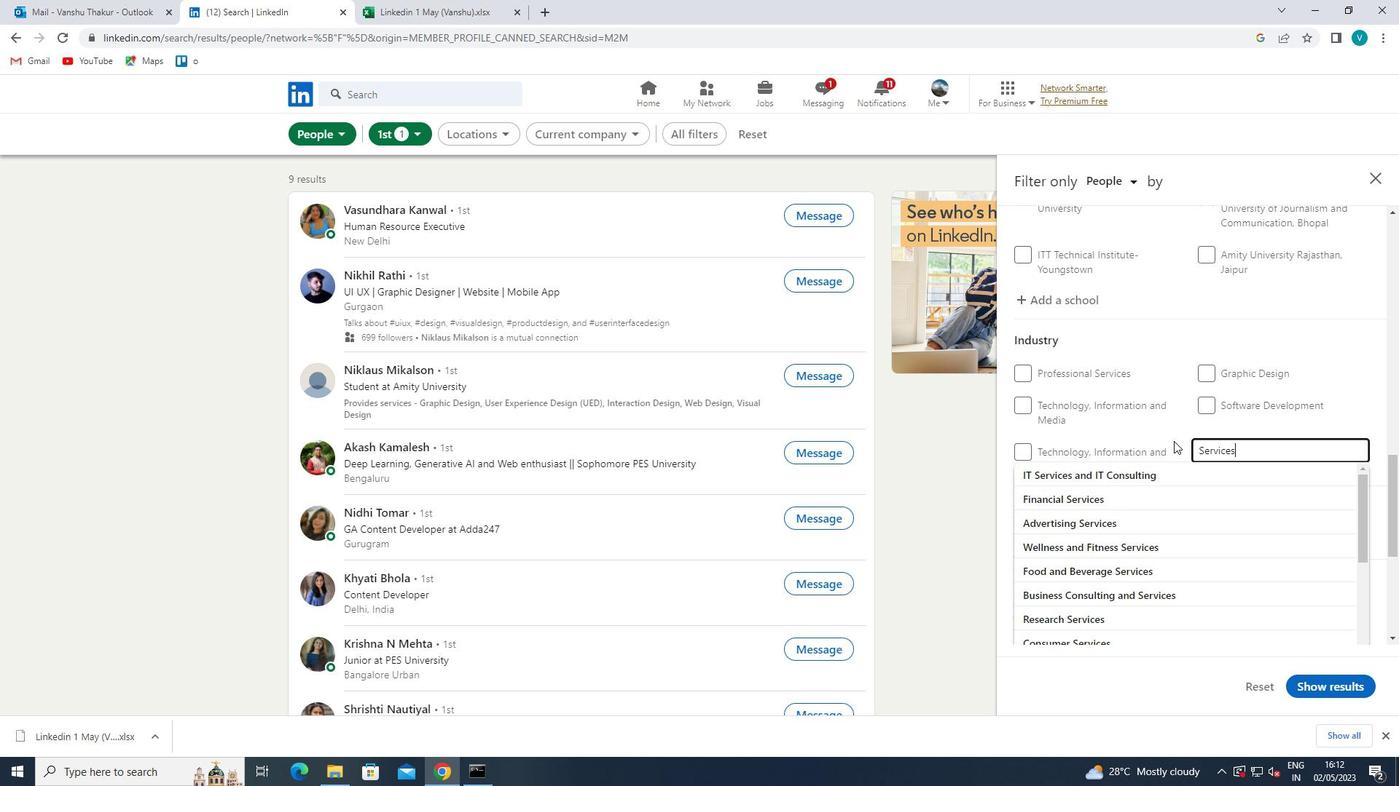 
Action: Mouse pressed left at (1173, 440)
Screenshot: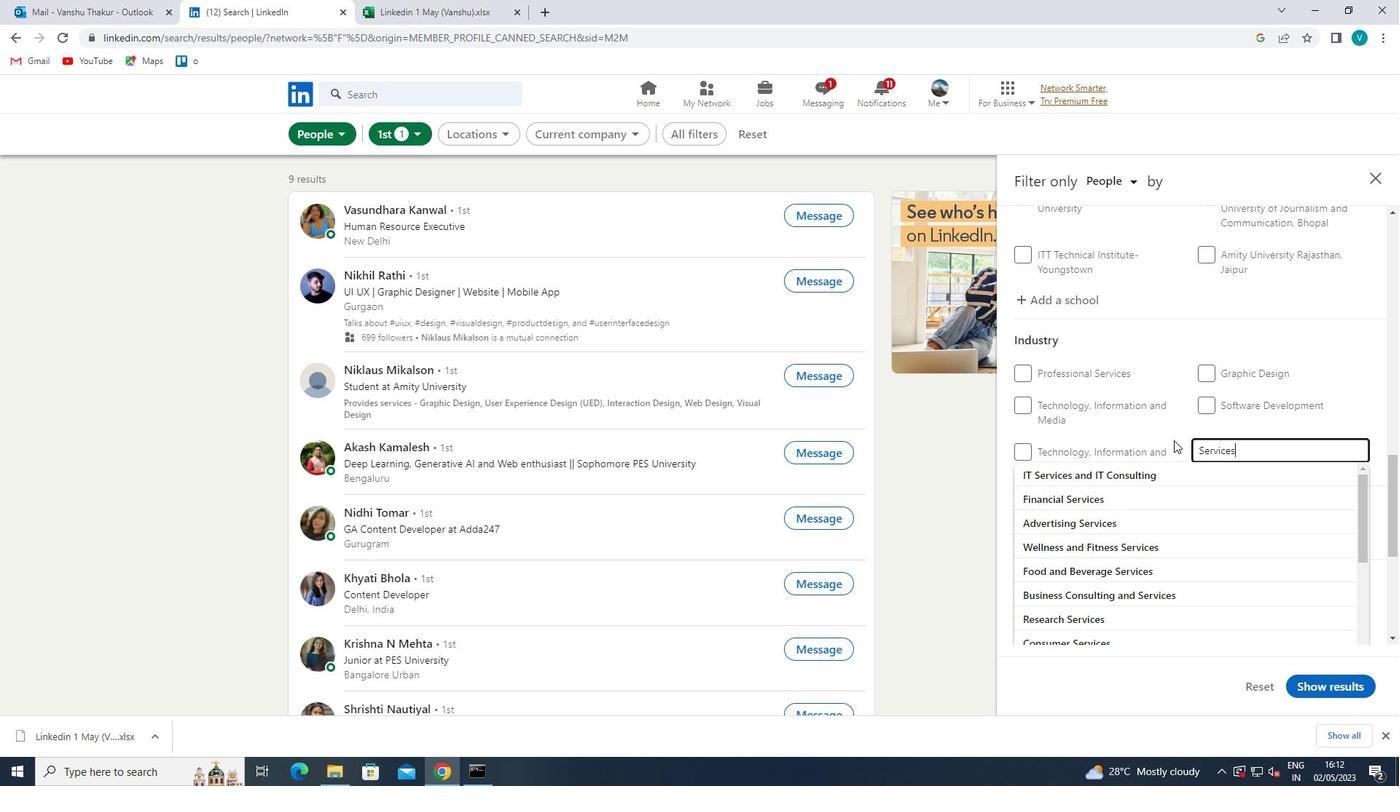 
Action: Mouse moved to (1245, 457)
Screenshot: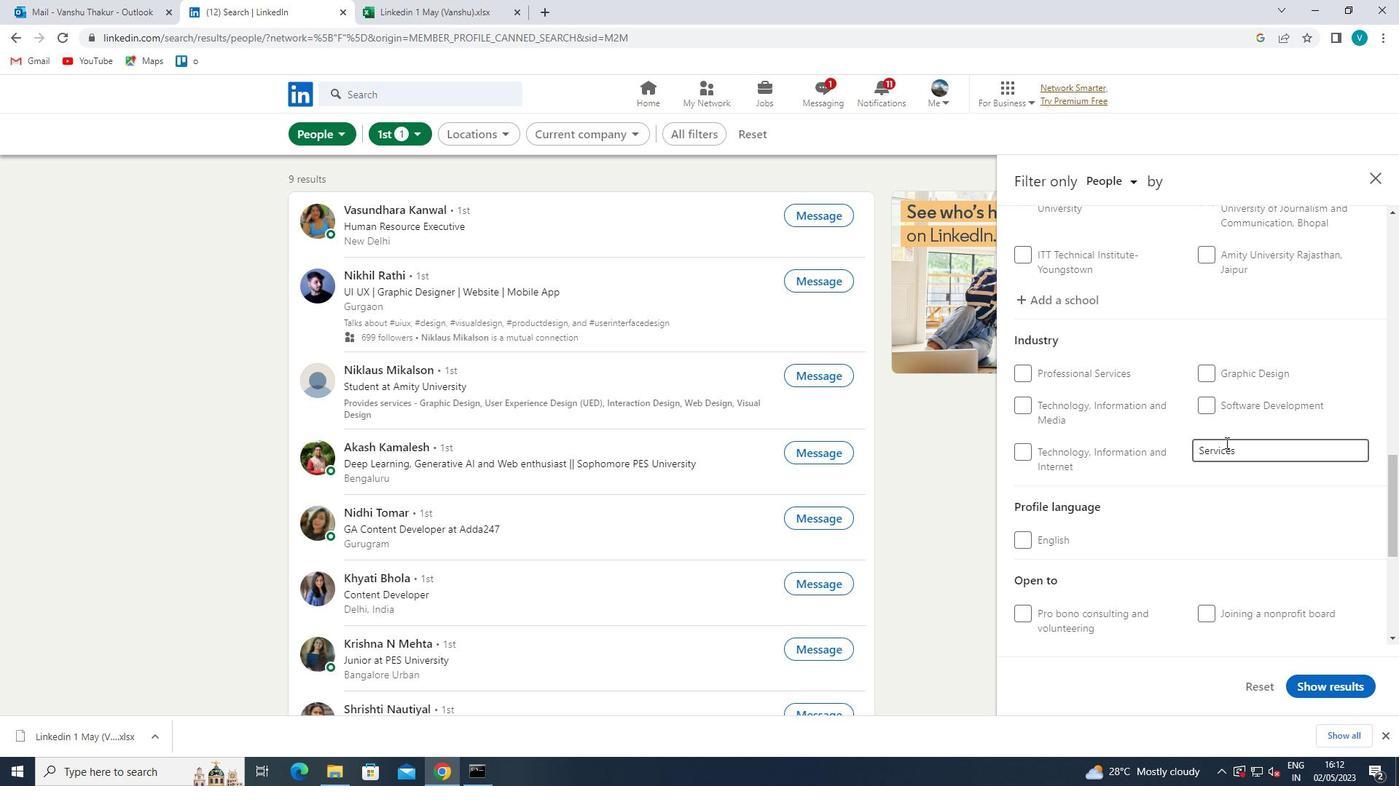 
Action: Mouse pressed left at (1245, 457)
Screenshot: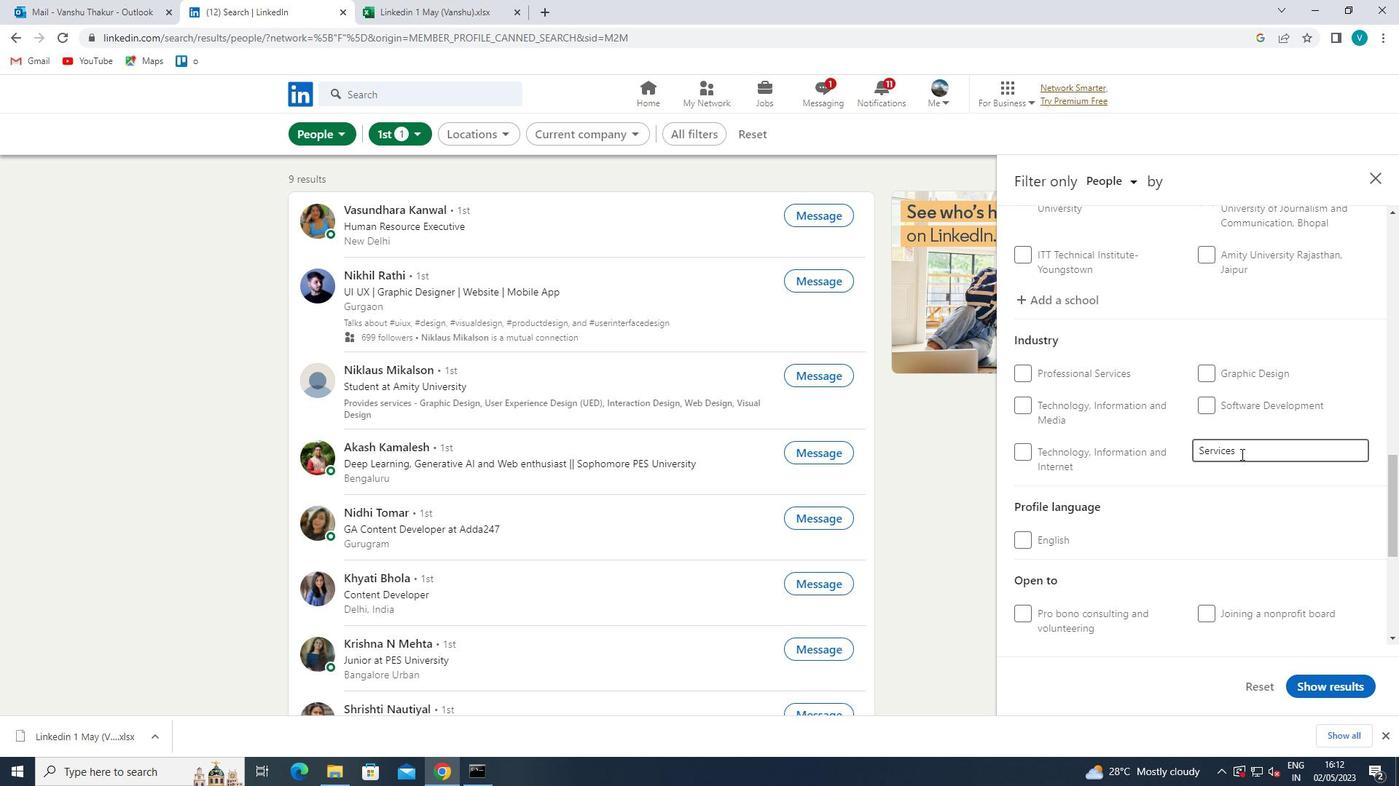 
Action: Mouse moved to (1138, 523)
Screenshot: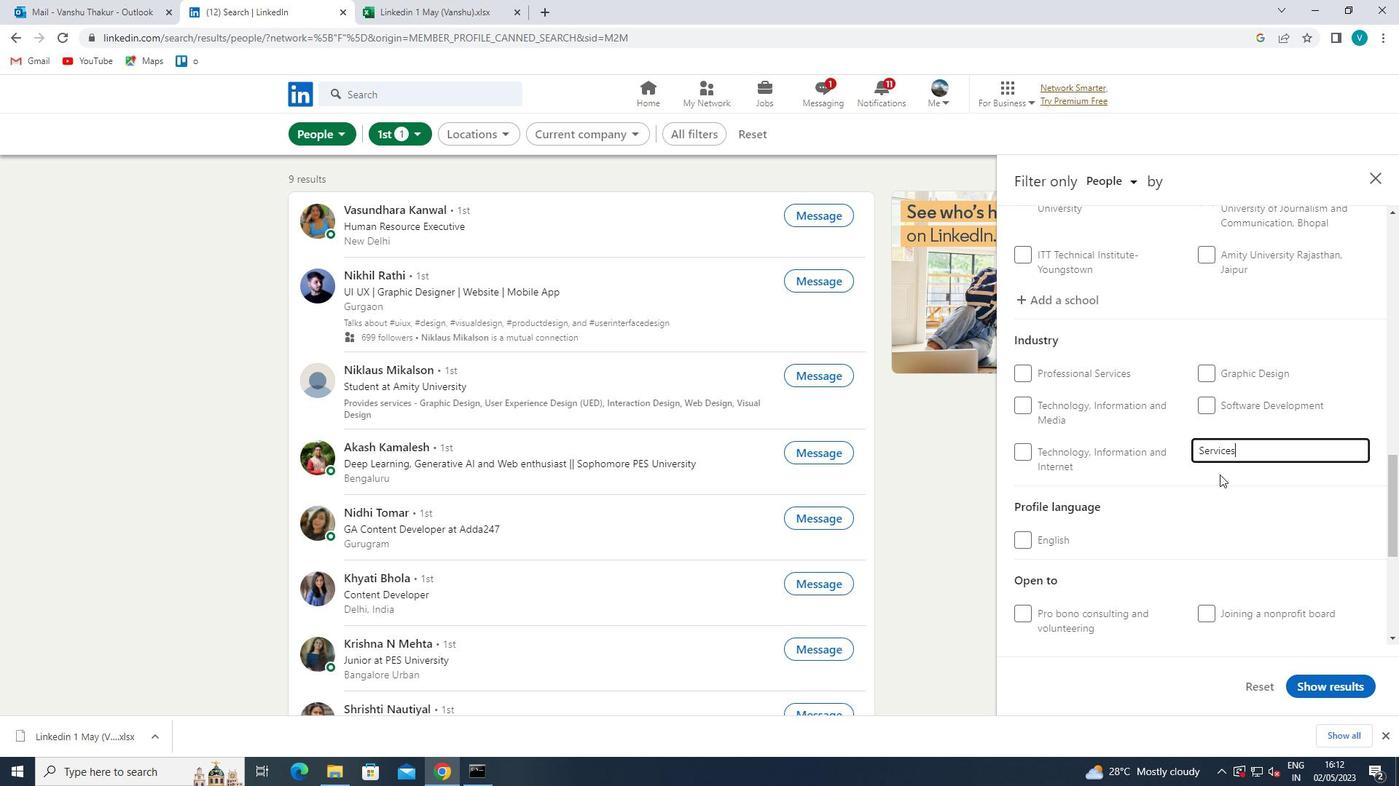 
Action: Key pressed <Key.space>FOR<Key.space>
Screenshot: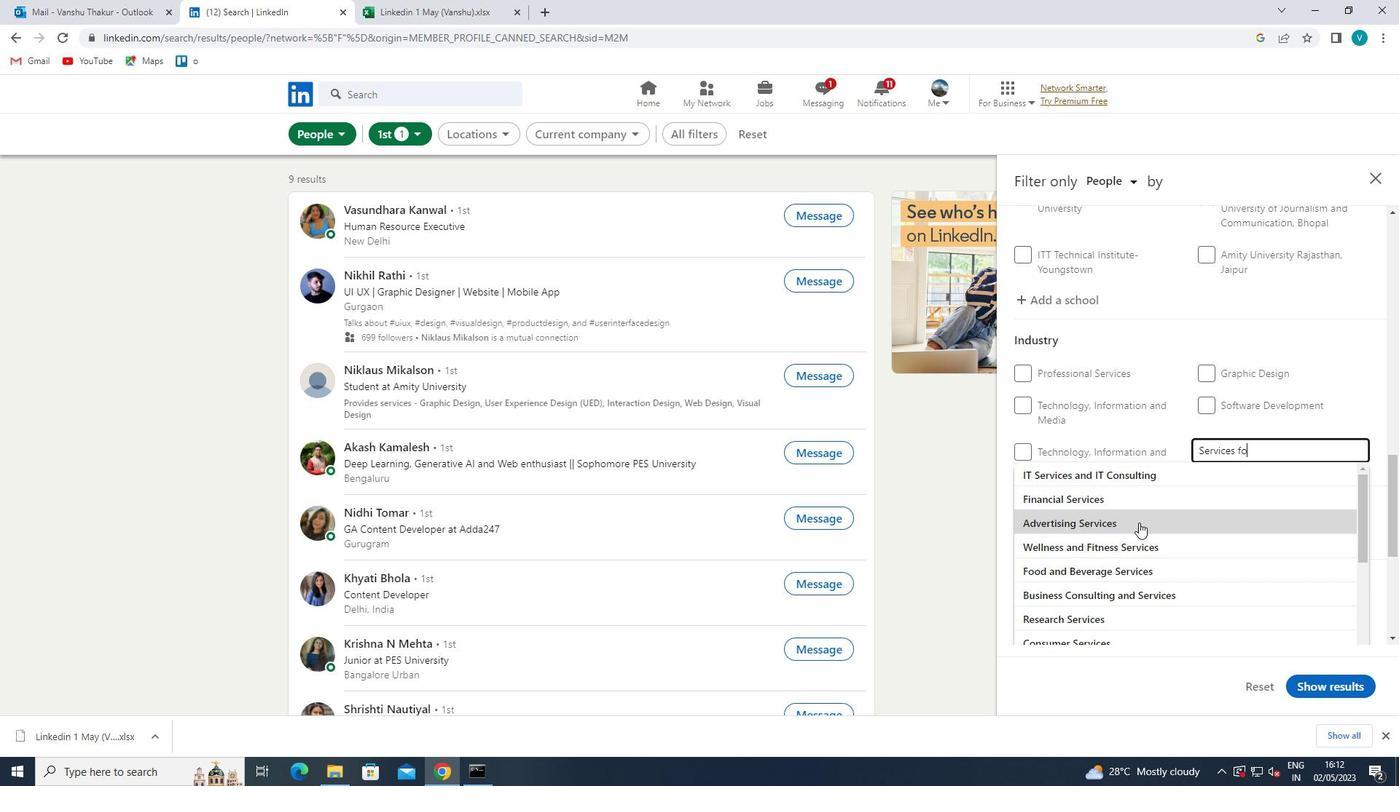 
Action: Mouse moved to (1145, 494)
Screenshot: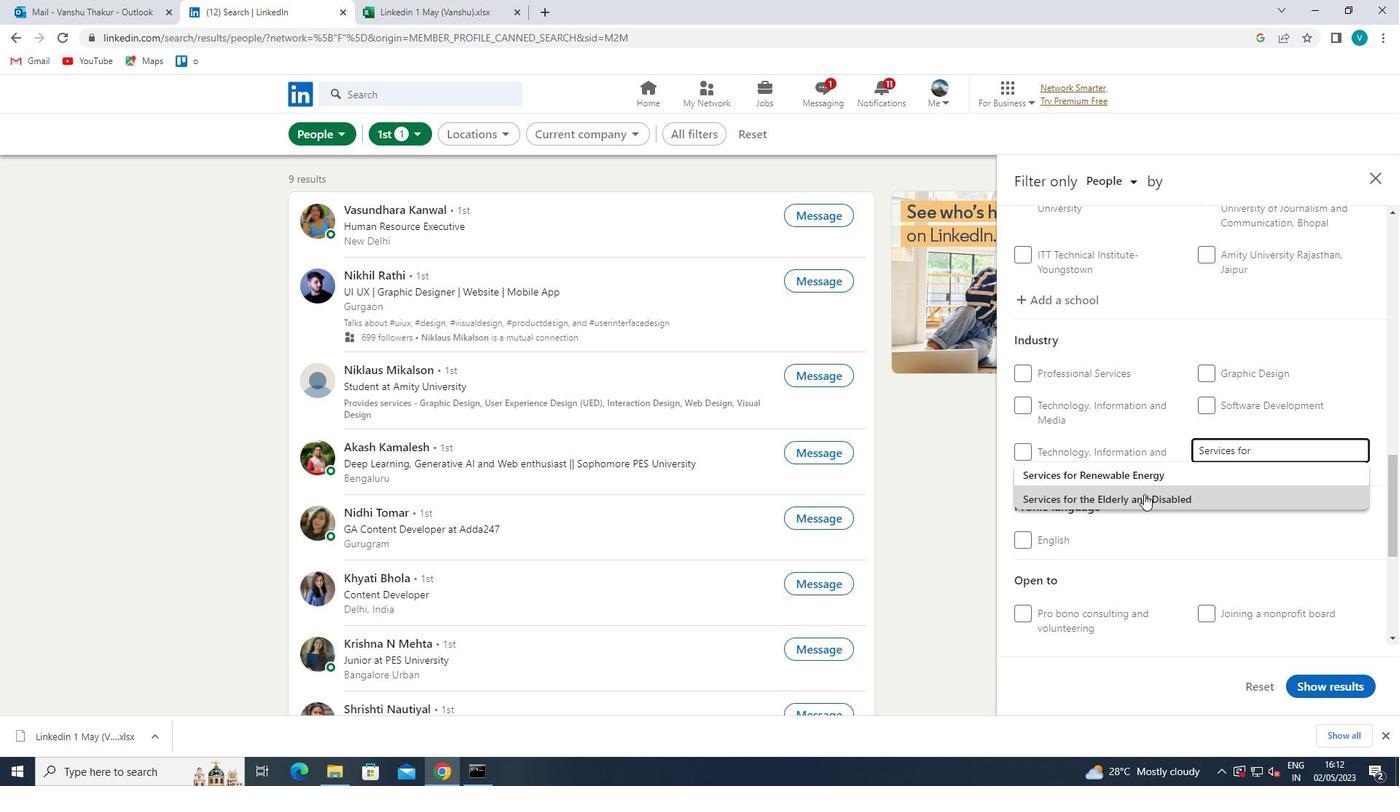 
Action: Mouse pressed left at (1145, 494)
Screenshot: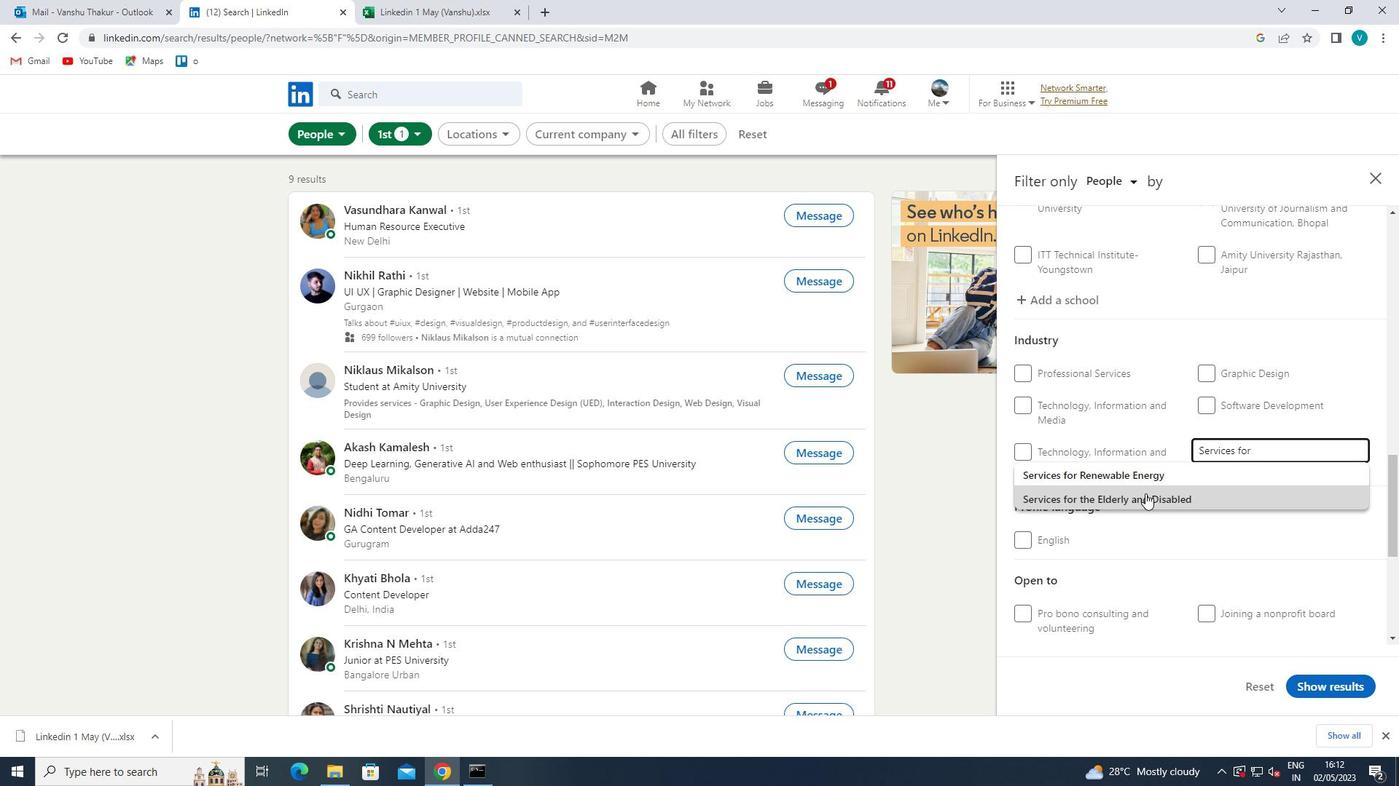 
Action: Mouse scrolled (1145, 493) with delta (0, 0)
Screenshot: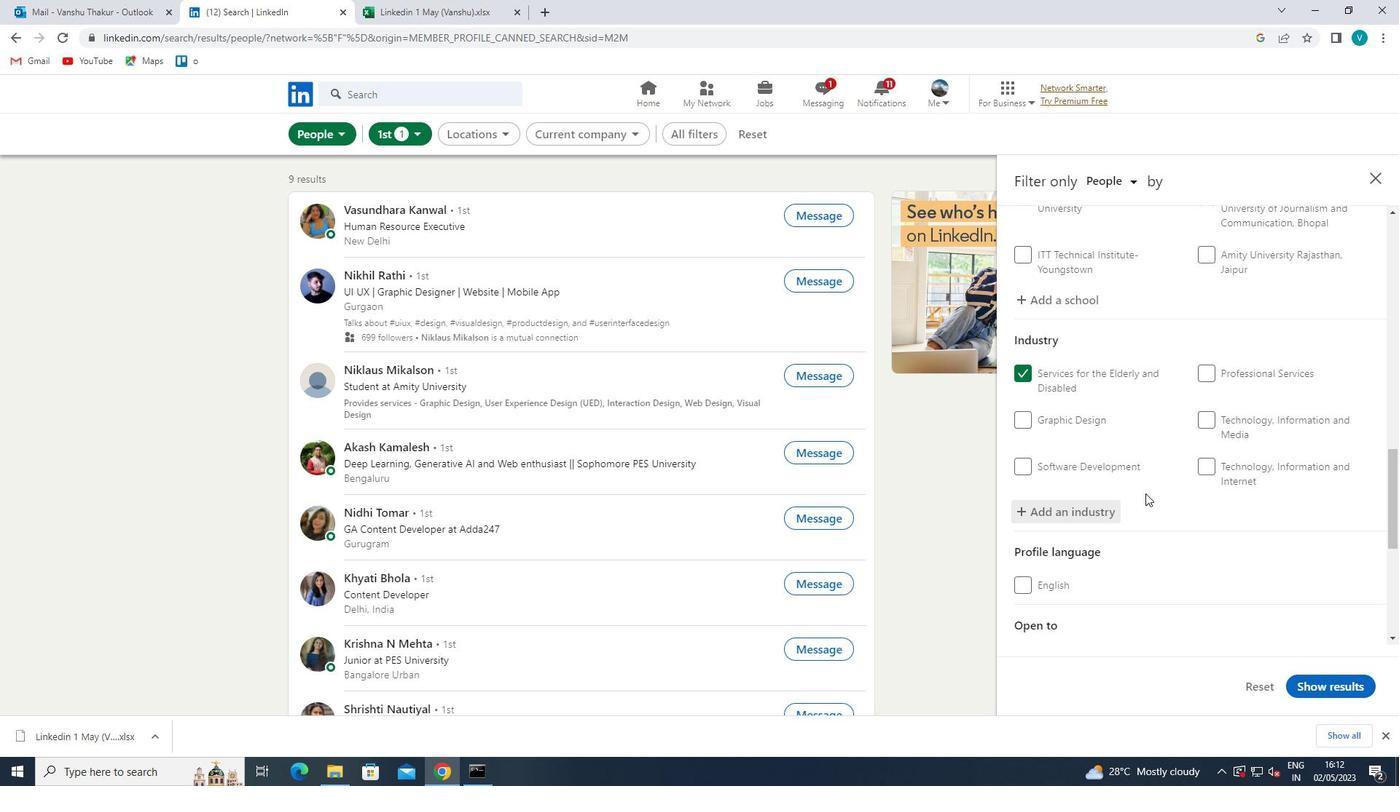 
Action: Mouse scrolled (1145, 493) with delta (0, 0)
Screenshot: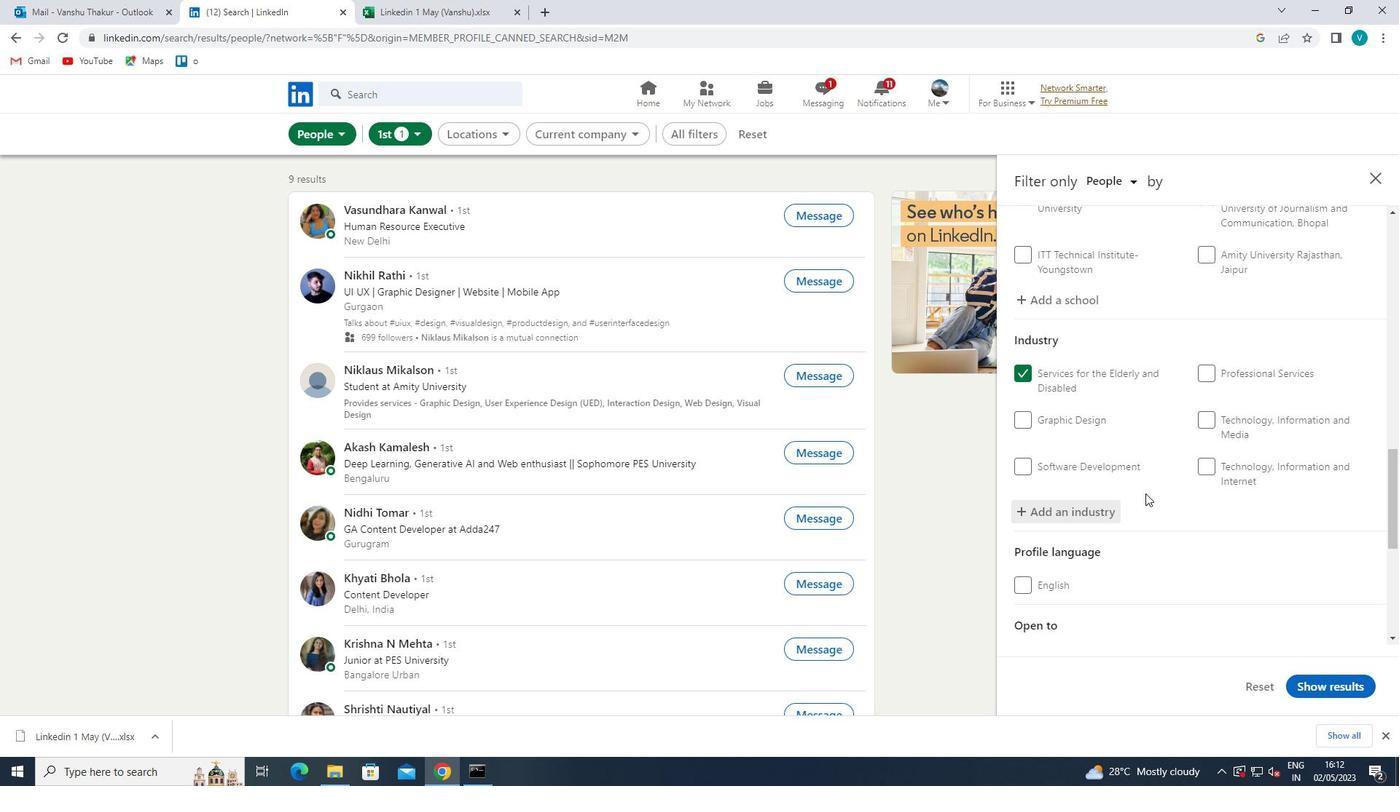 
Action: Mouse scrolled (1145, 493) with delta (0, 0)
Screenshot: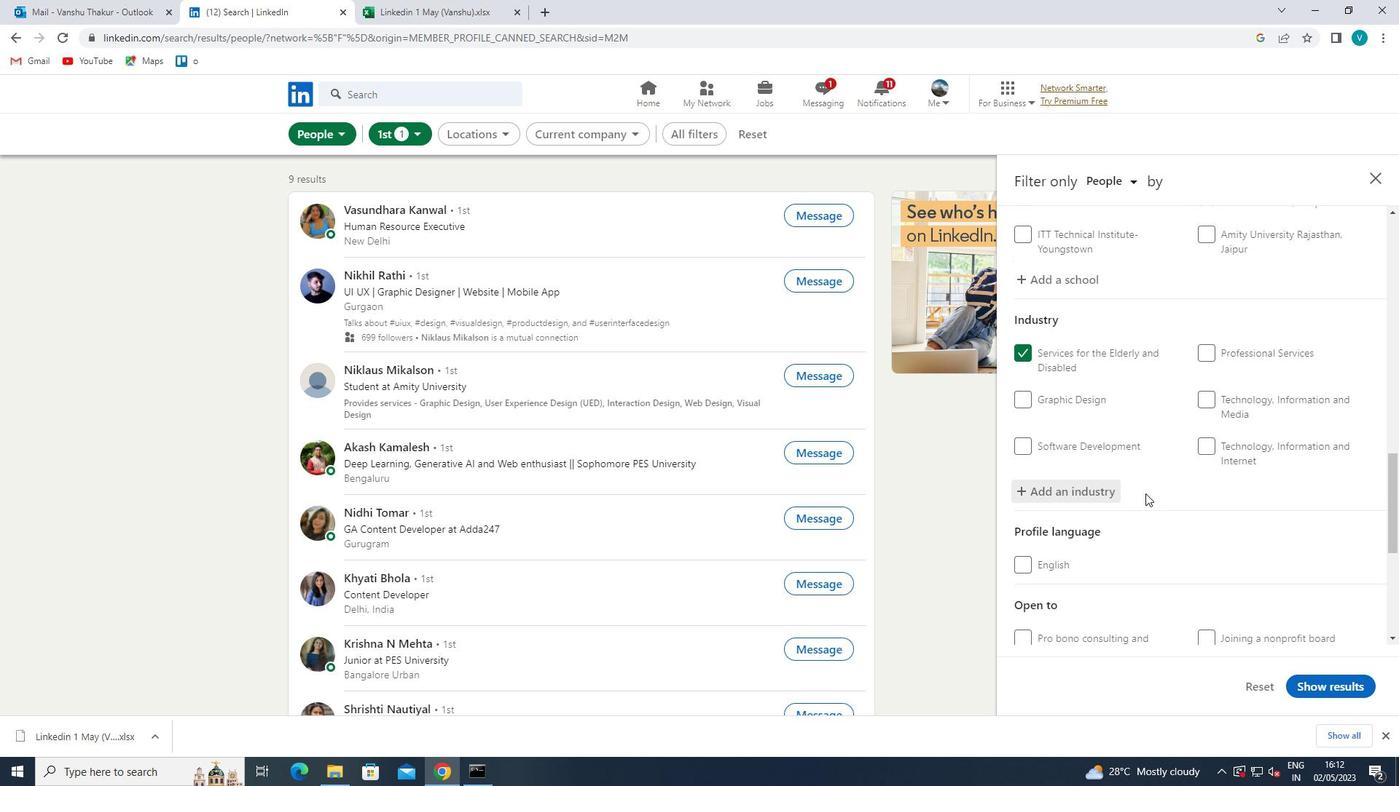 
Action: Mouse moved to (1148, 496)
Screenshot: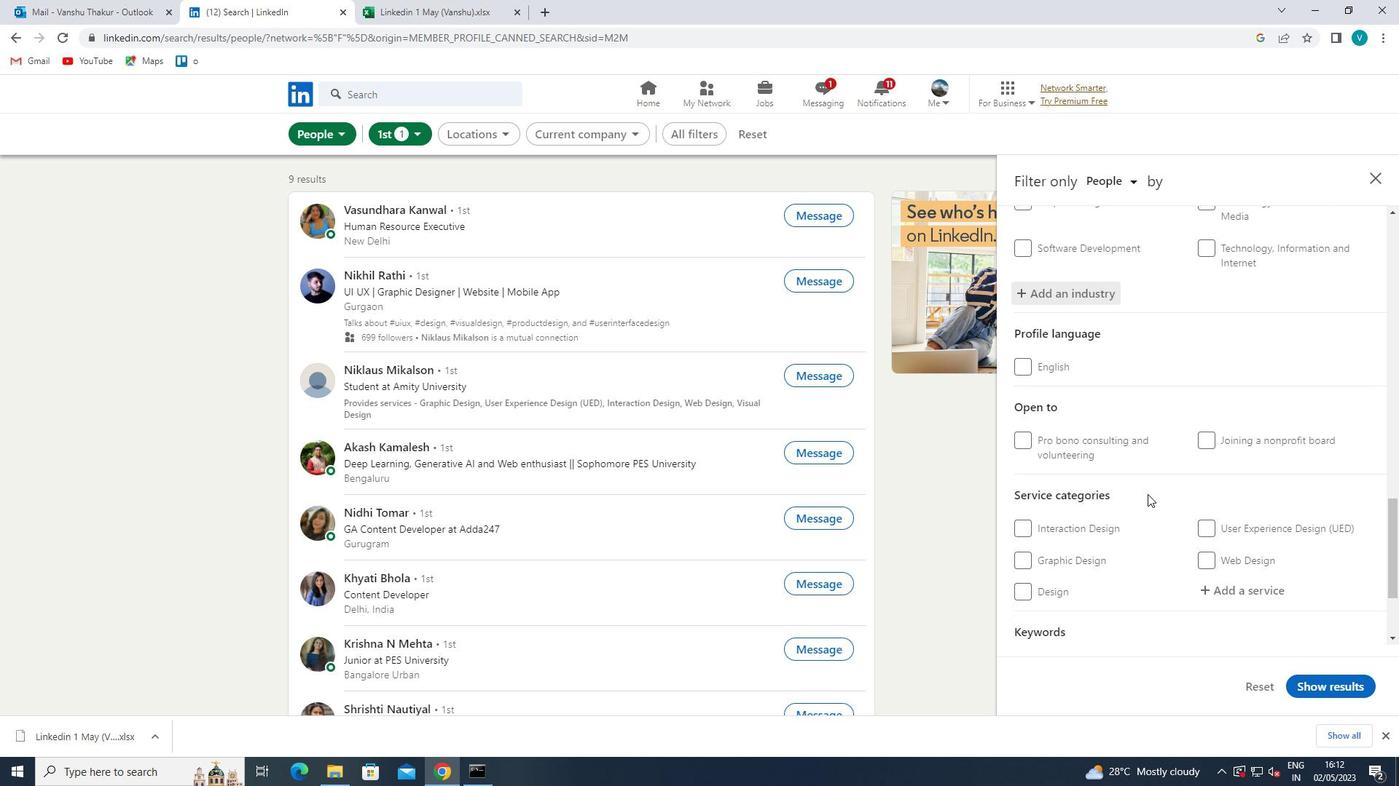 
Action: Mouse scrolled (1148, 495) with delta (0, 0)
Screenshot: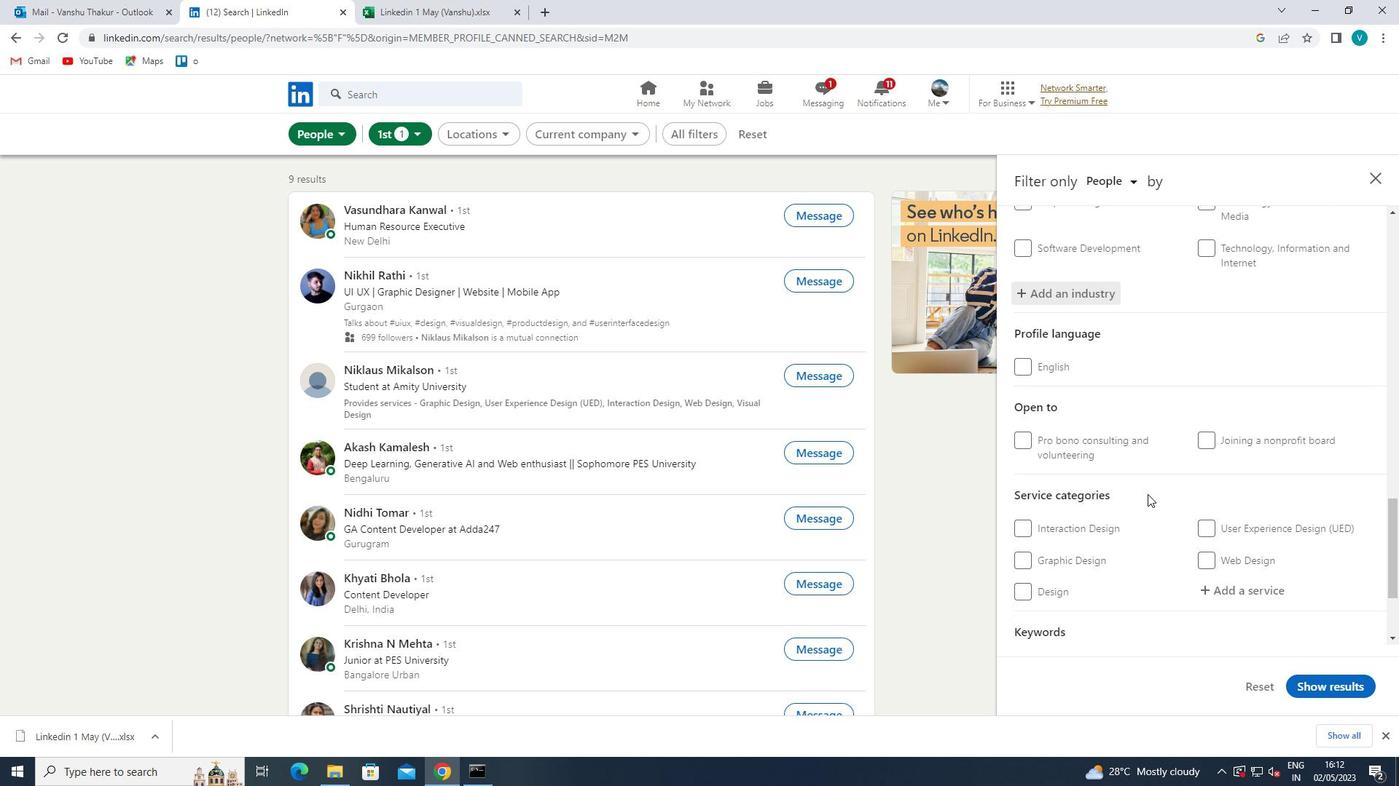 
Action: Mouse moved to (1232, 521)
Screenshot: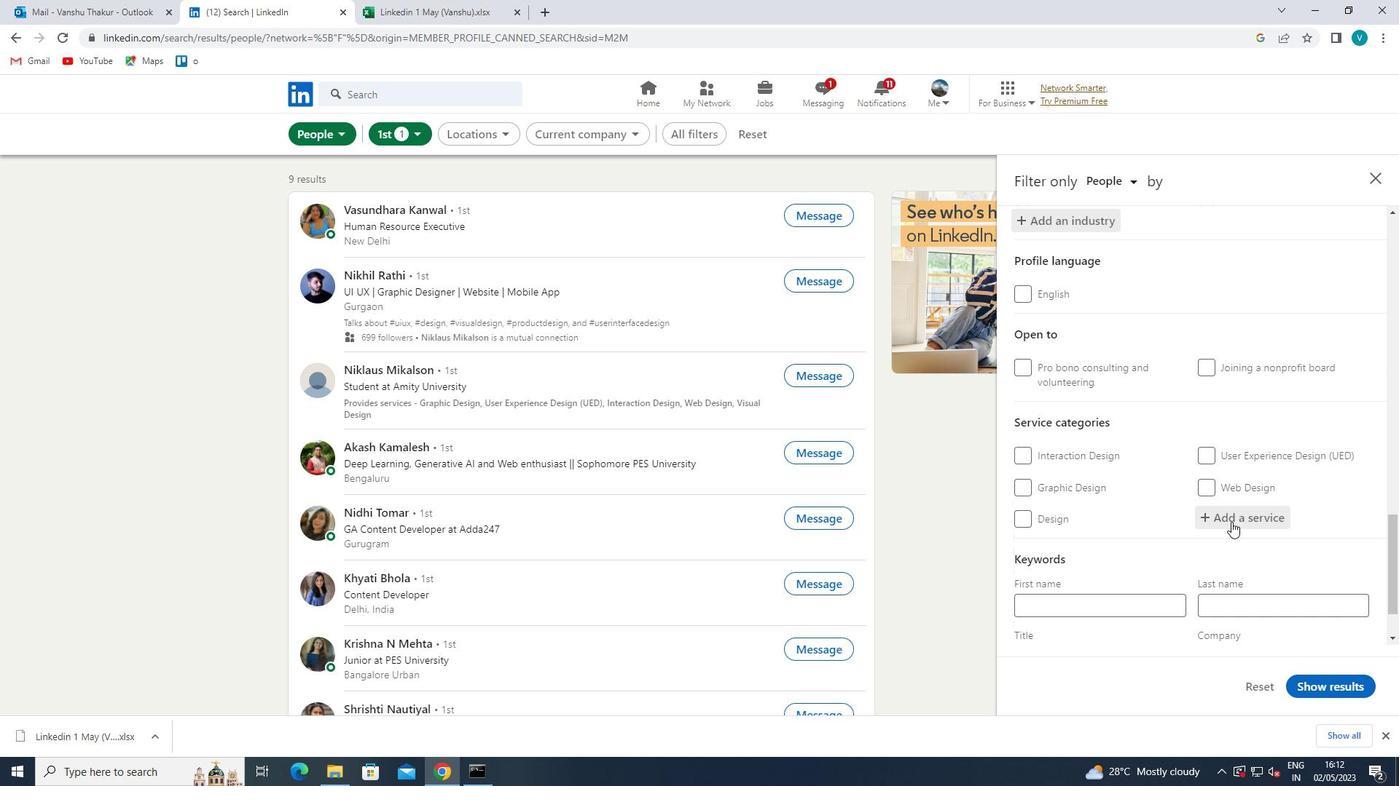 
Action: Mouse pressed left at (1232, 521)
Screenshot: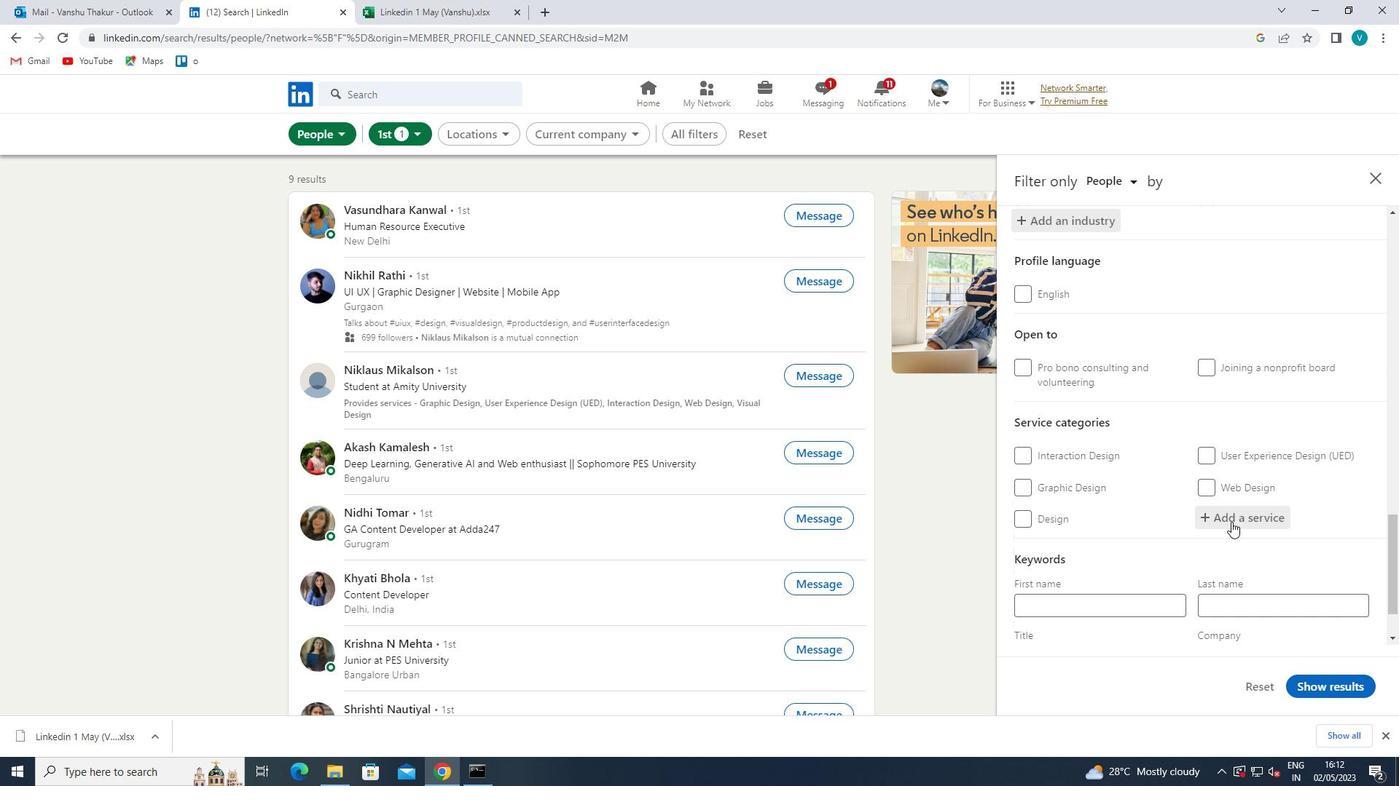 
Action: Mouse moved to (1227, 523)
Screenshot: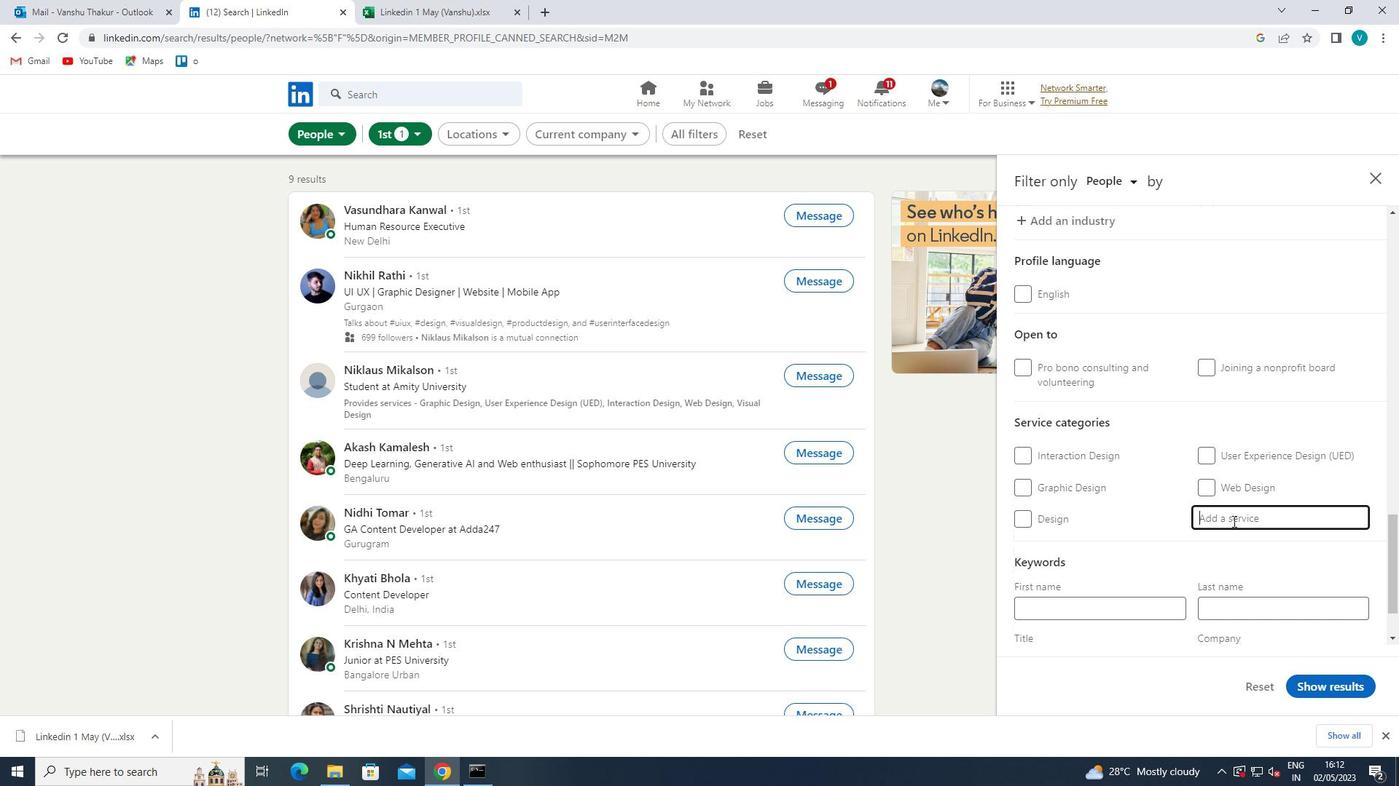 
Action: Key pressed <Key.shift>
Screenshot: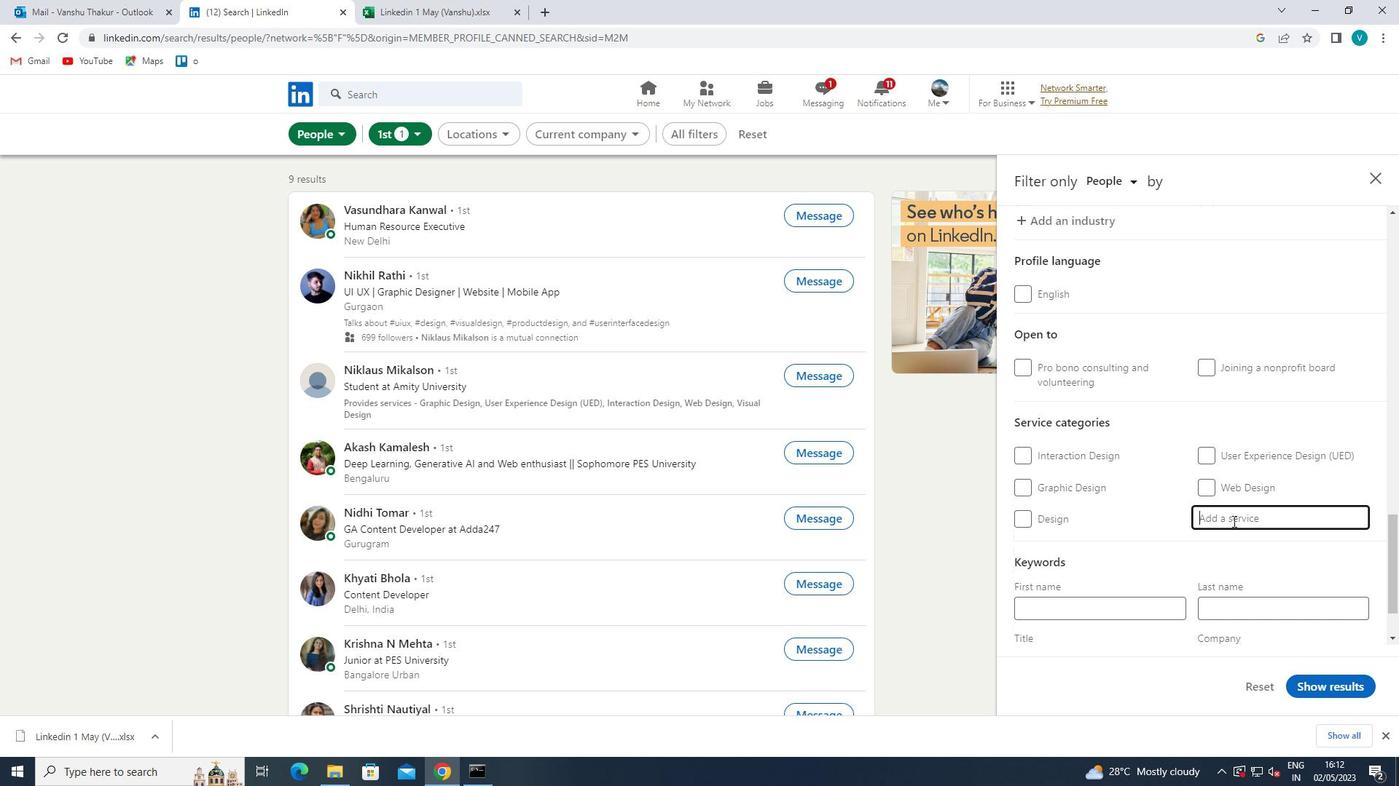 
Action: Mouse moved to (1216, 531)
Screenshot: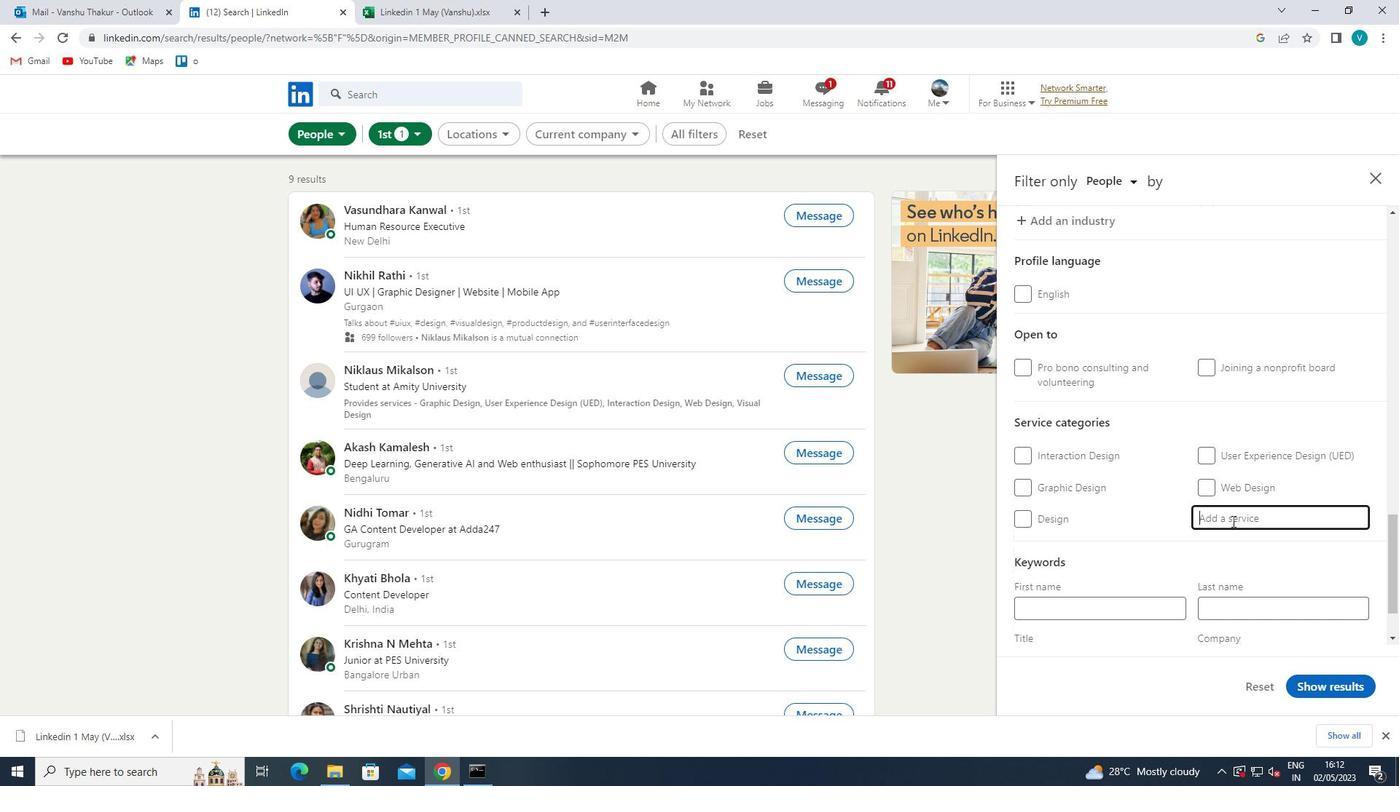 
Action: Key pressed PRODUCT<Key.space>
Screenshot: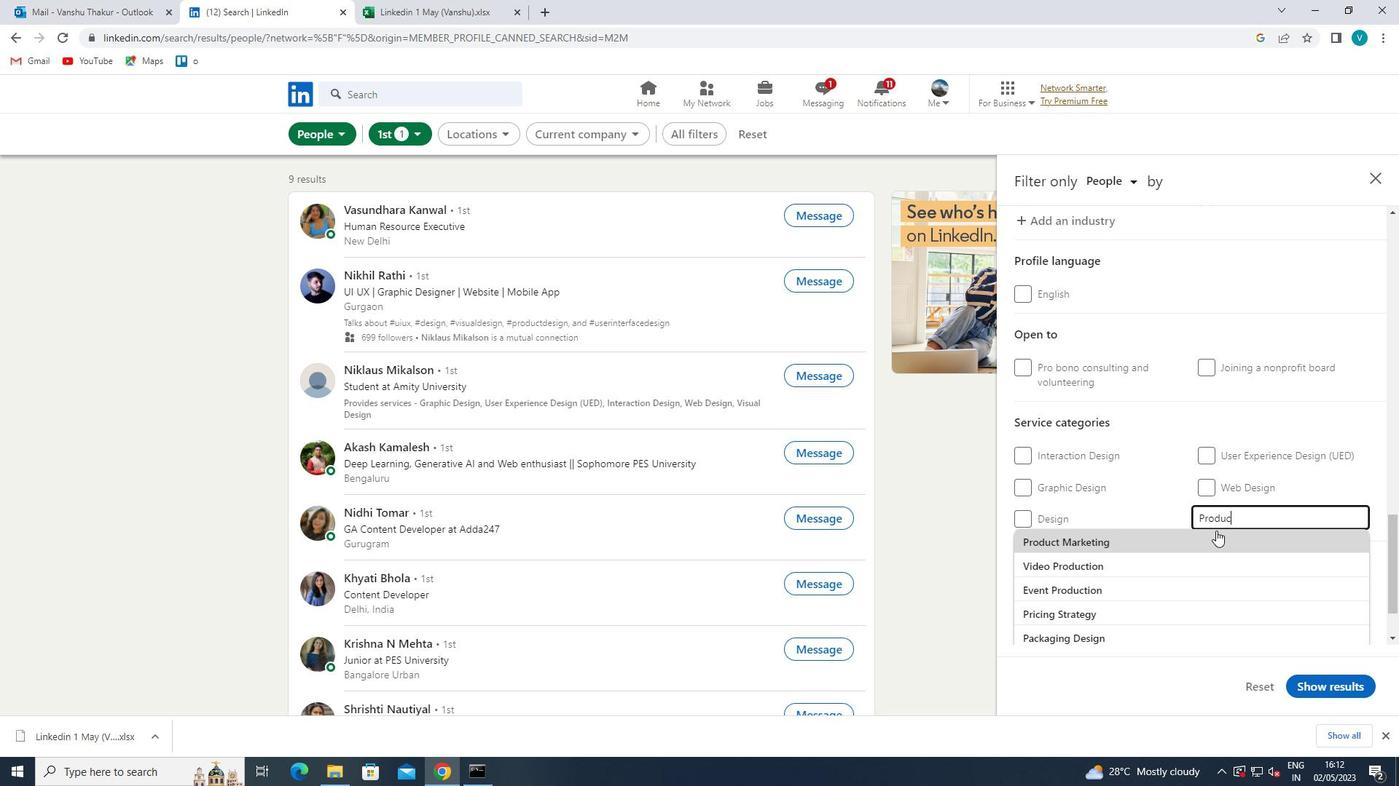
Action: Mouse moved to (1203, 542)
Screenshot: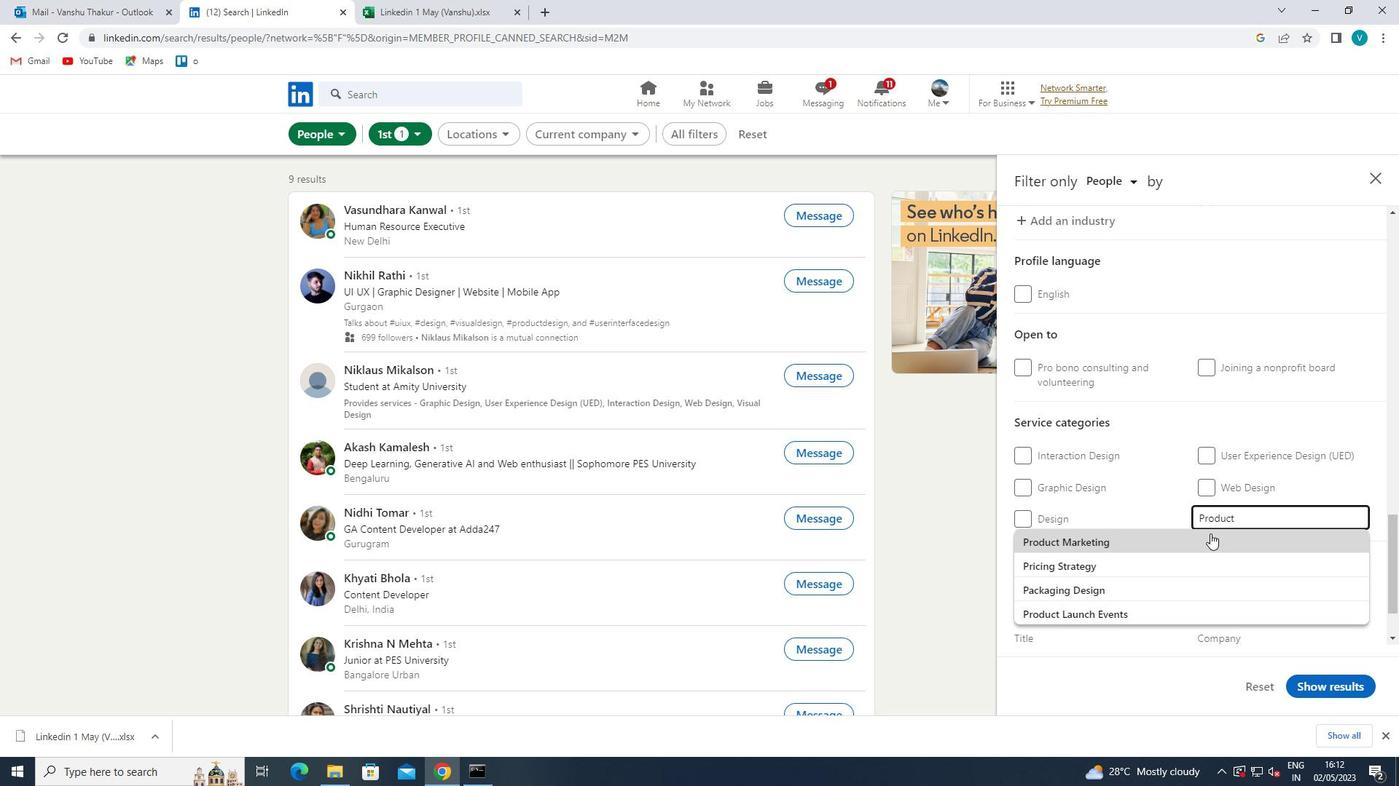 
Action: Mouse pressed left at (1203, 542)
Screenshot: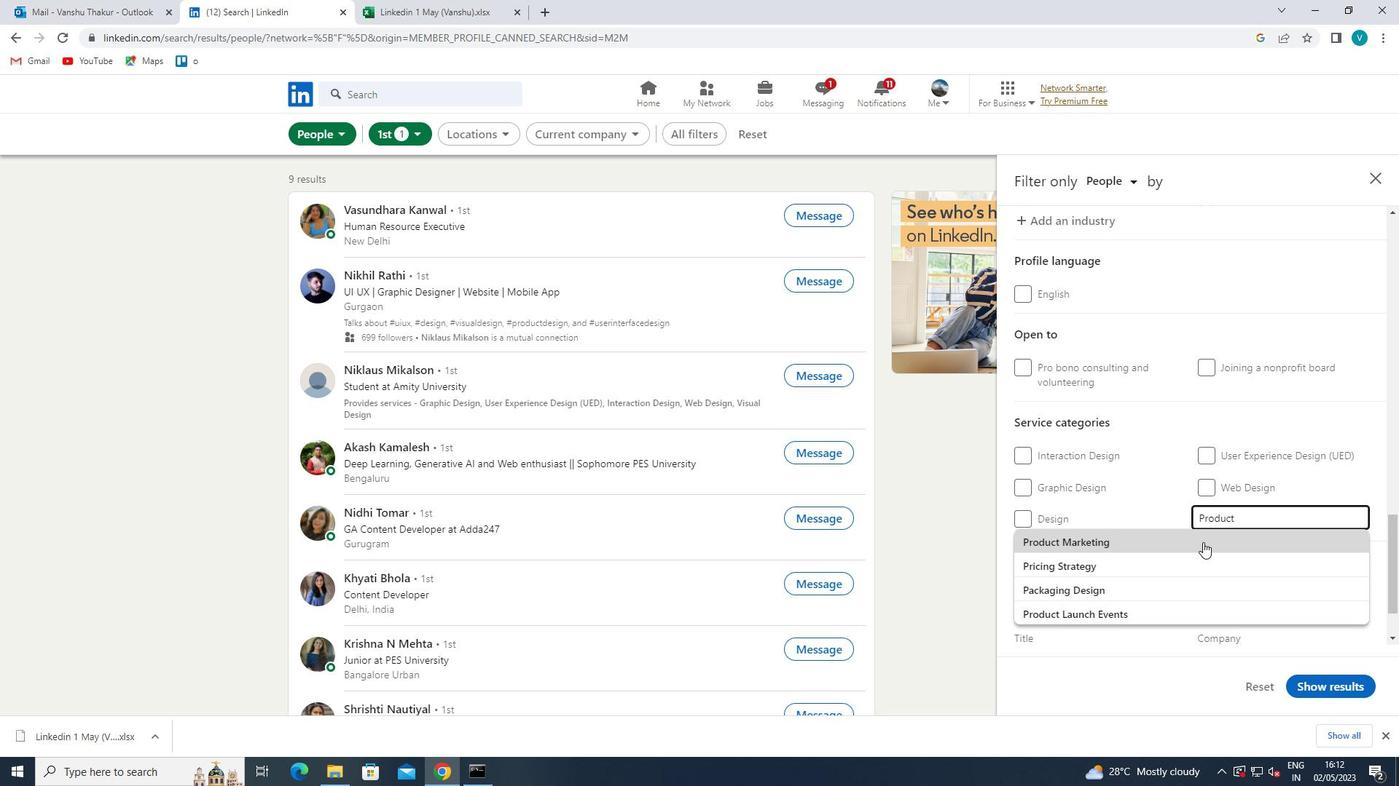 
Action: Mouse moved to (1203, 542)
Screenshot: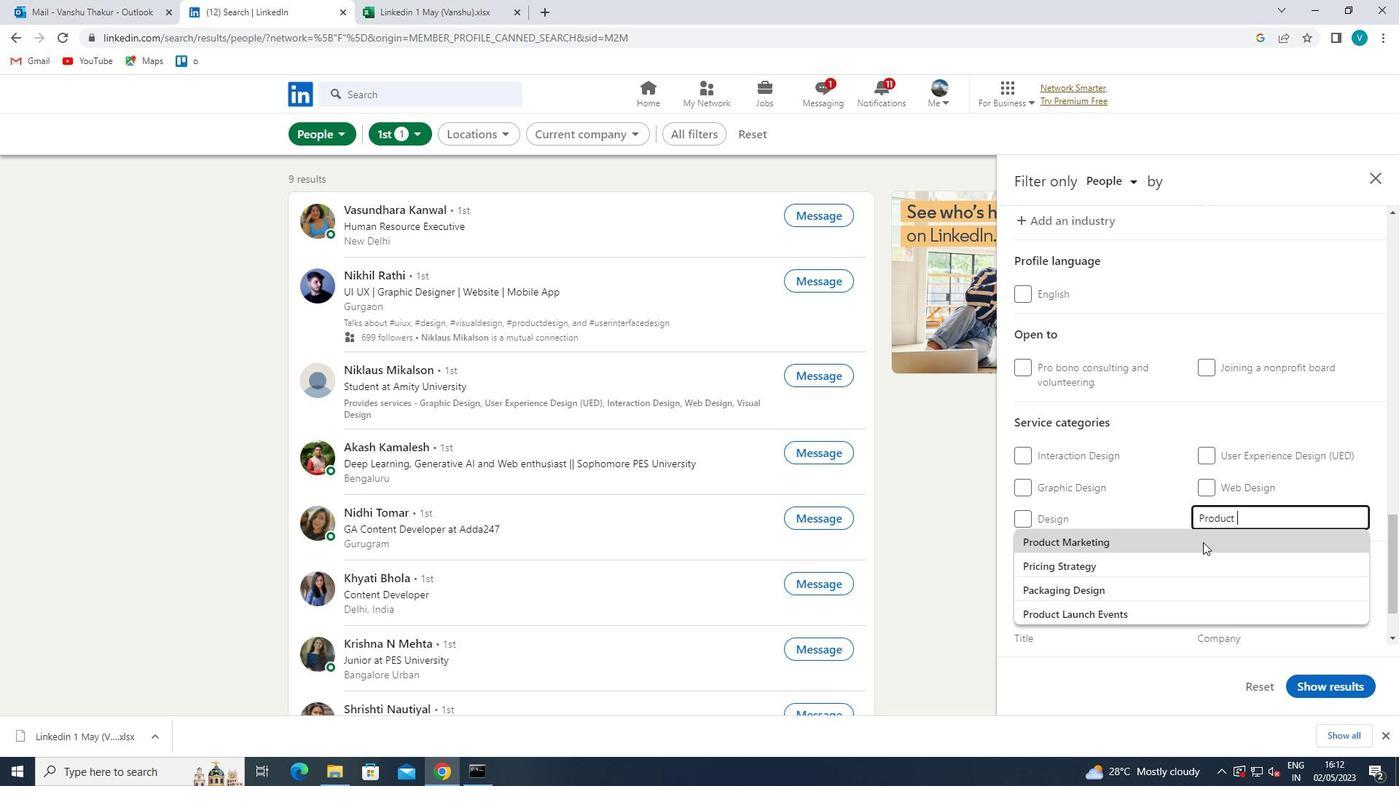 
Action: Mouse scrolled (1203, 542) with delta (0, 0)
Screenshot: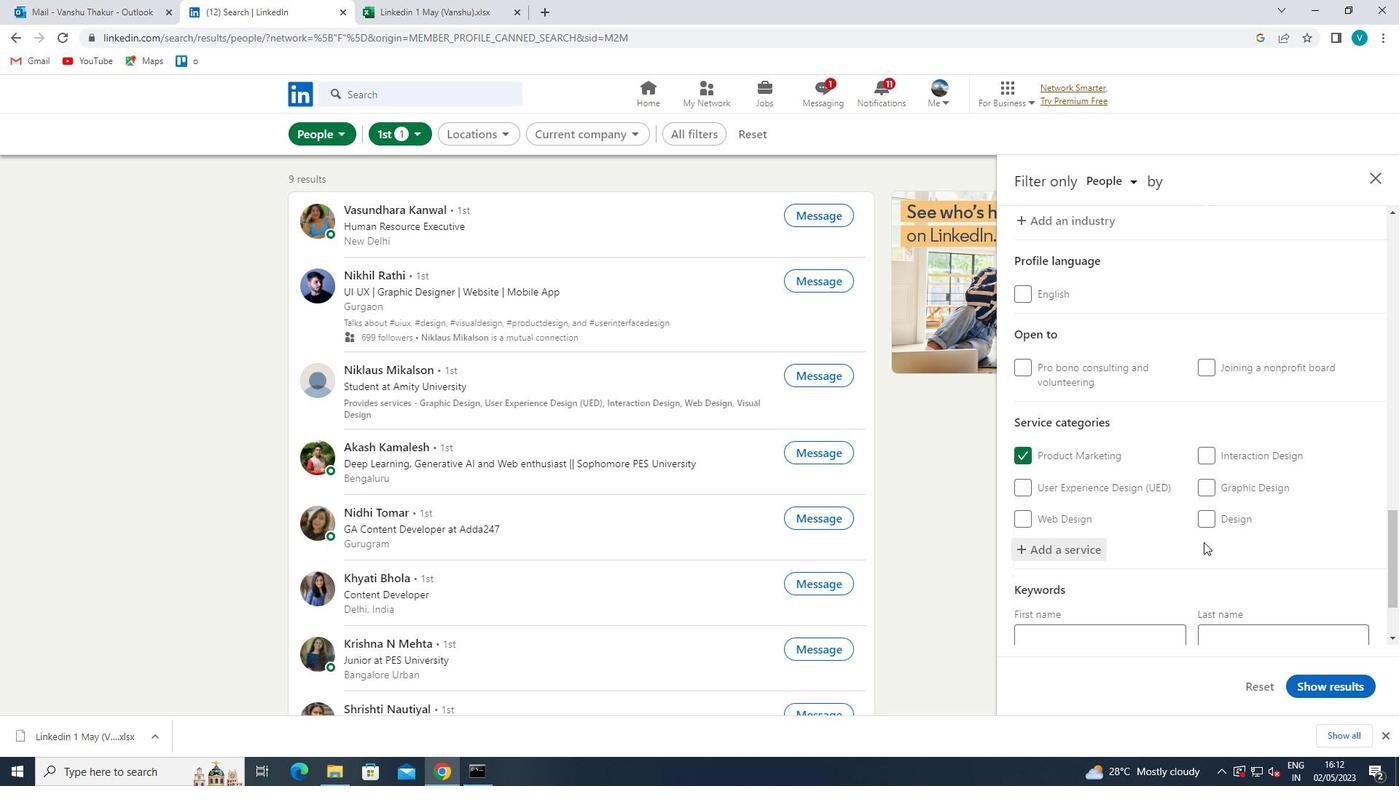 
Action: Mouse scrolled (1203, 542) with delta (0, 0)
Screenshot: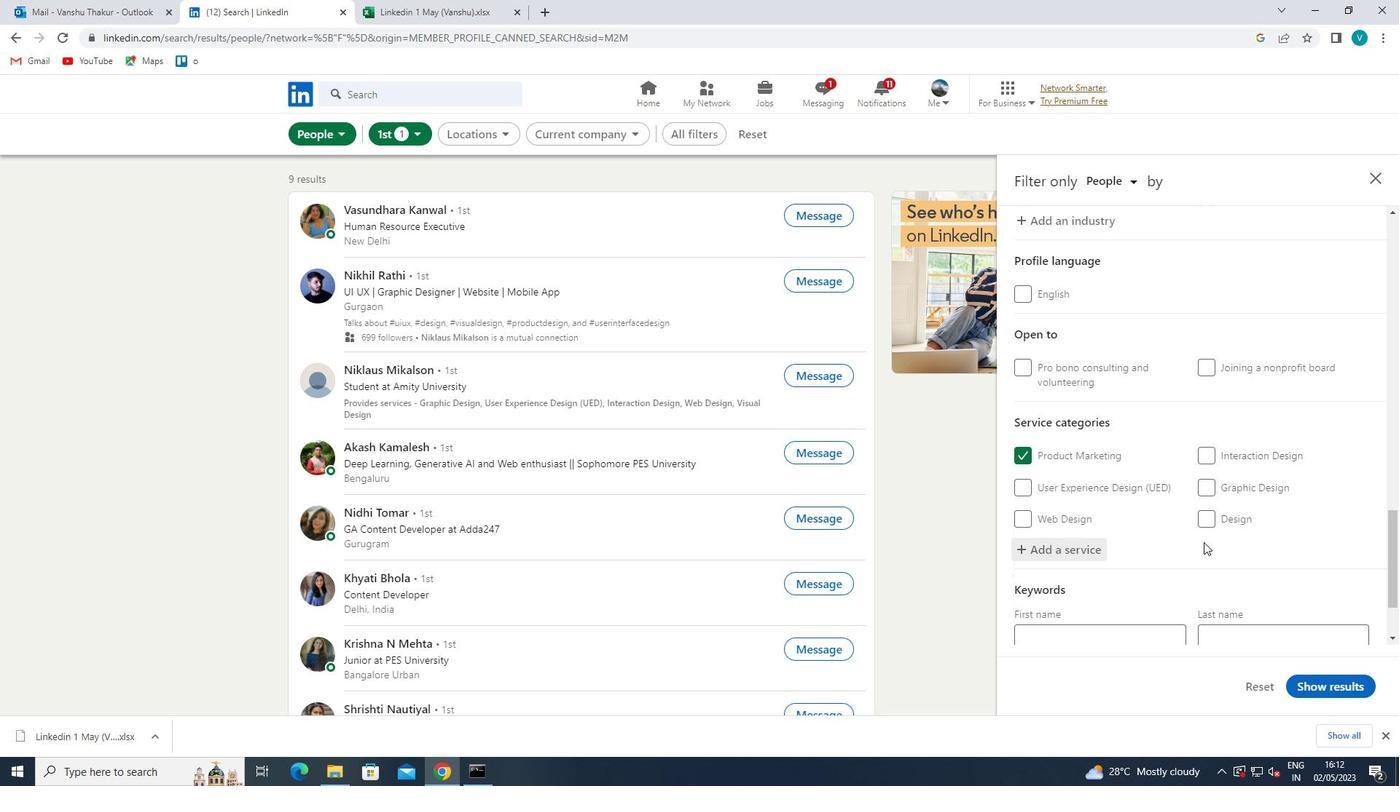 
Action: Mouse moved to (1203, 542)
Screenshot: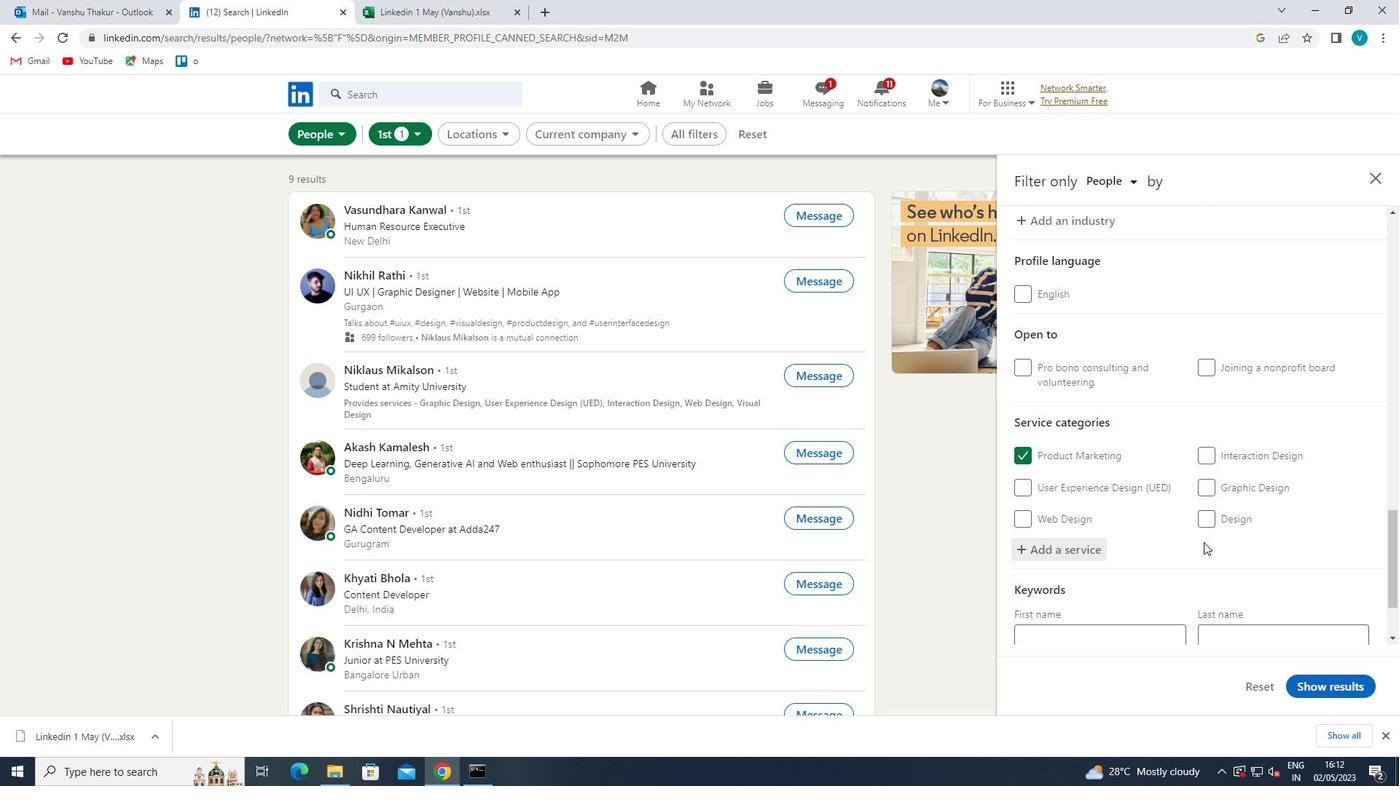 
Action: Mouse scrolled (1203, 542) with delta (0, 0)
Screenshot: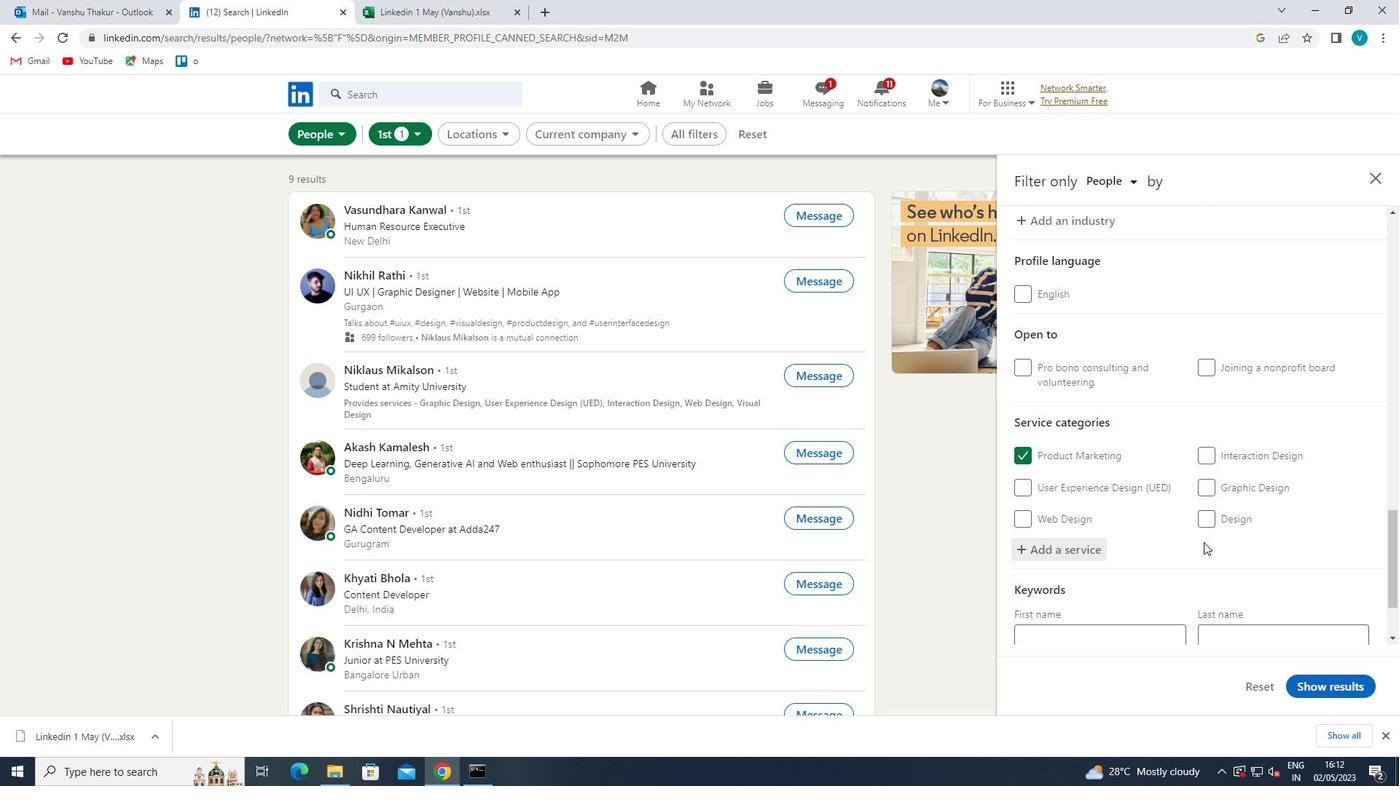 
Action: Mouse moved to (1204, 542)
Screenshot: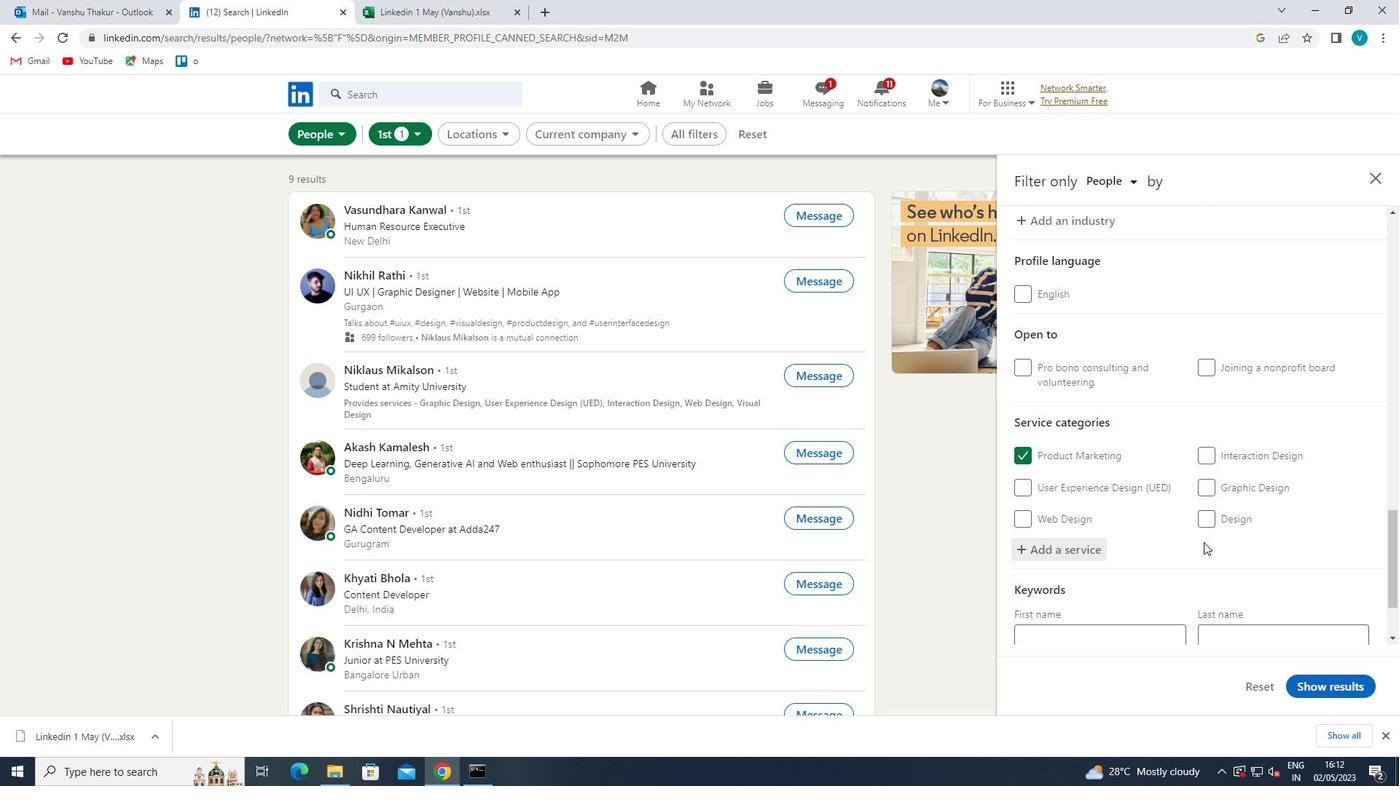 
Action: Mouse scrolled (1204, 542) with delta (0, 0)
Screenshot: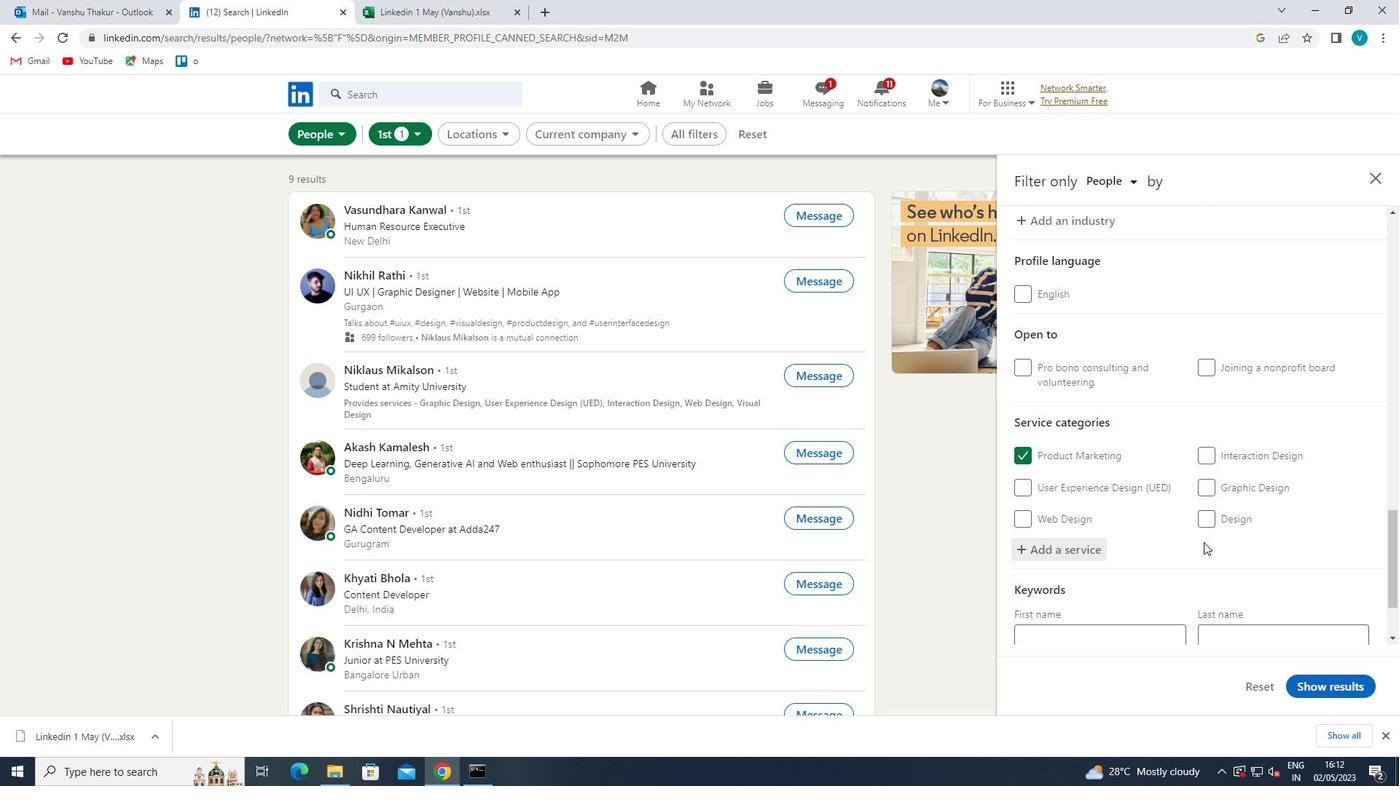 
Action: Mouse moved to (1204, 542)
Screenshot: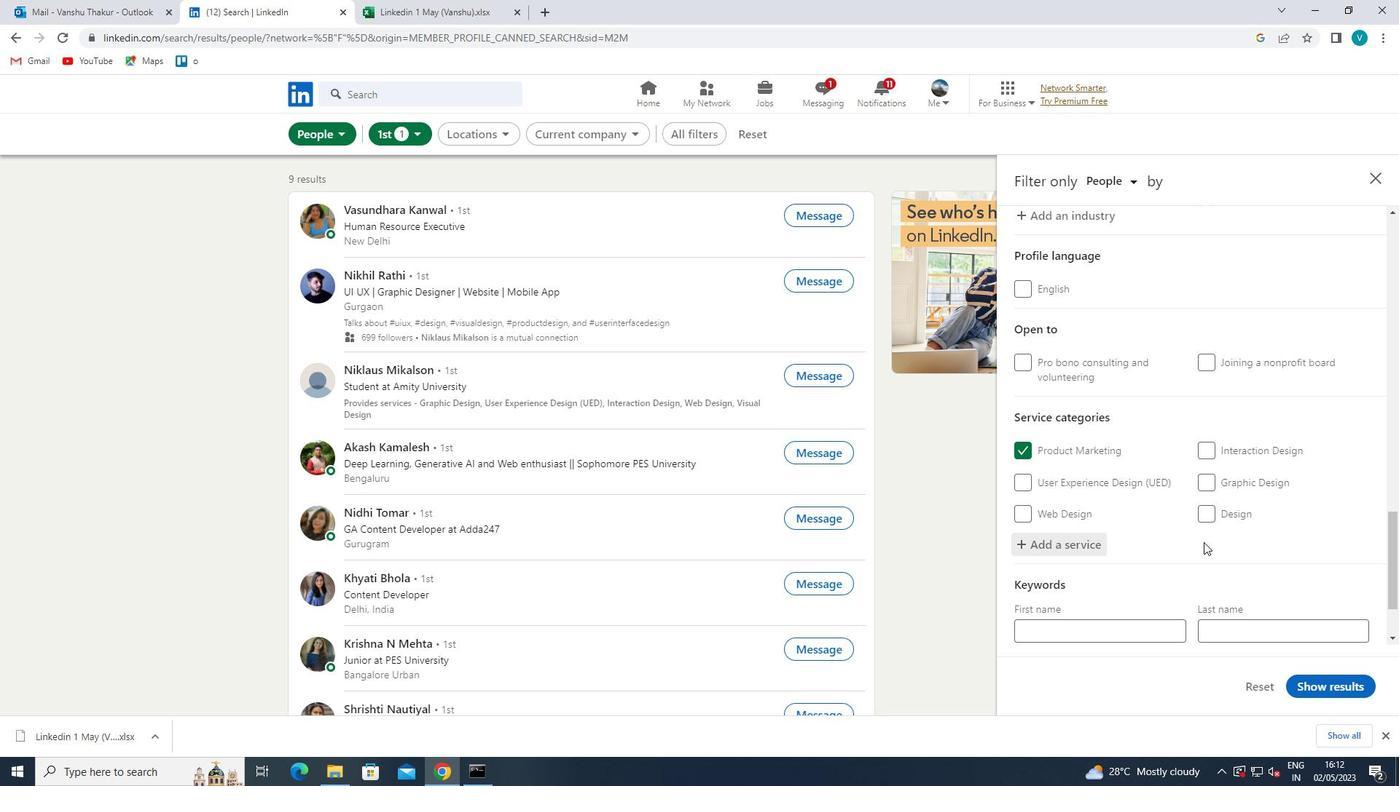 
Action: Mouse scrolled (1204, 542) with delta (0, 0)
Screenshot: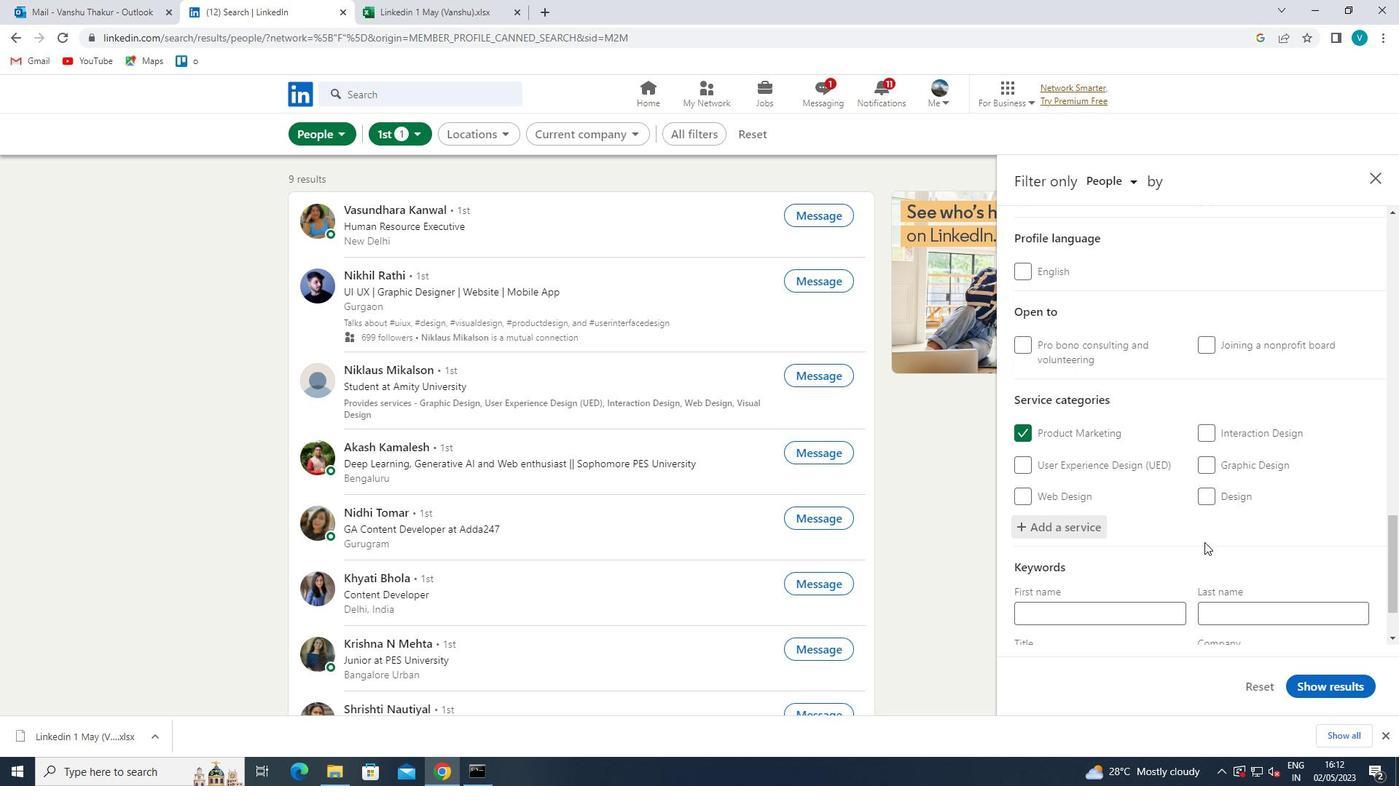 
Action: Mouse moved to (1173, 578)
Screenshot: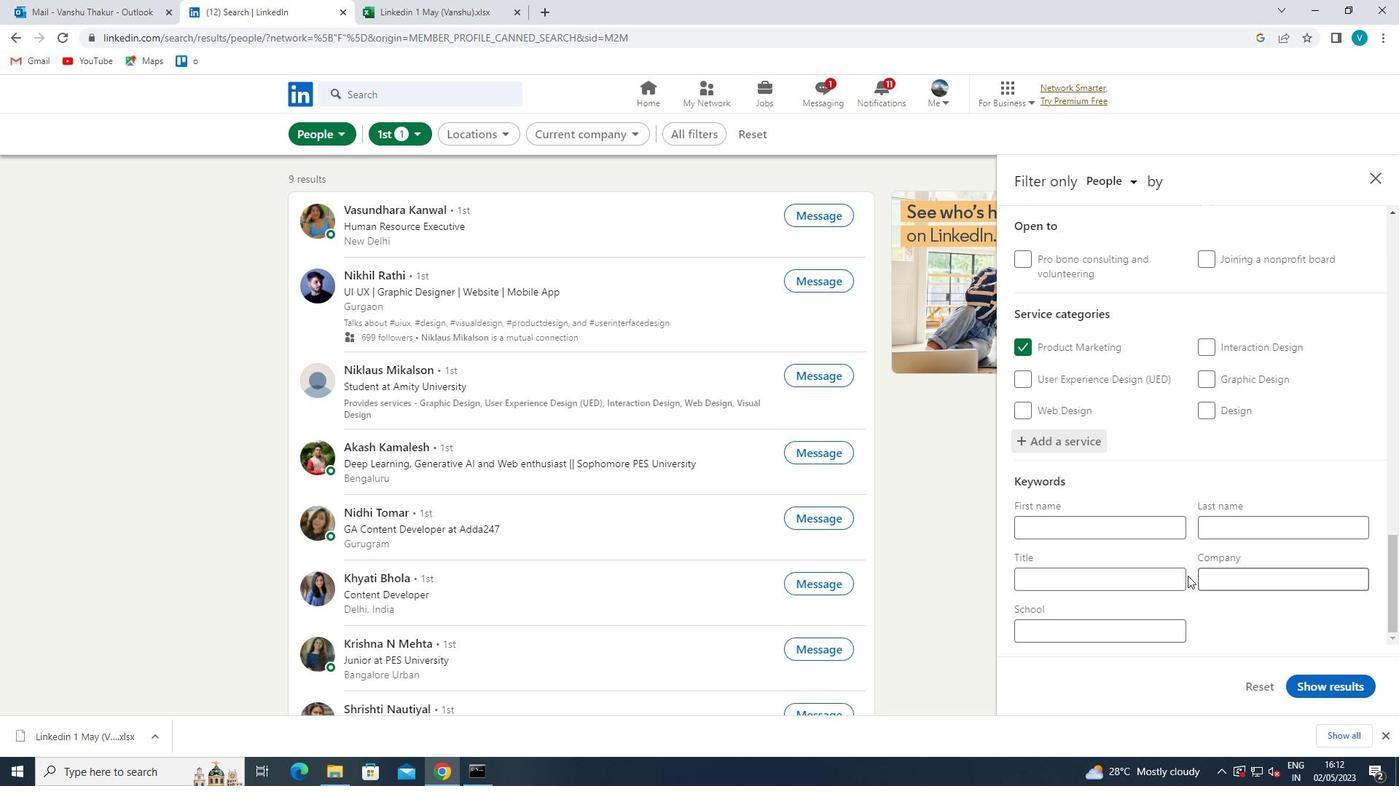 
Action: Mouse pressed left at (1173, 578)
Screenshot: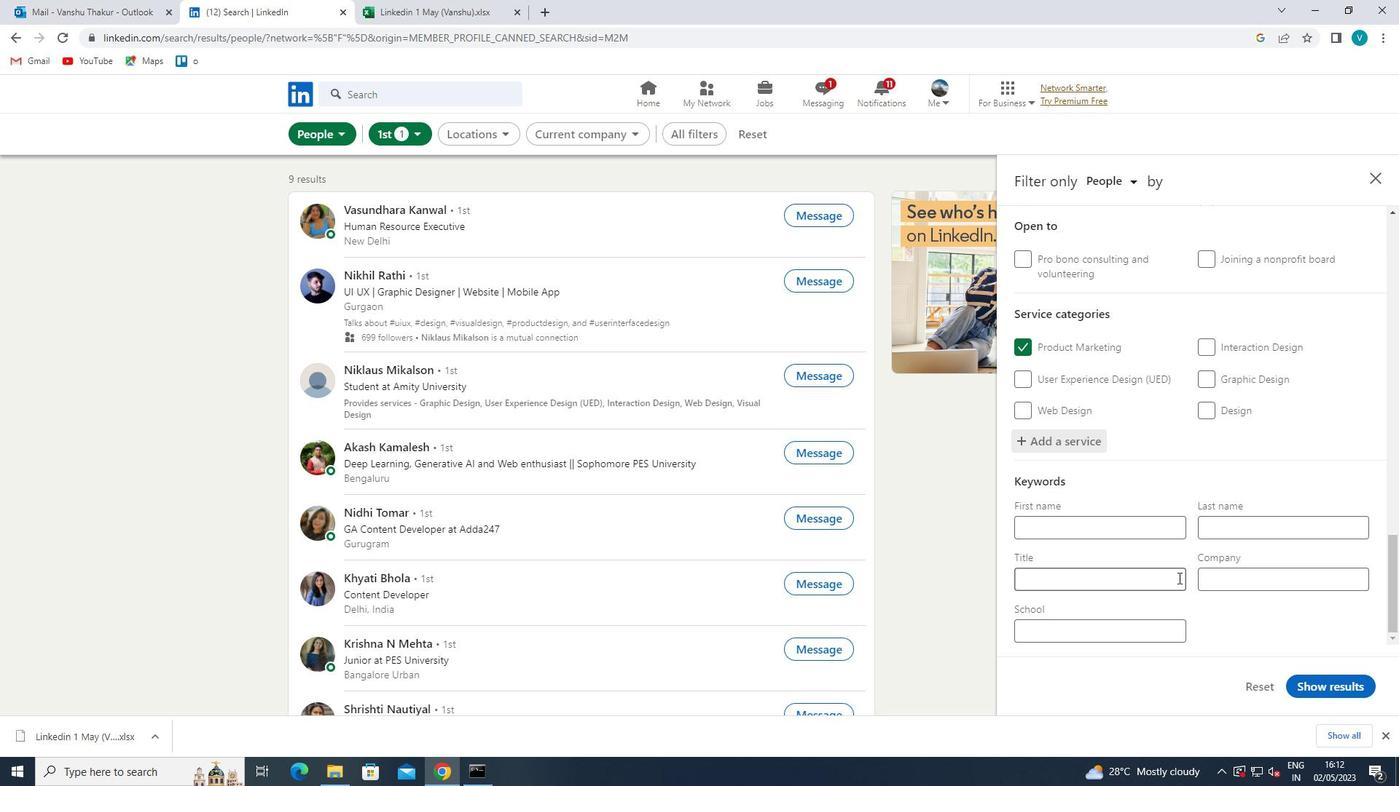 
Action: Key pressed <Key.shift>VIDEO<Key.space><Key.shift>GAME<Key.space><Key.shift>WRITER<Key.space>
Screenshot: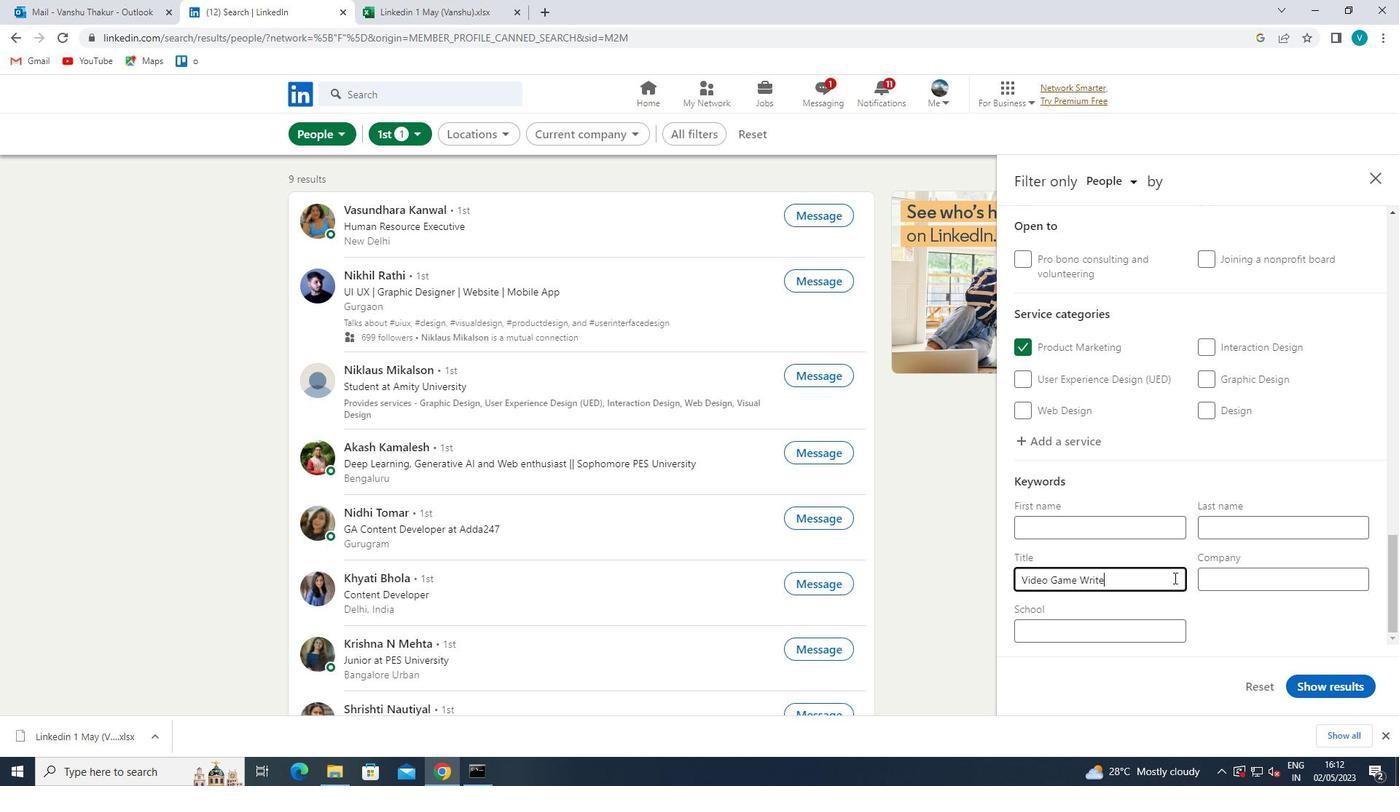 
Action: Mouse moved to (1334, 684)
Screenshot: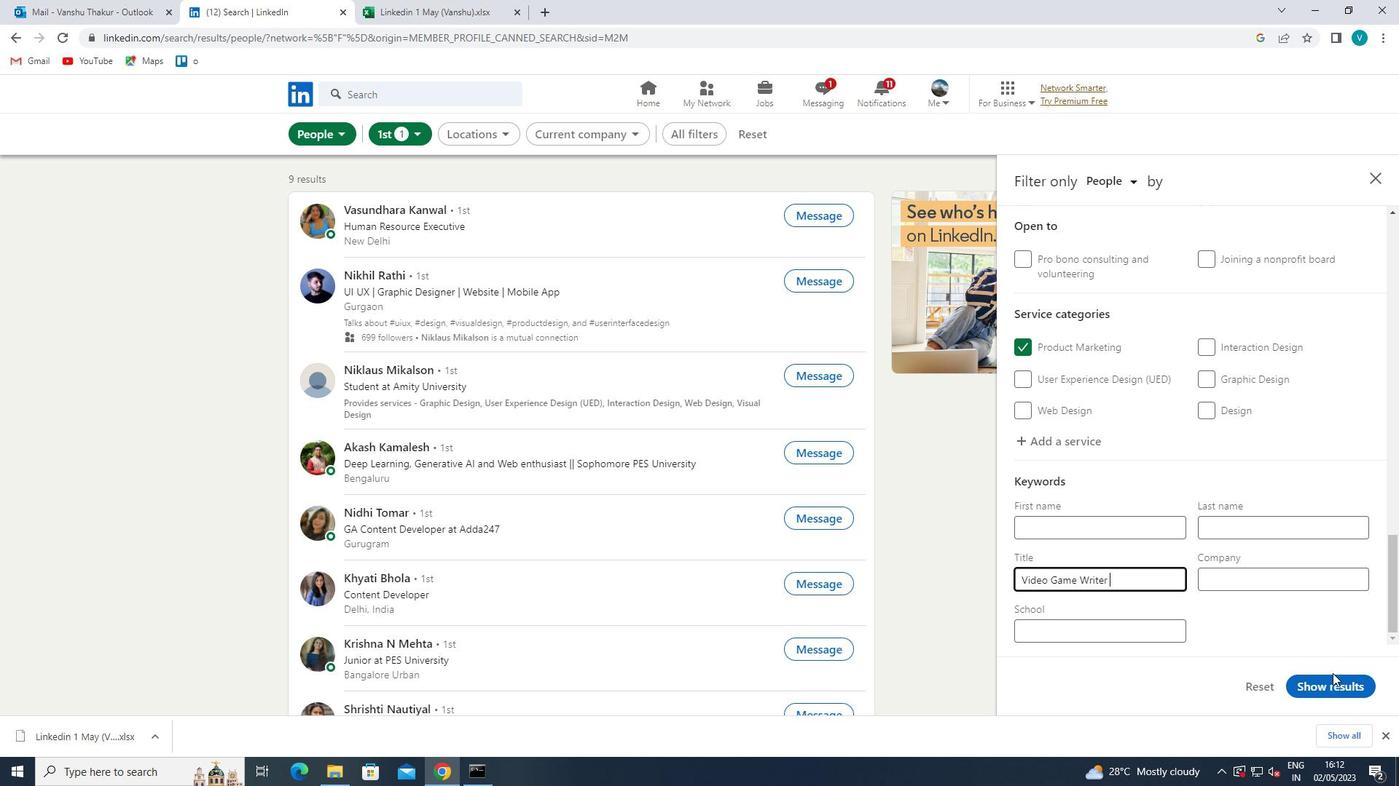 
Action: Mouse pressed left at (1334, 684)
Screenshot: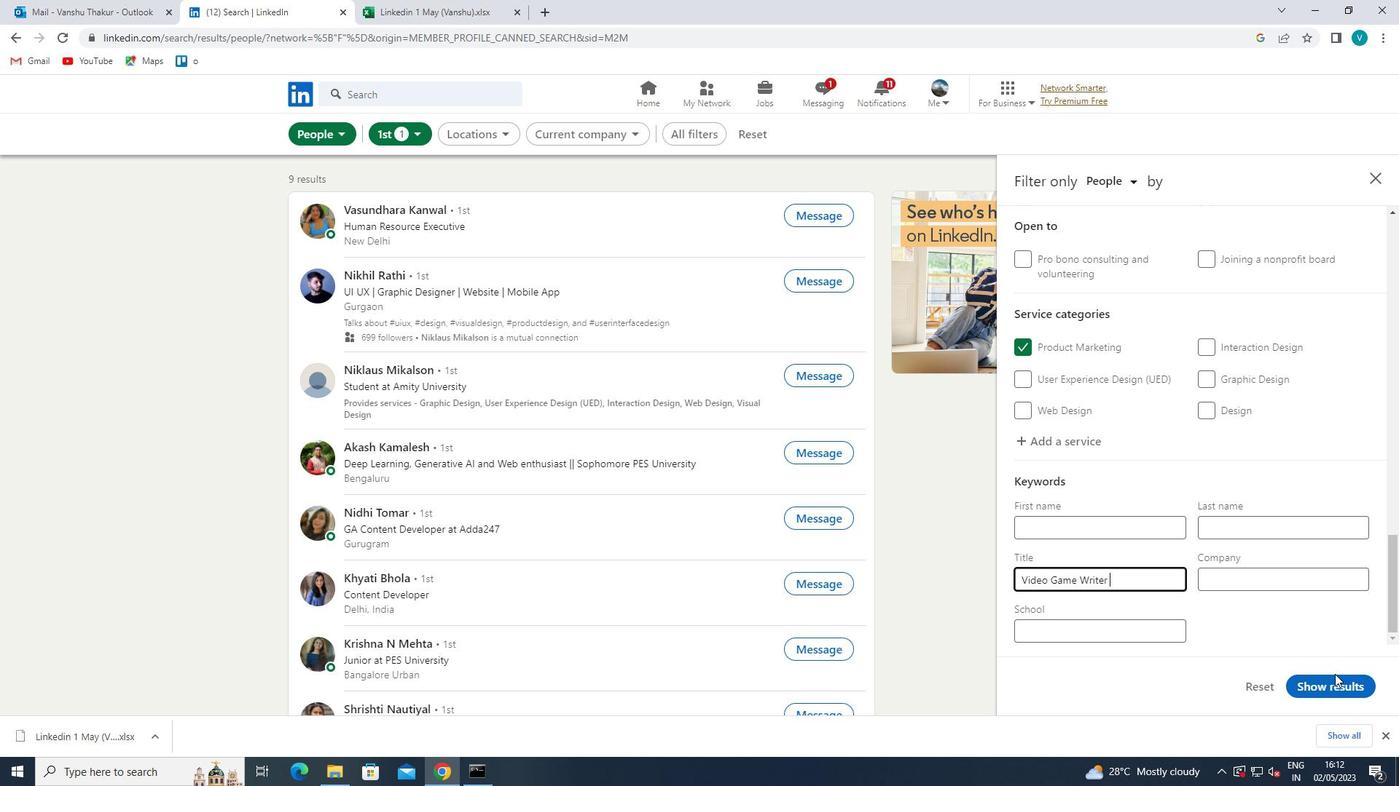 
Action: Mouse moved to (1302, 706)
Screenshot: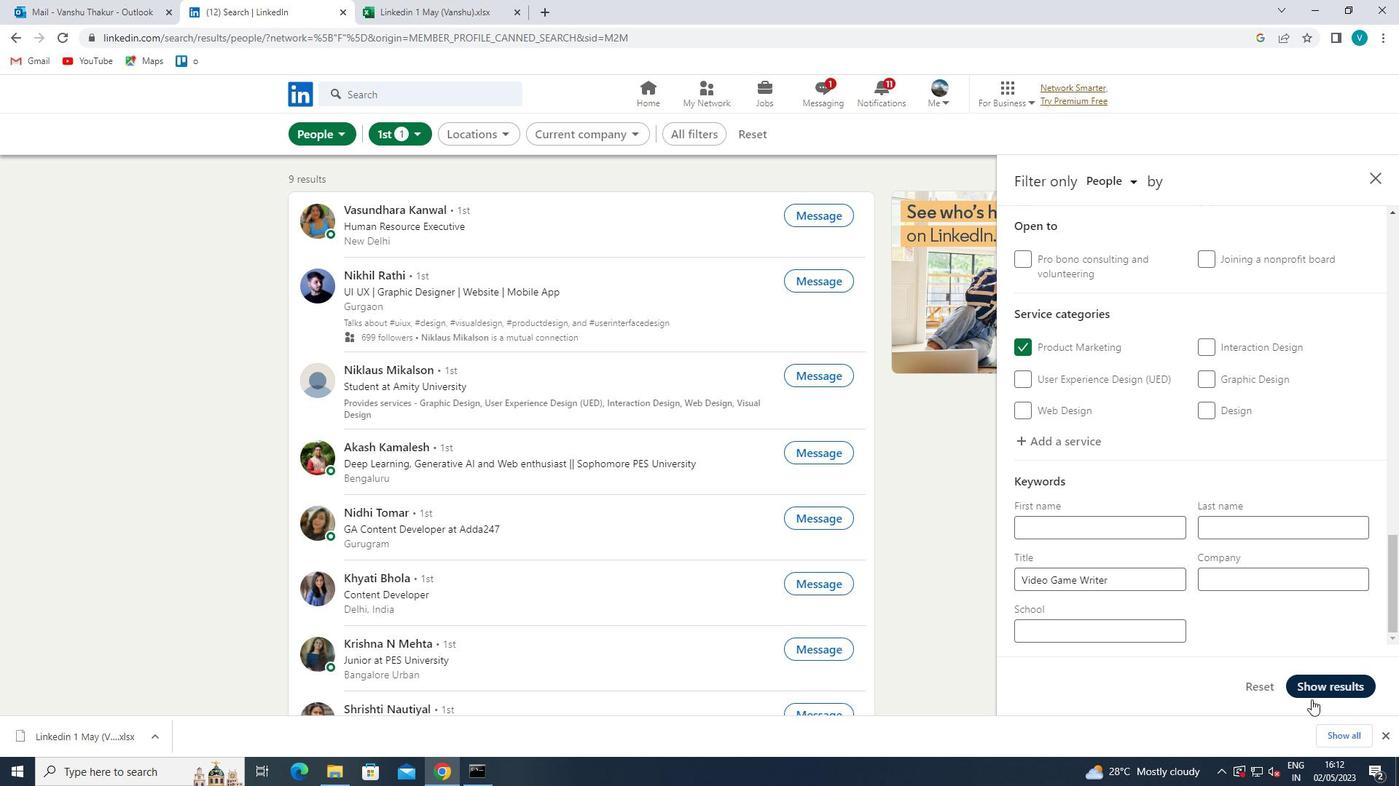 
